 Task: Find connections with filter location Semarang with filter topic #Jobhunterswith filter profile language Spanish with filter current company Elastic with filter school BSI Training Academy with filter industry Motor Vehicle Parts Manufacturing with filter service category Financial Advisory with filter keywords title Waiter/Waitress
Action: Mouse moved to (681, 116)
Screenshot: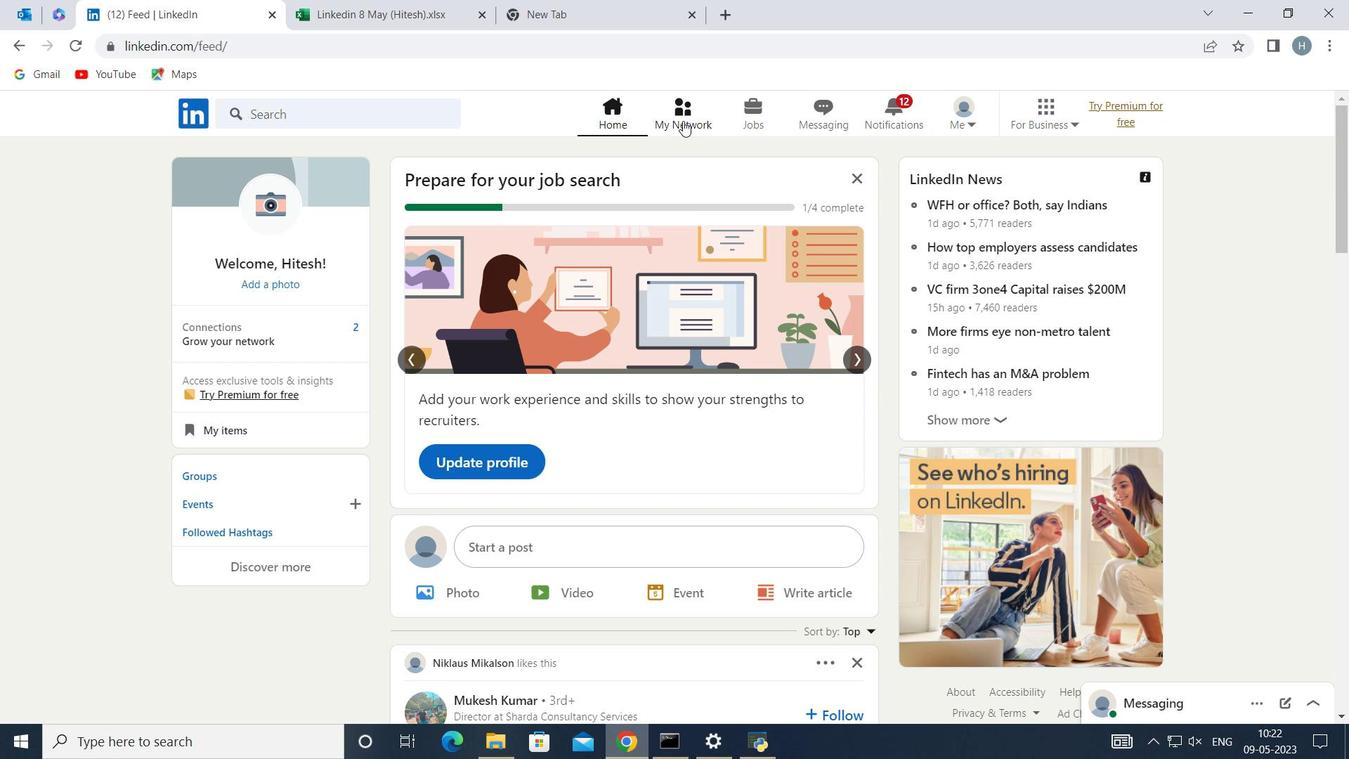 
Action: Mouse pressed left at (681, 116)
Screenshot: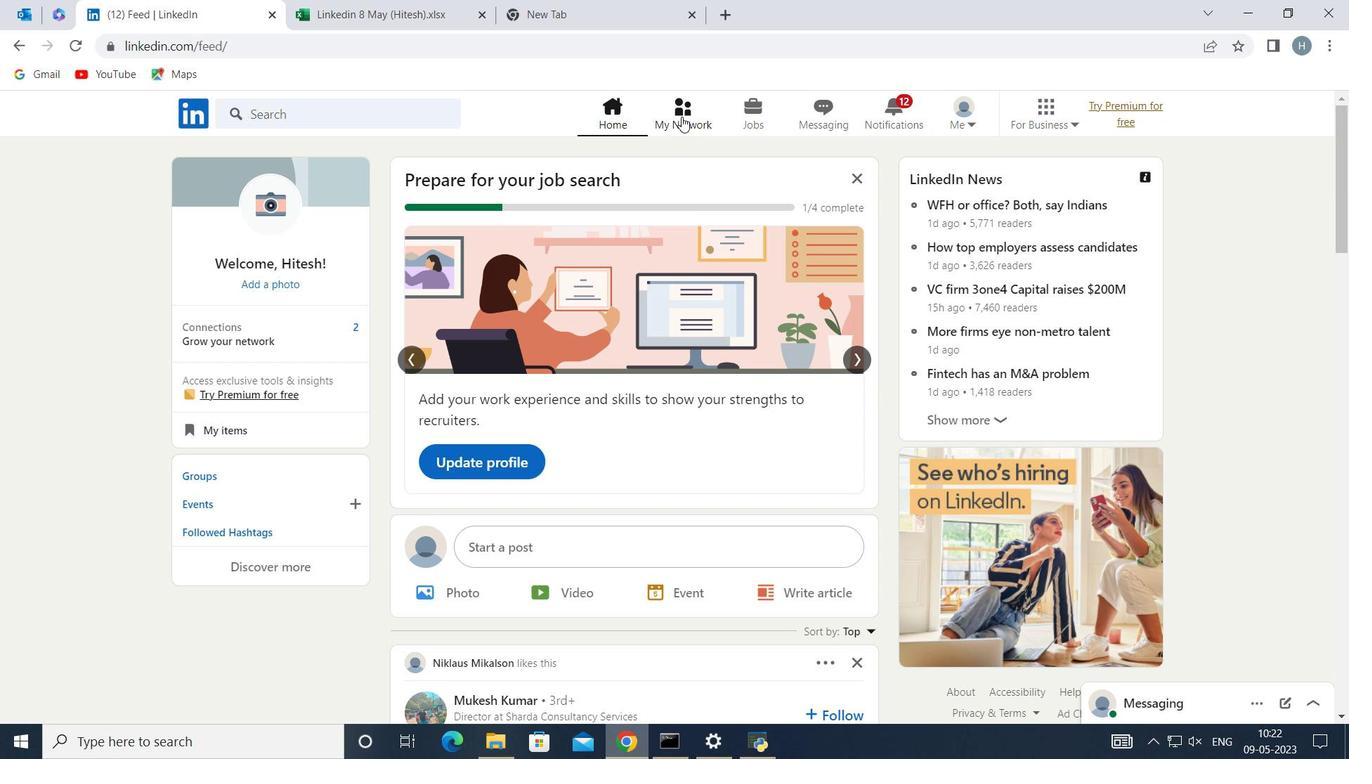 
Action: Mouse moved to (381, 201)
Screenshot: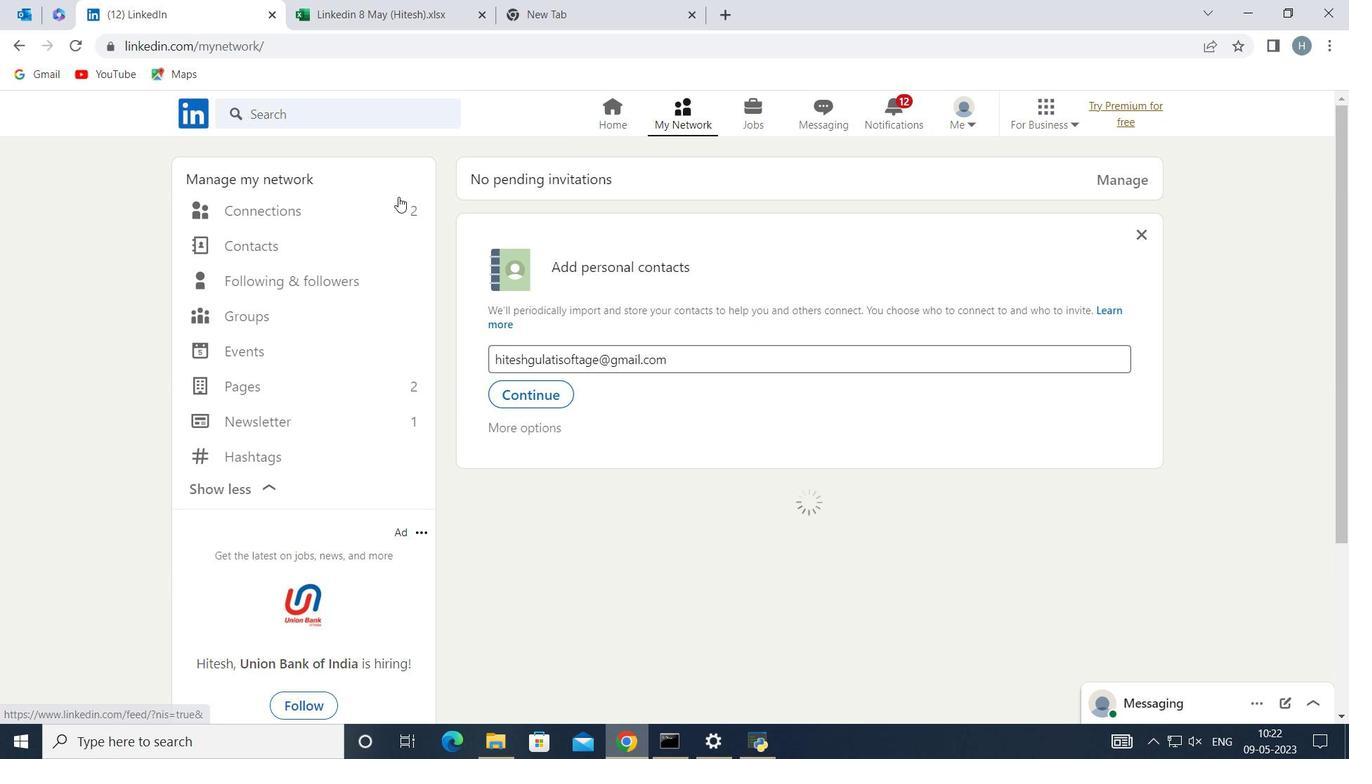 
Action: Mouse pressed left at (381, 201)
Screenshot: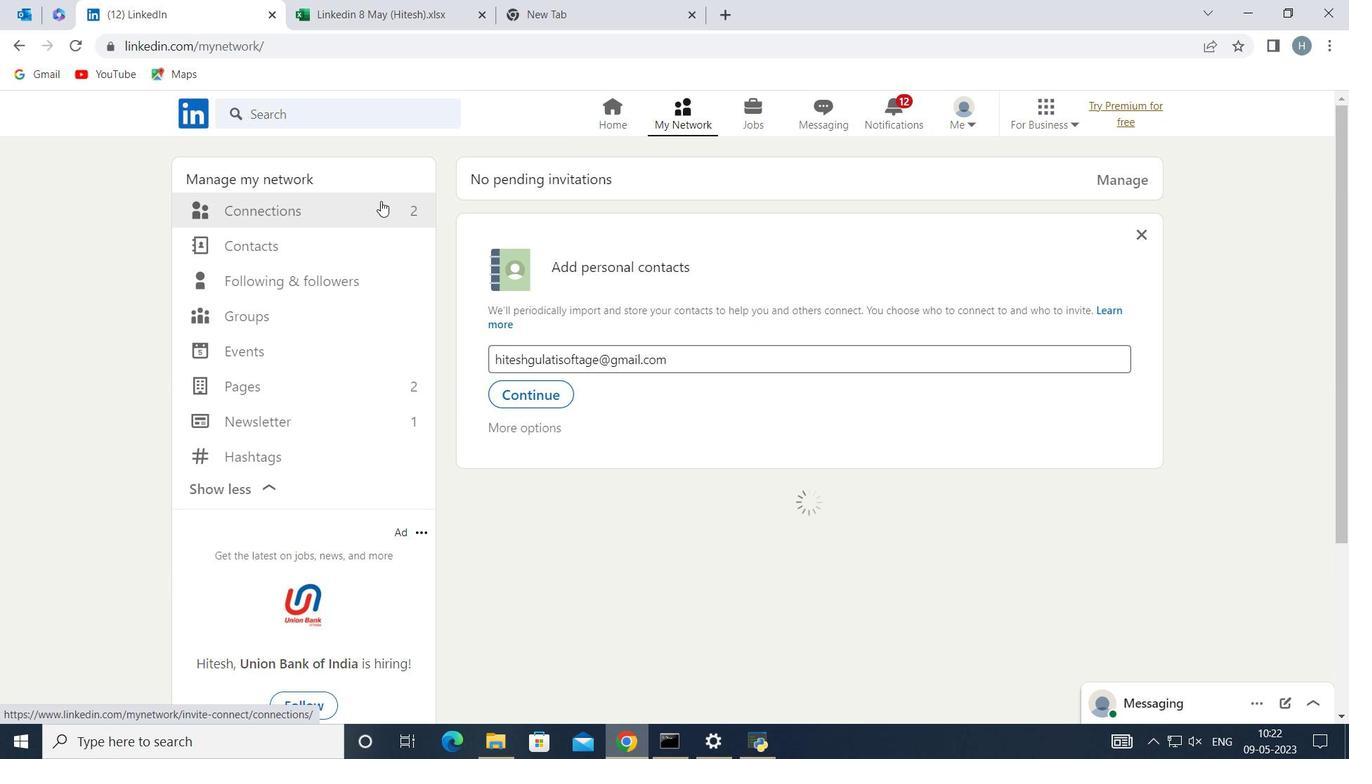
Action: Mouse moved to (814, 205)
Screenshot: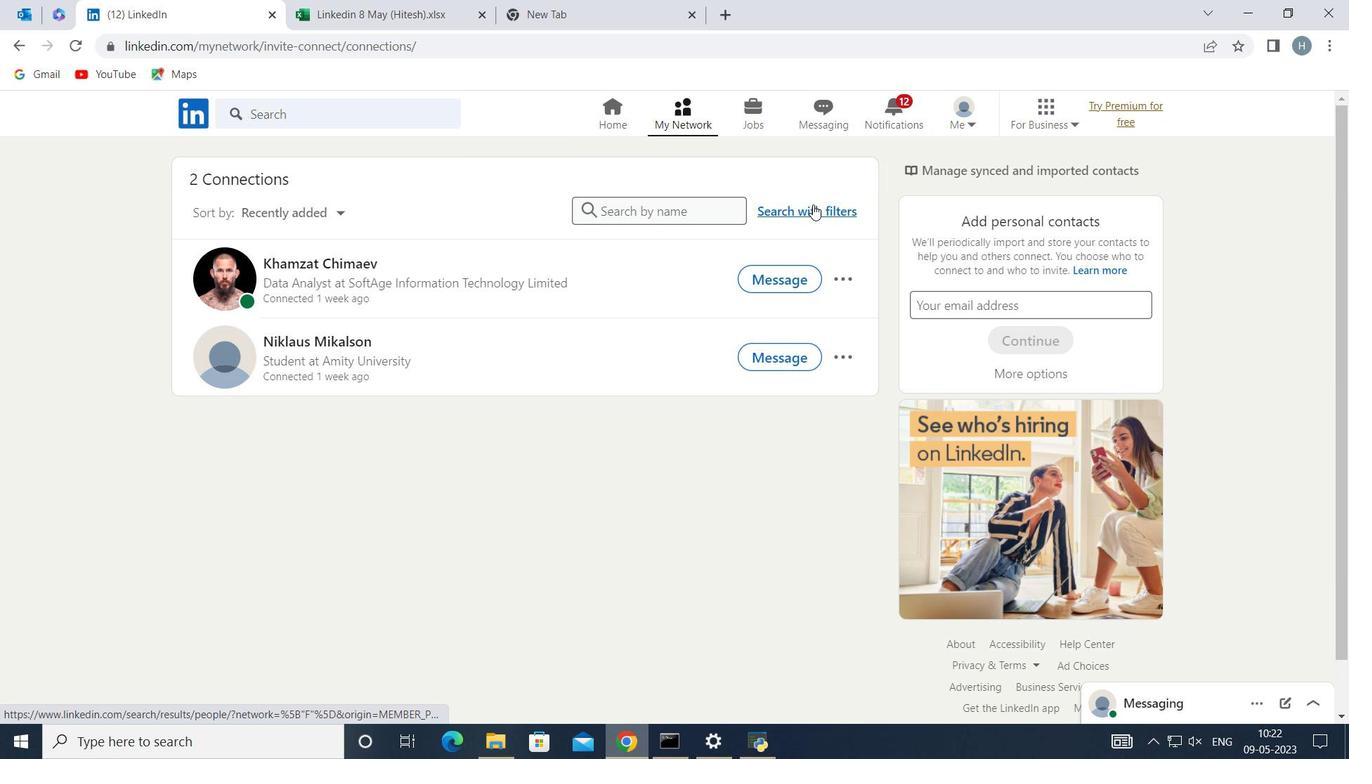 
Action: Mouse pressed left at (814, 205)
Screenshot: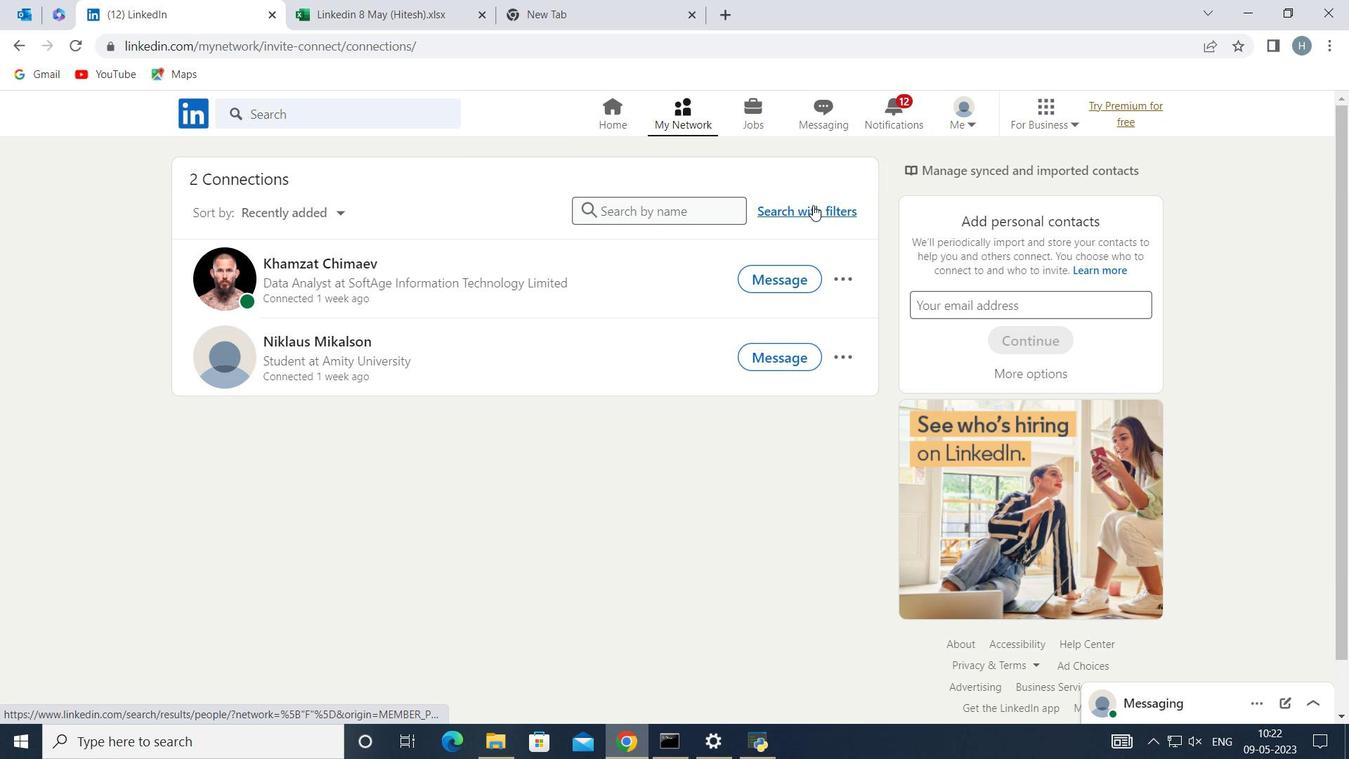 
Action: Mouse moved to (741, 162)
Screenshot: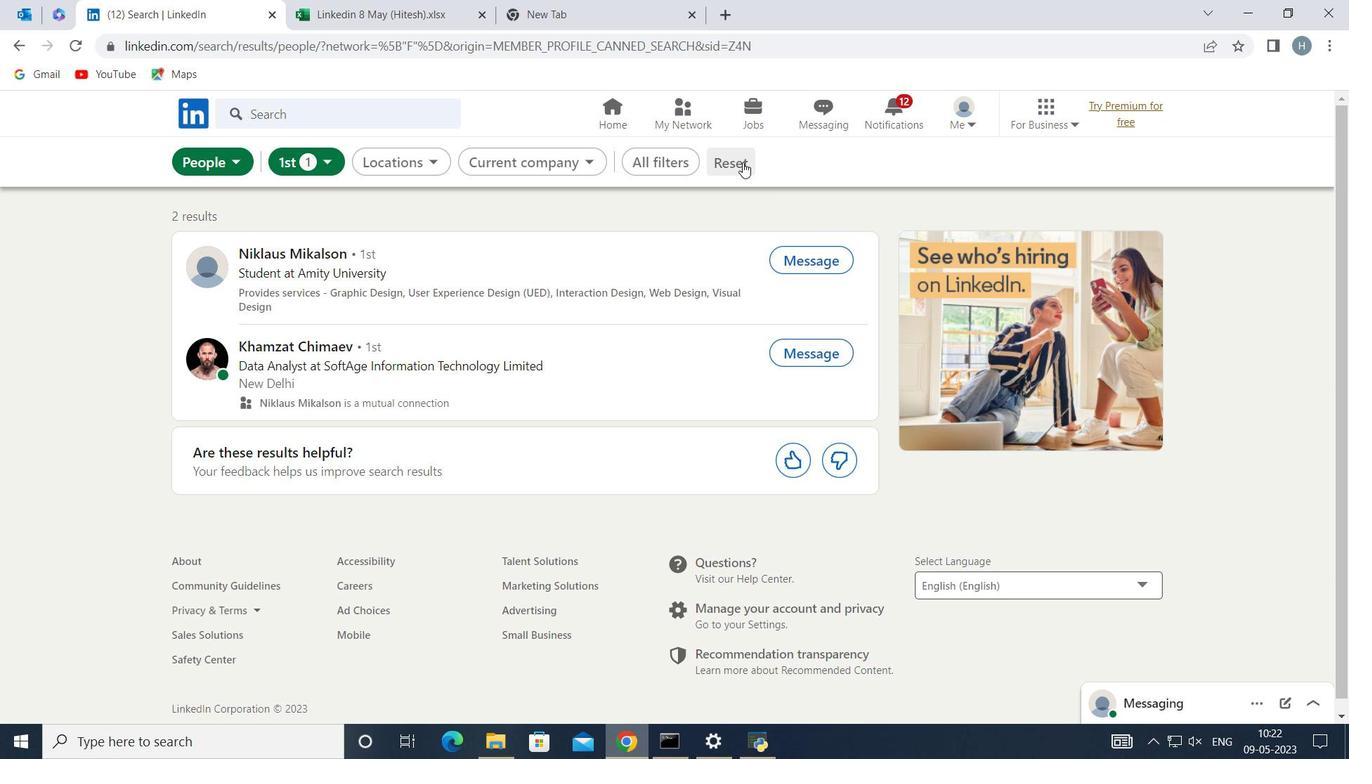 
Action: Mouse pressed left at (741, 162)
Screenshot: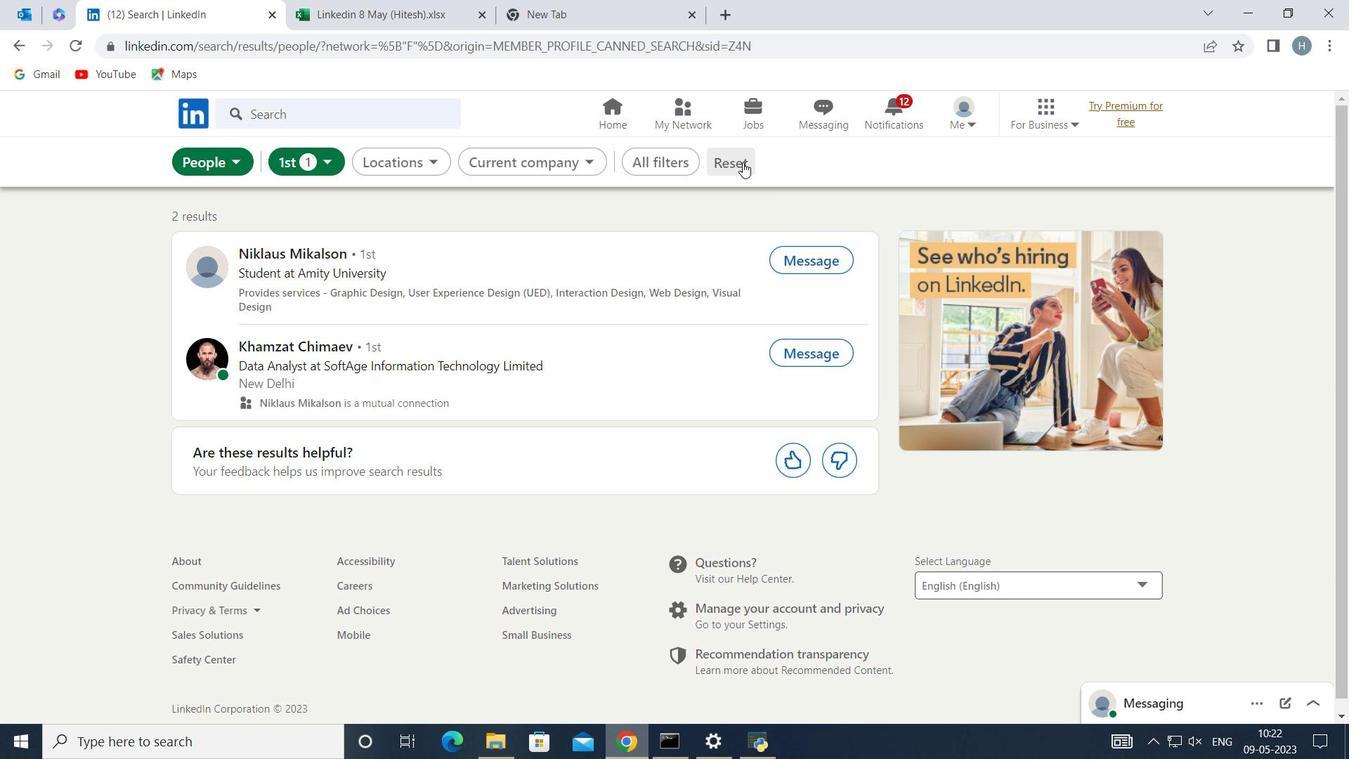 
Action: Mouse moved to (708, 163)
Screenshot: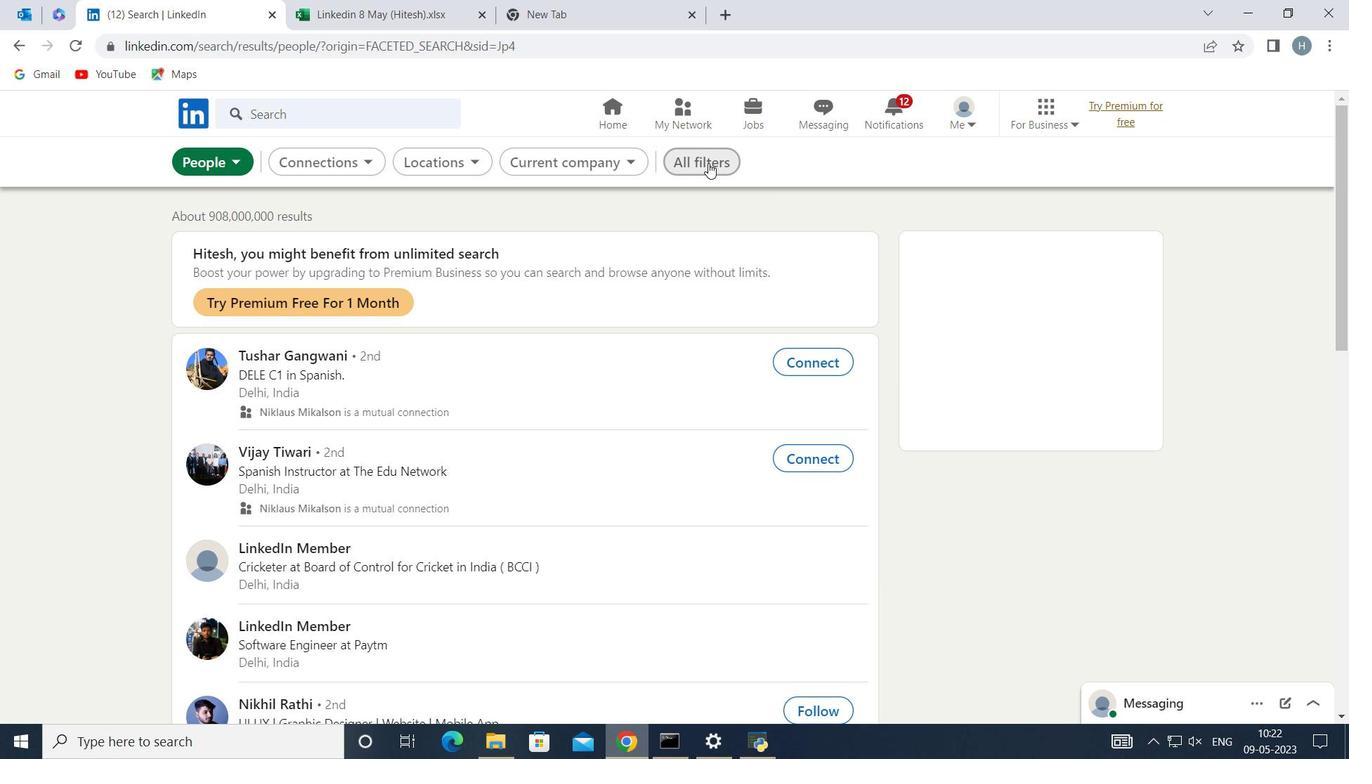 
Action: Mouse pressed left at (708, 163)
Screenshot: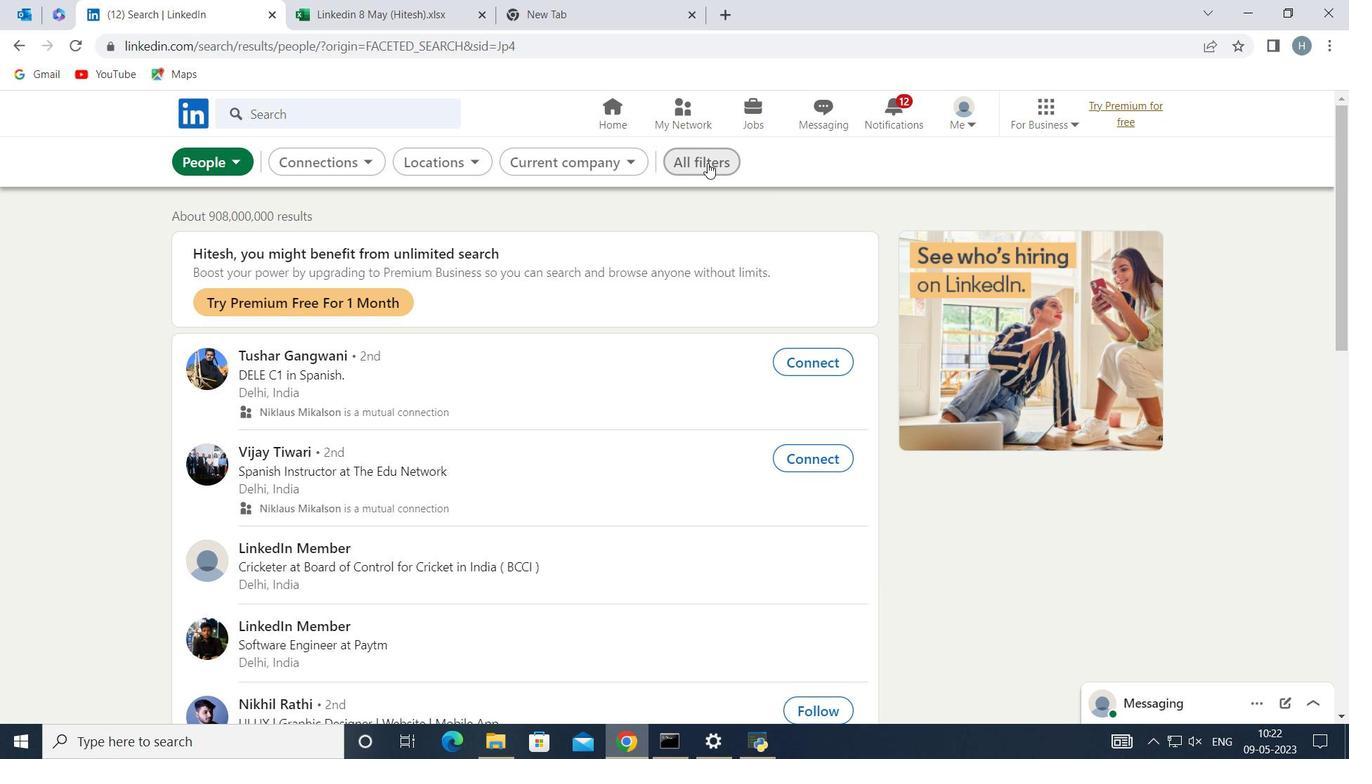 
Action: Mouse moved to (1029, 350)
Screenshot: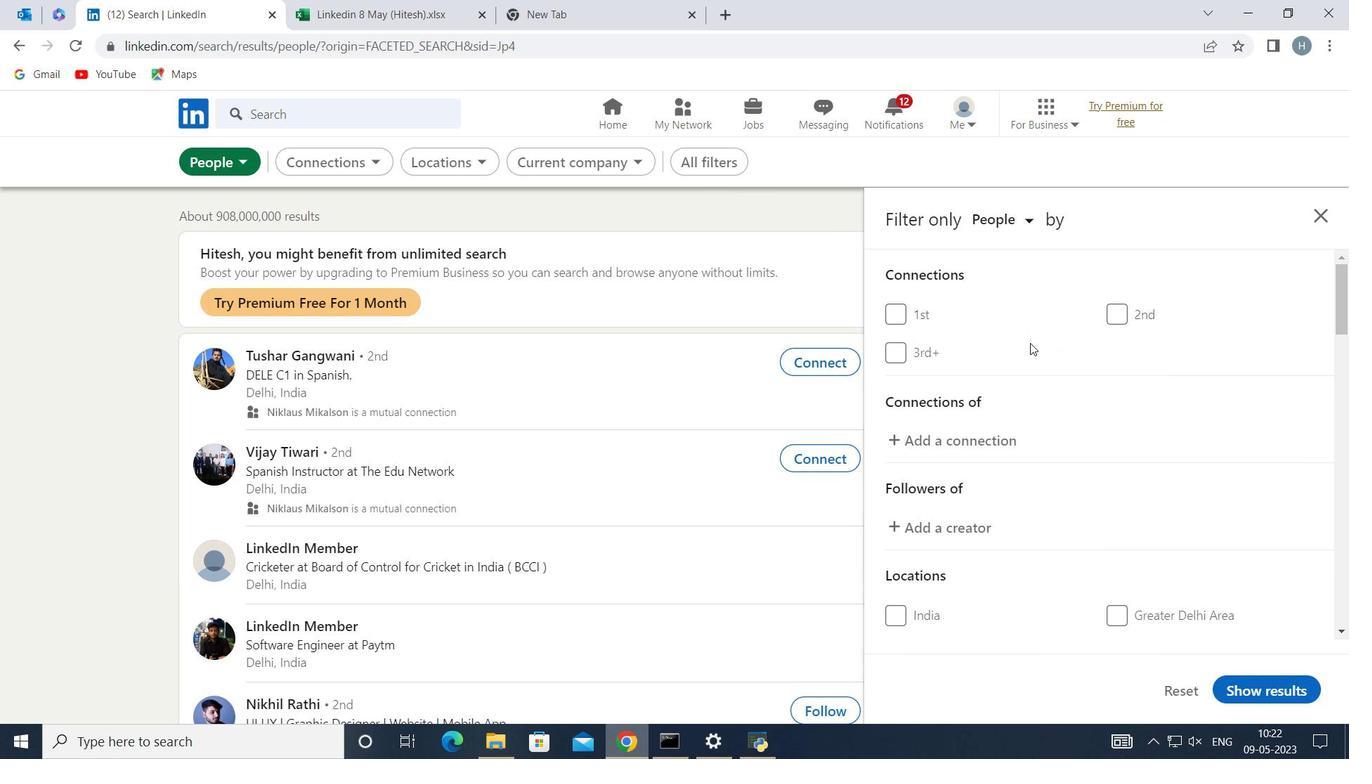 
Action: Mouse scrolled (1030, 345) with delta (0, 0)
Screenshot: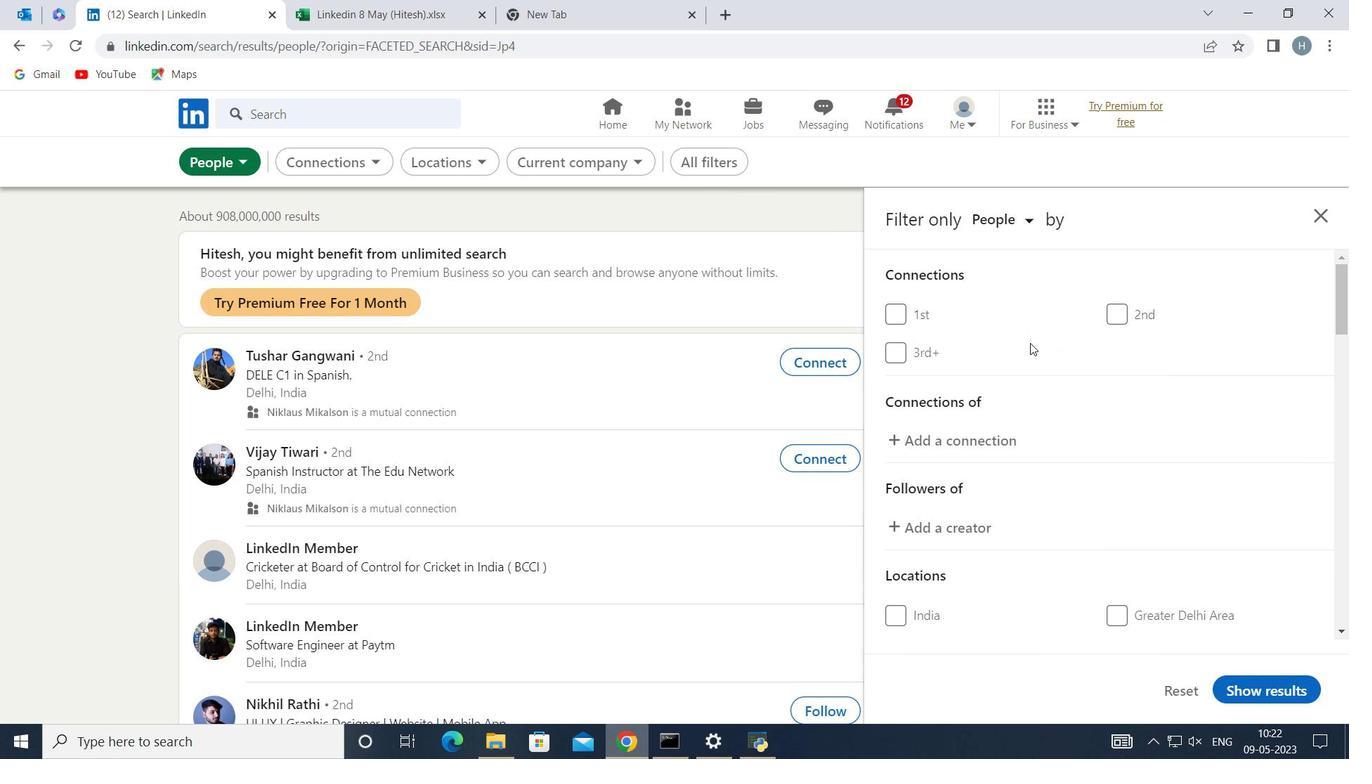 
Action: Mouse moved to (1028, 368)
Screenshot: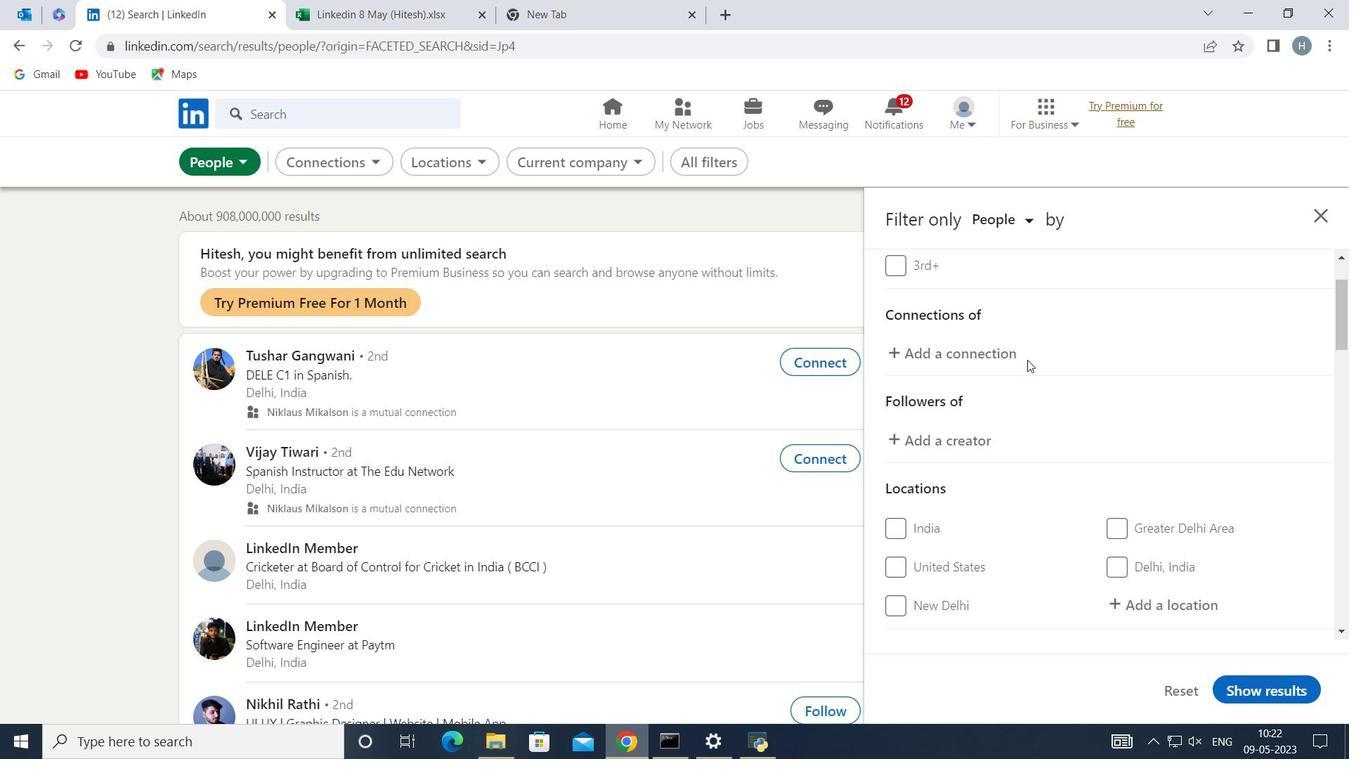 
Action: Mouse scrolled (1028, 367) with delta (0, 0)
Screenshot: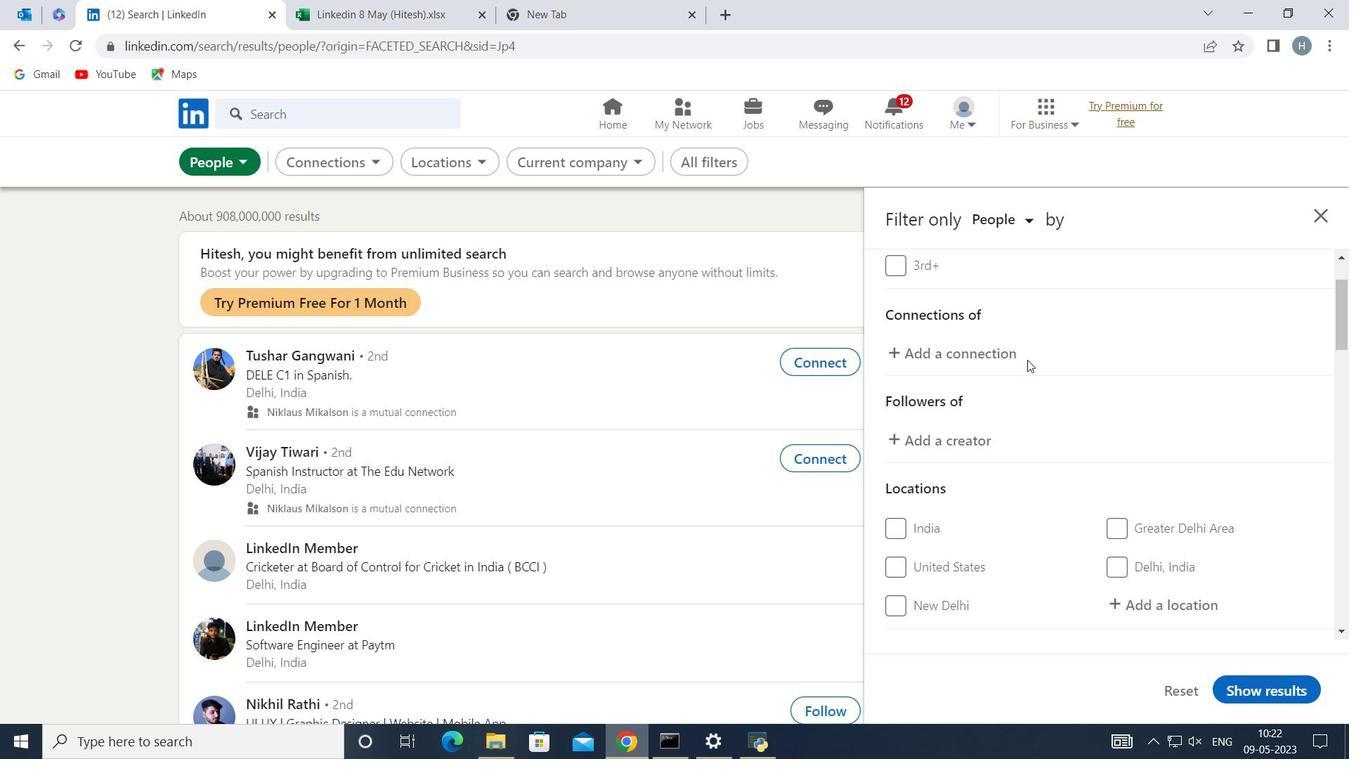 
Action: Mouse moved to (1029, 371)
Screenshot: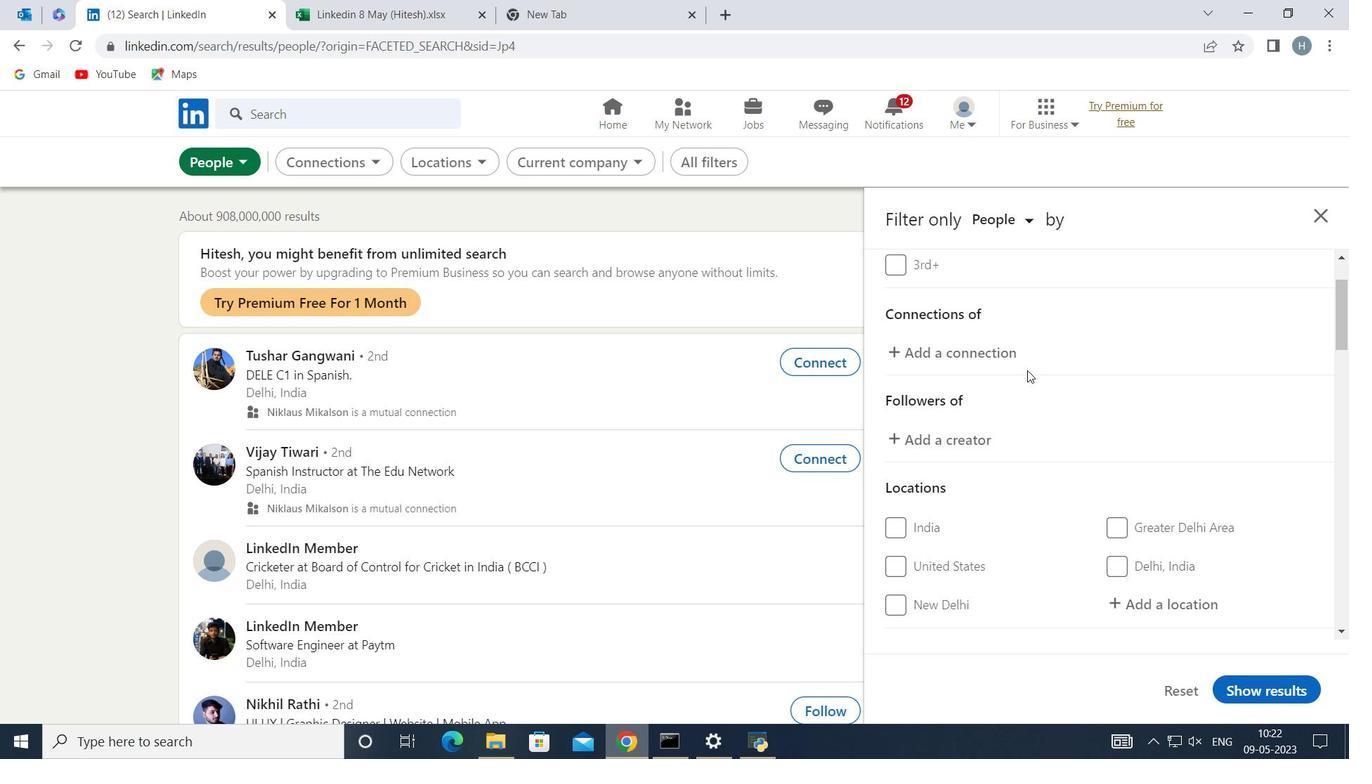 
Action: Mouse scrolled (1029, 371) with delta (0, 0)
Screenshot: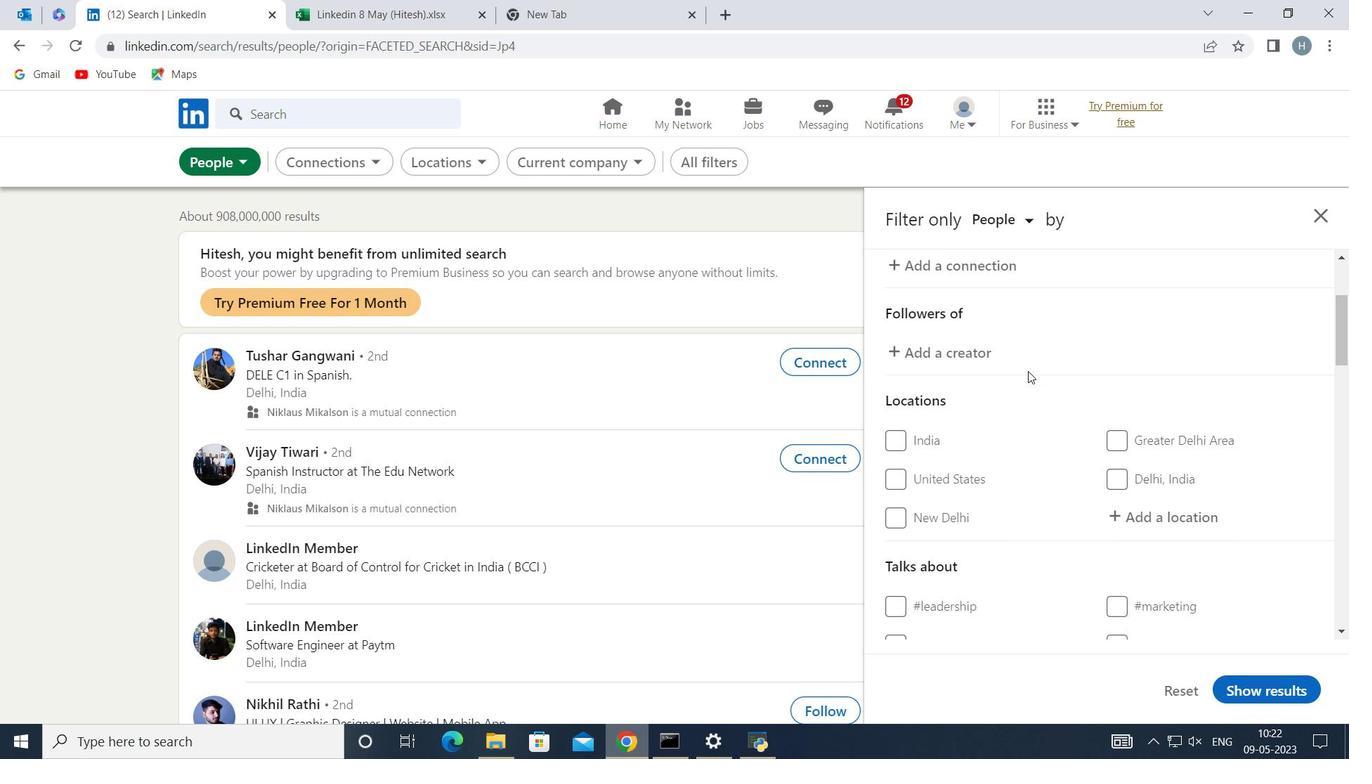 
Action: Mouse moved to (1141, 428)
Screenshot: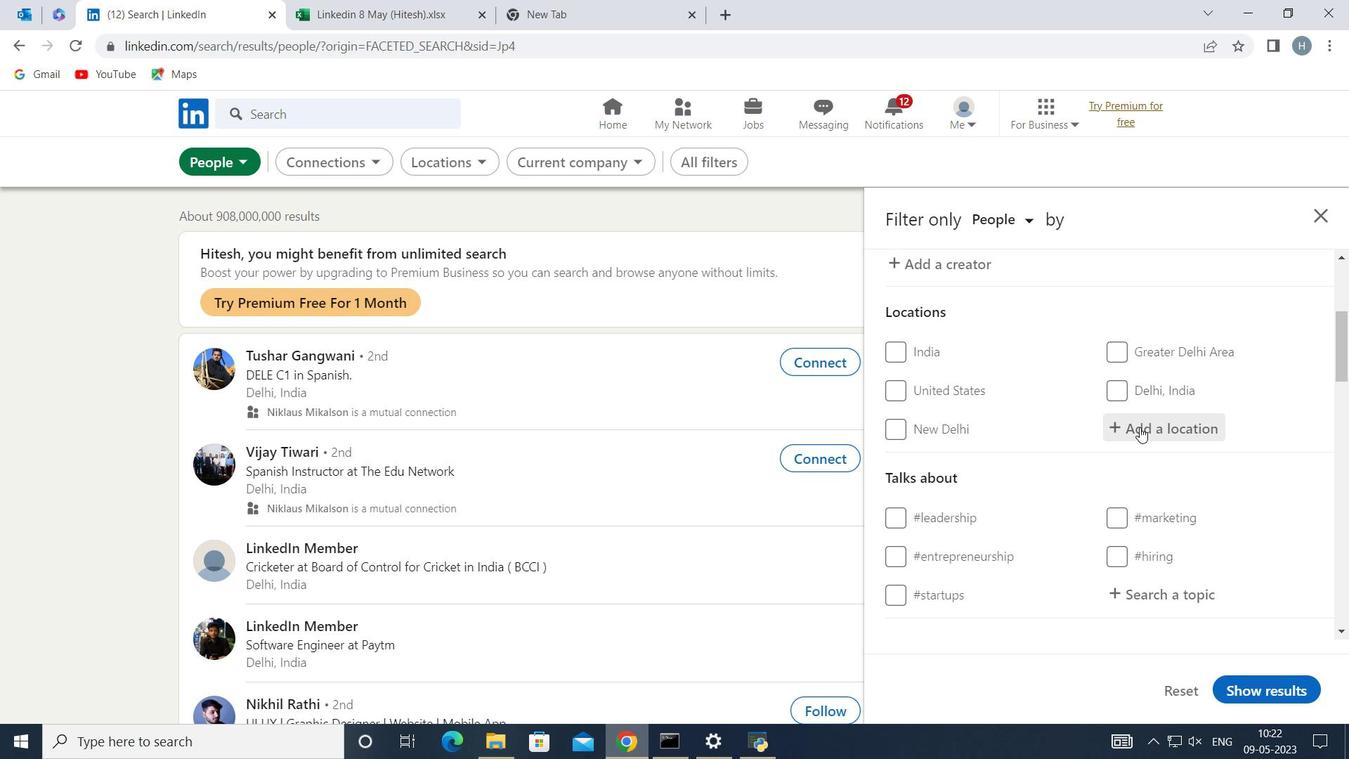 
Action: Mouse pressed left at (1141, 428)
Screenshot: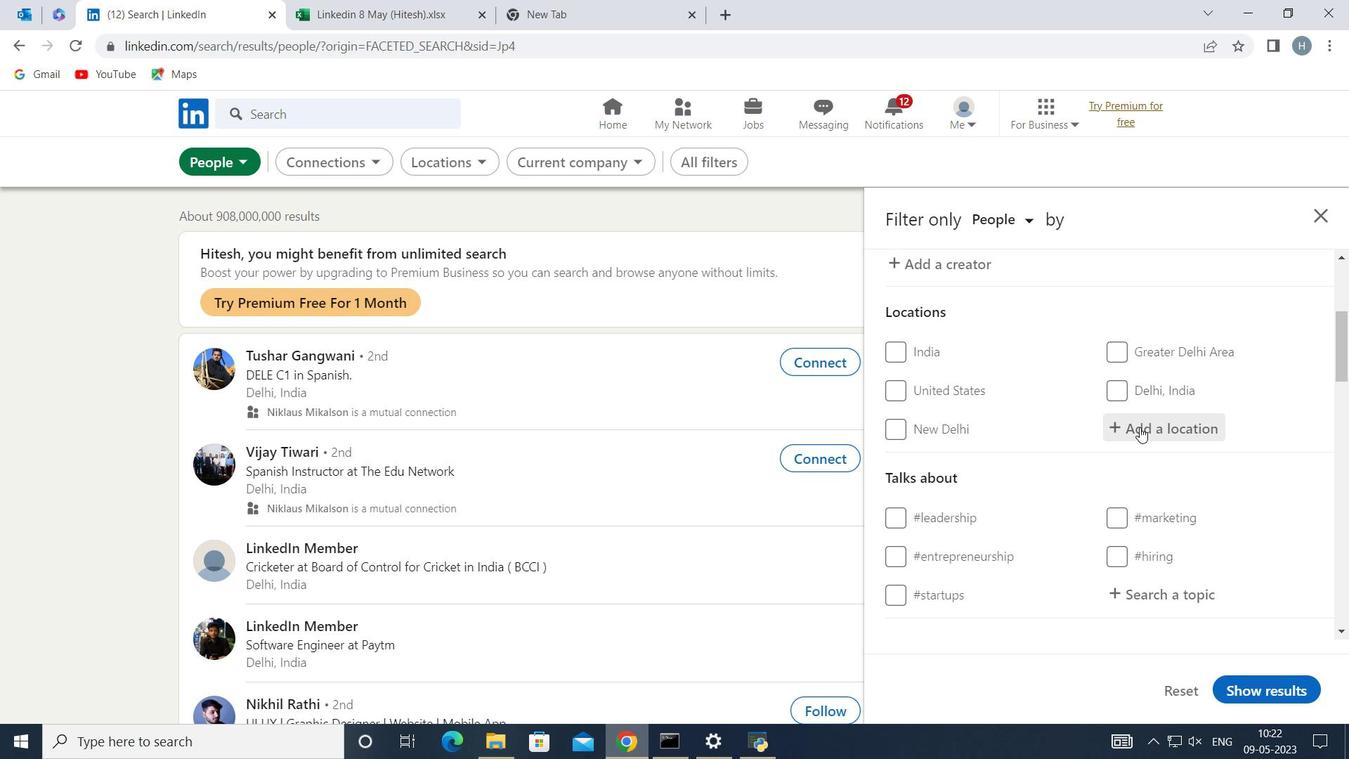 
Action: Mouse moved to (1142, 428)
Screenshot: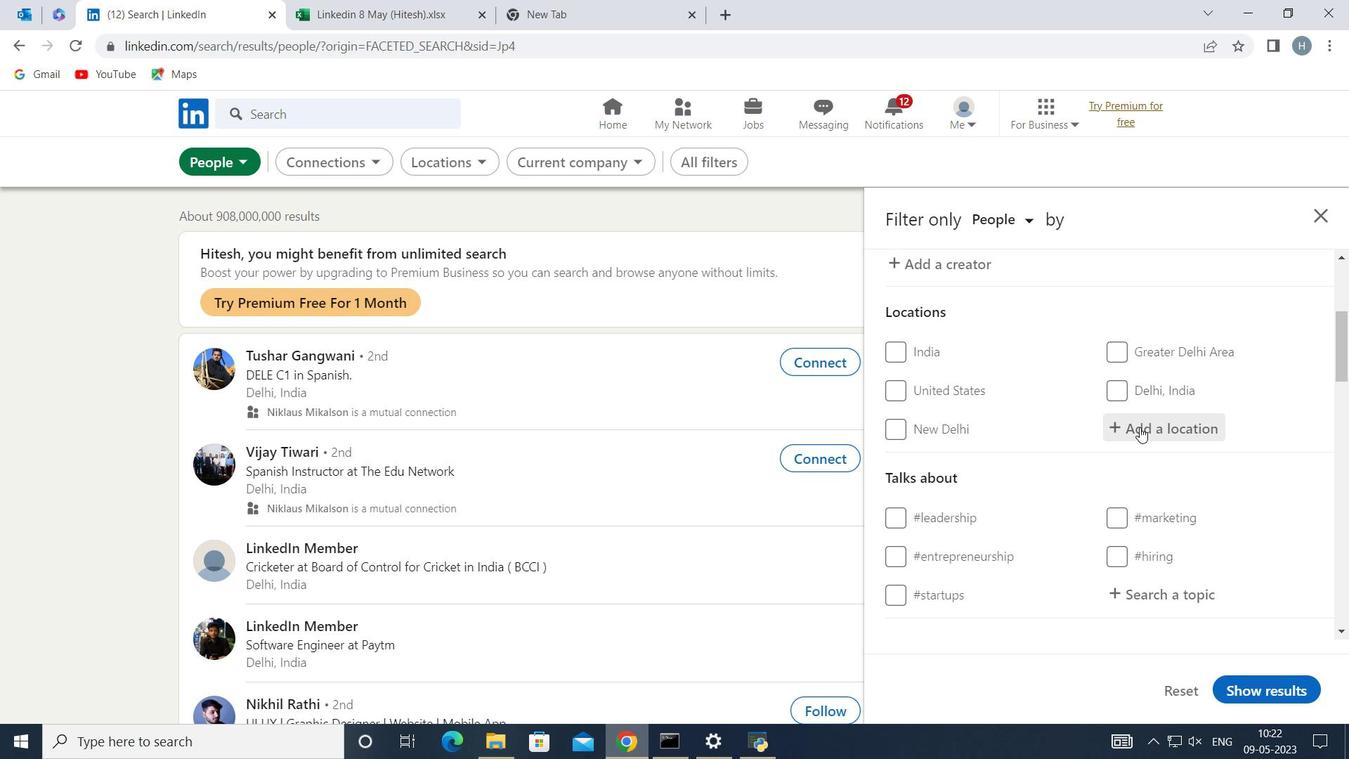 
Action: Key pressed <Key.shift>Semarang
Screenshot: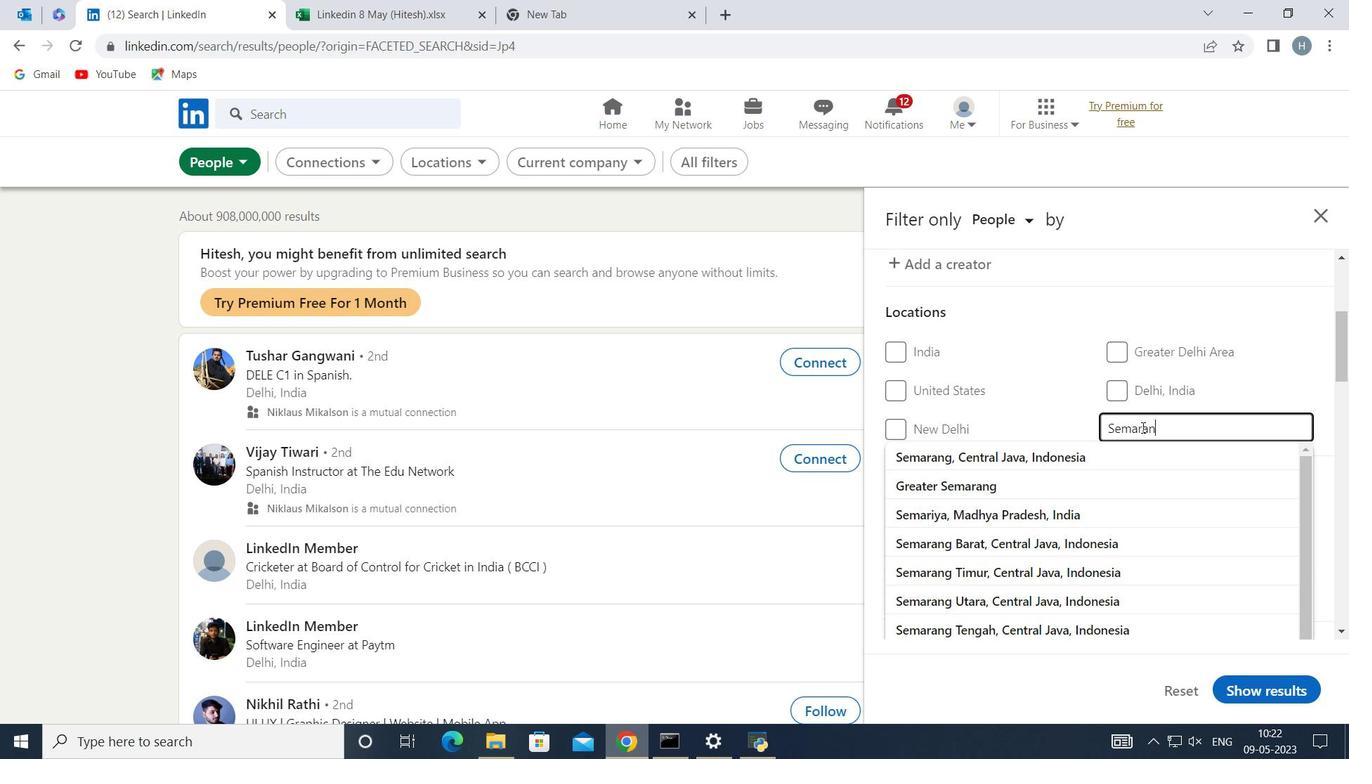 
Action: Mouse moved to (1252, 383)
Screenshot: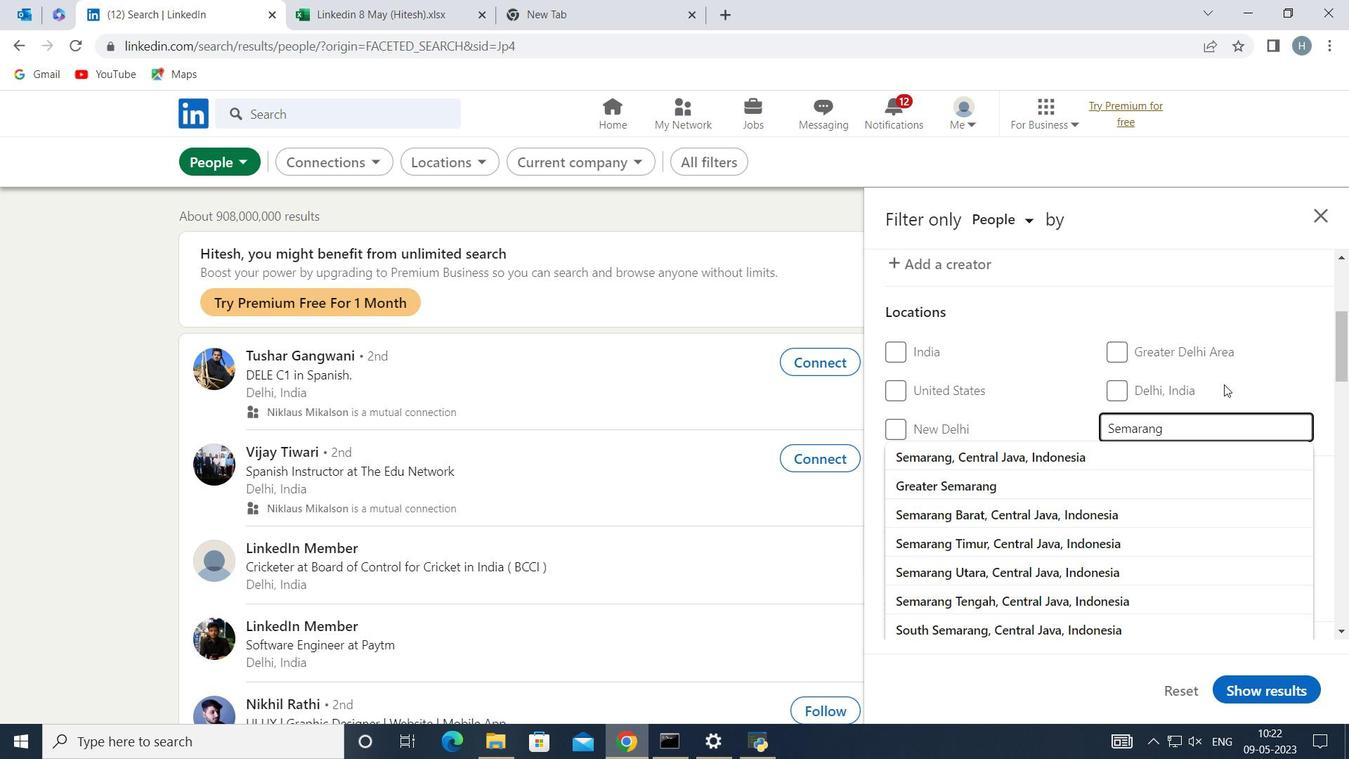 
Action: Mouse pressed left at (1252, 383)
Screenshot: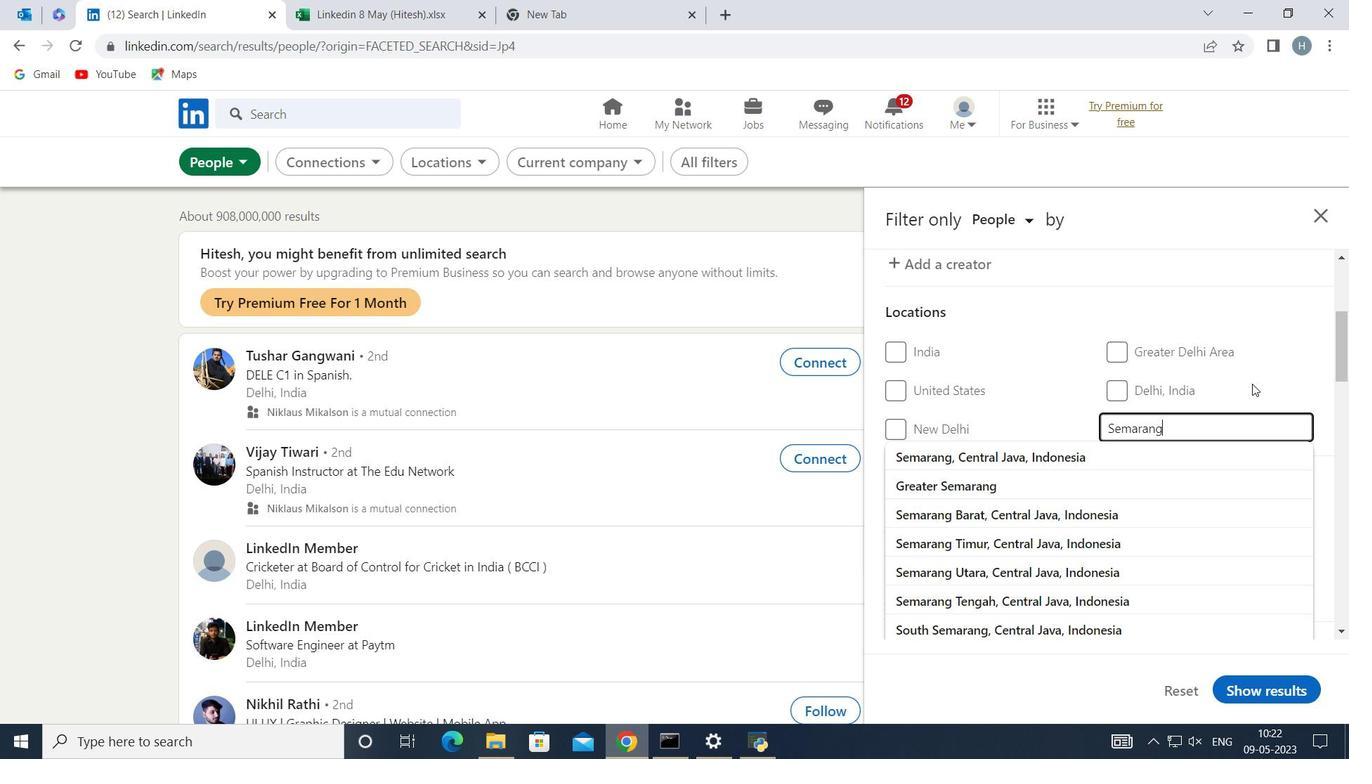 
Action: Mouse moved to (1213, 409)
Screenshot: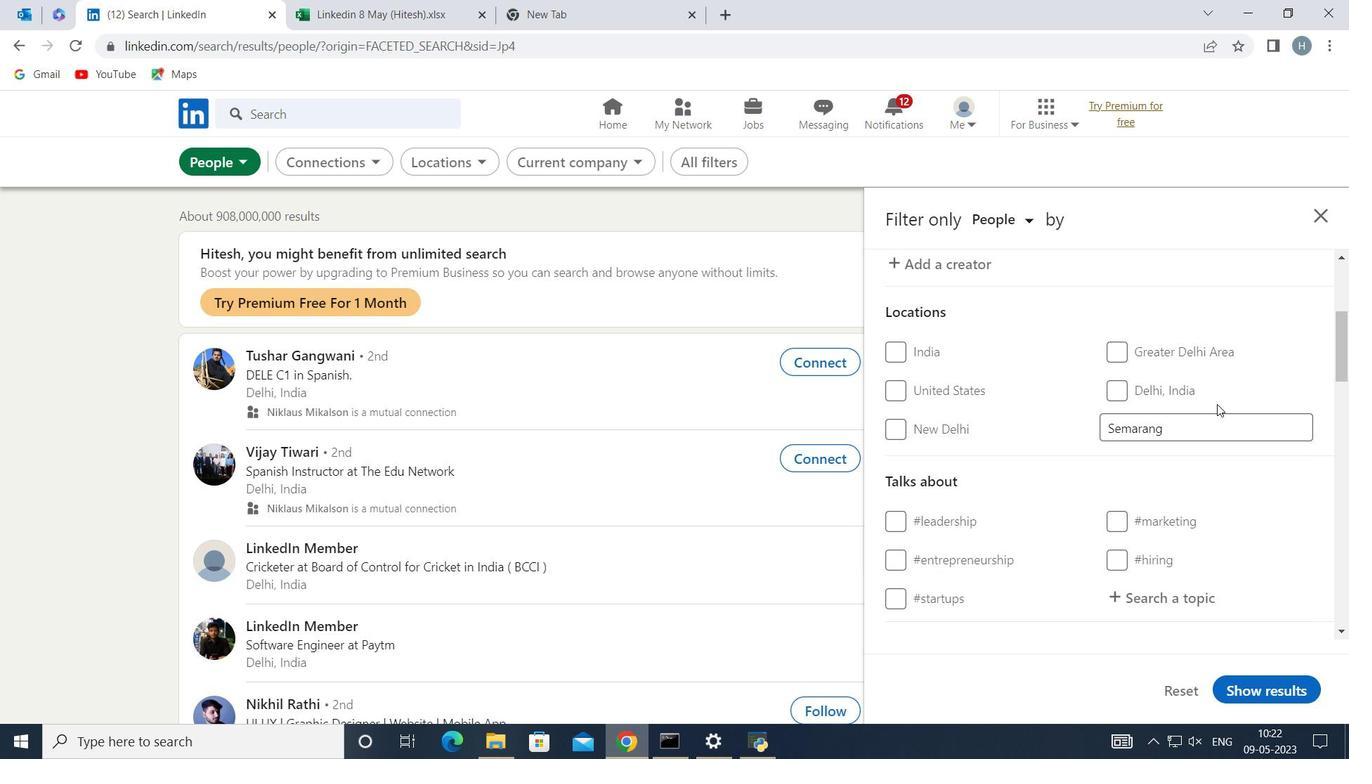 
Action: Mouse scrolled (1214, 407) with delta (0, 0)
Screenshot: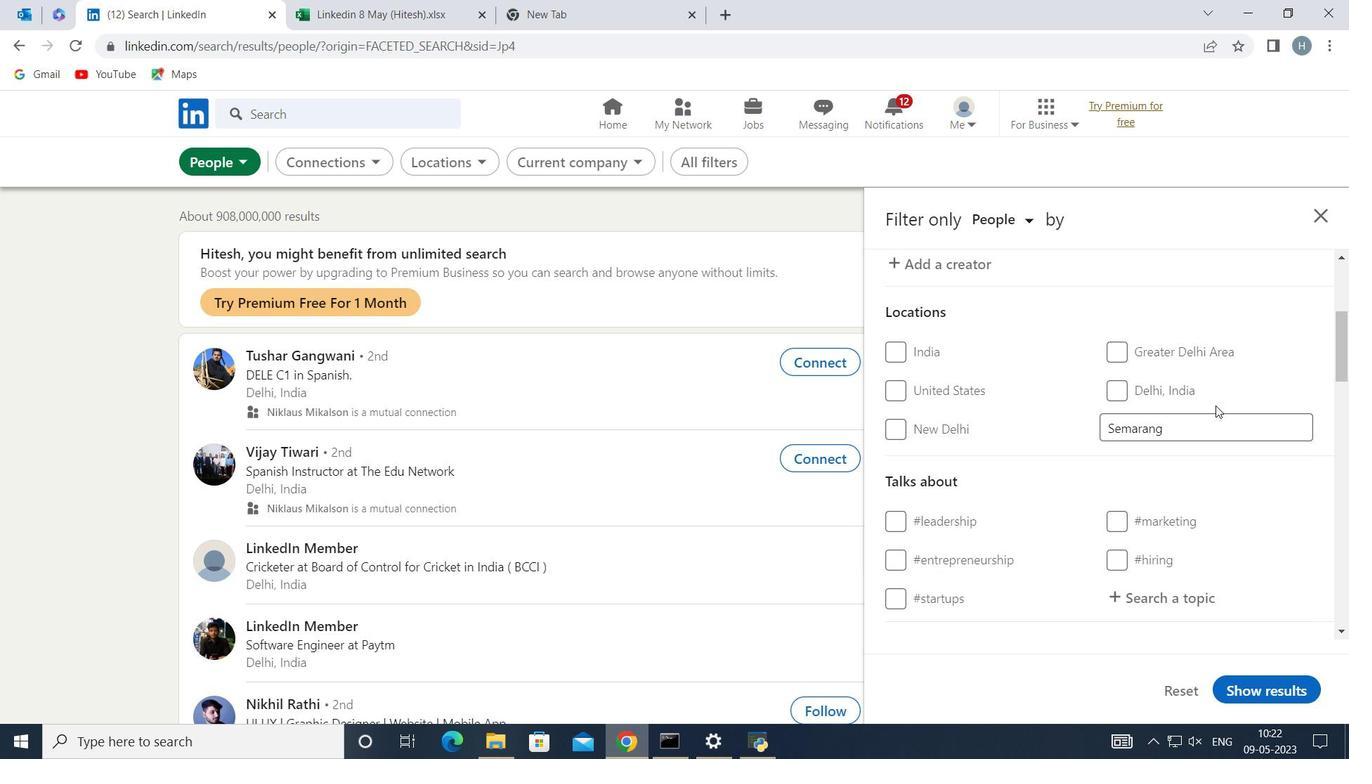 
Action: Mouse moved to (1212, 410)
Screenshot: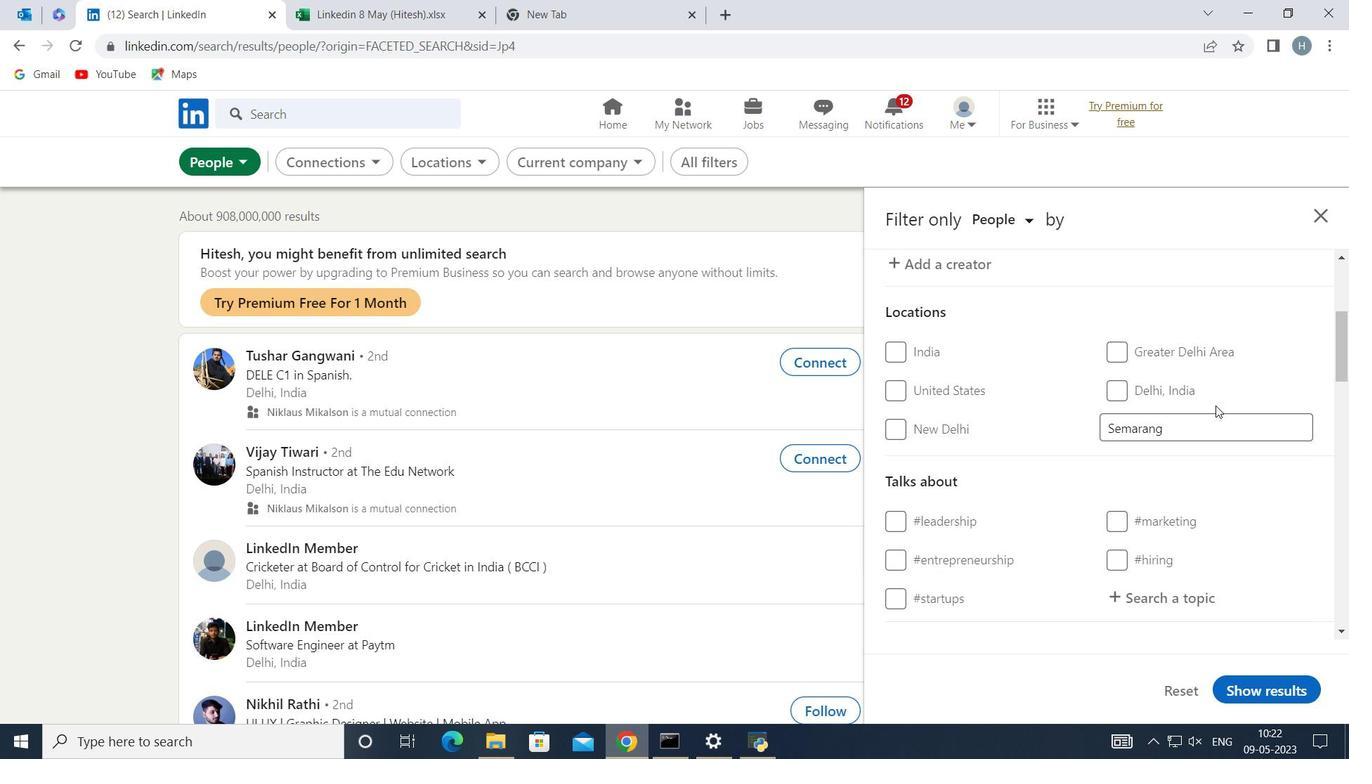 
Action: Mouse scrolled (1212, 409) with delta (0, 0)
Screenshot: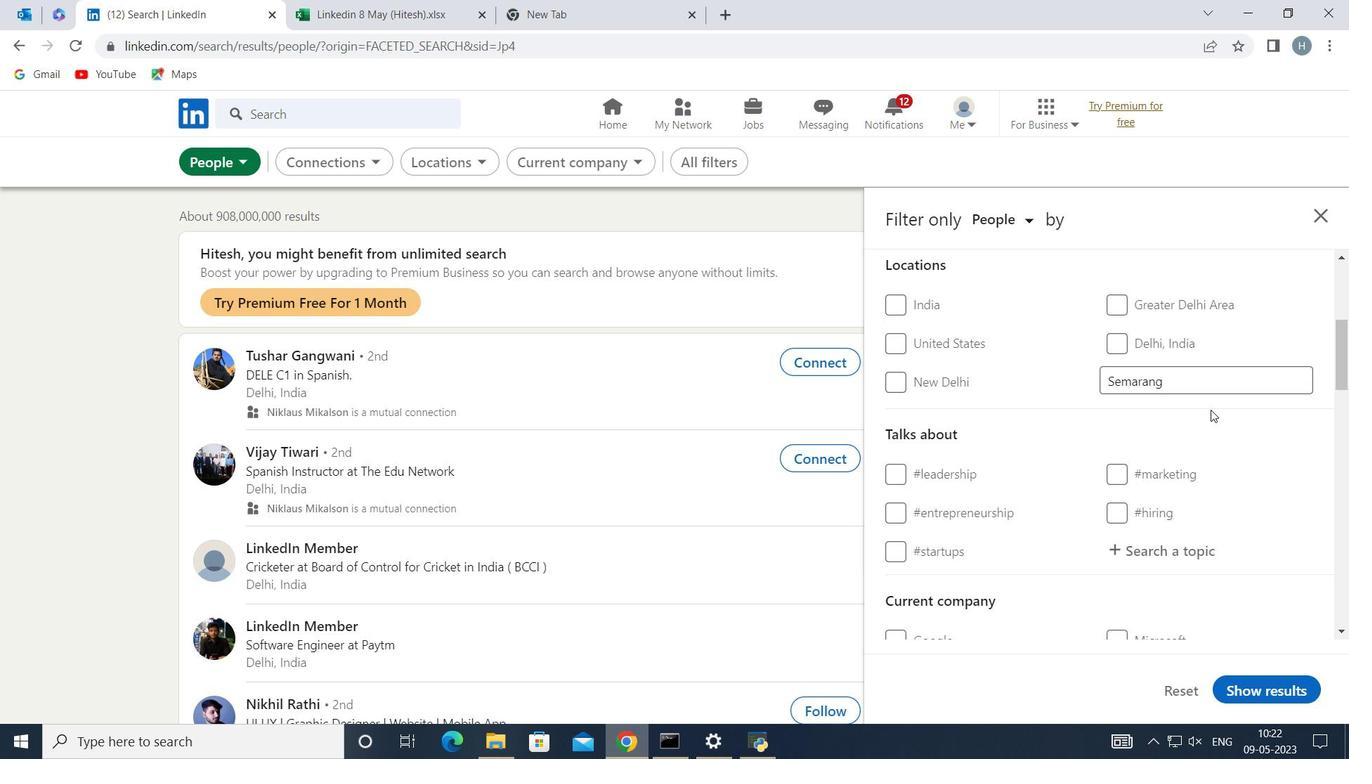 
Action: Mouse moved to (1200, 421)
Screenshot: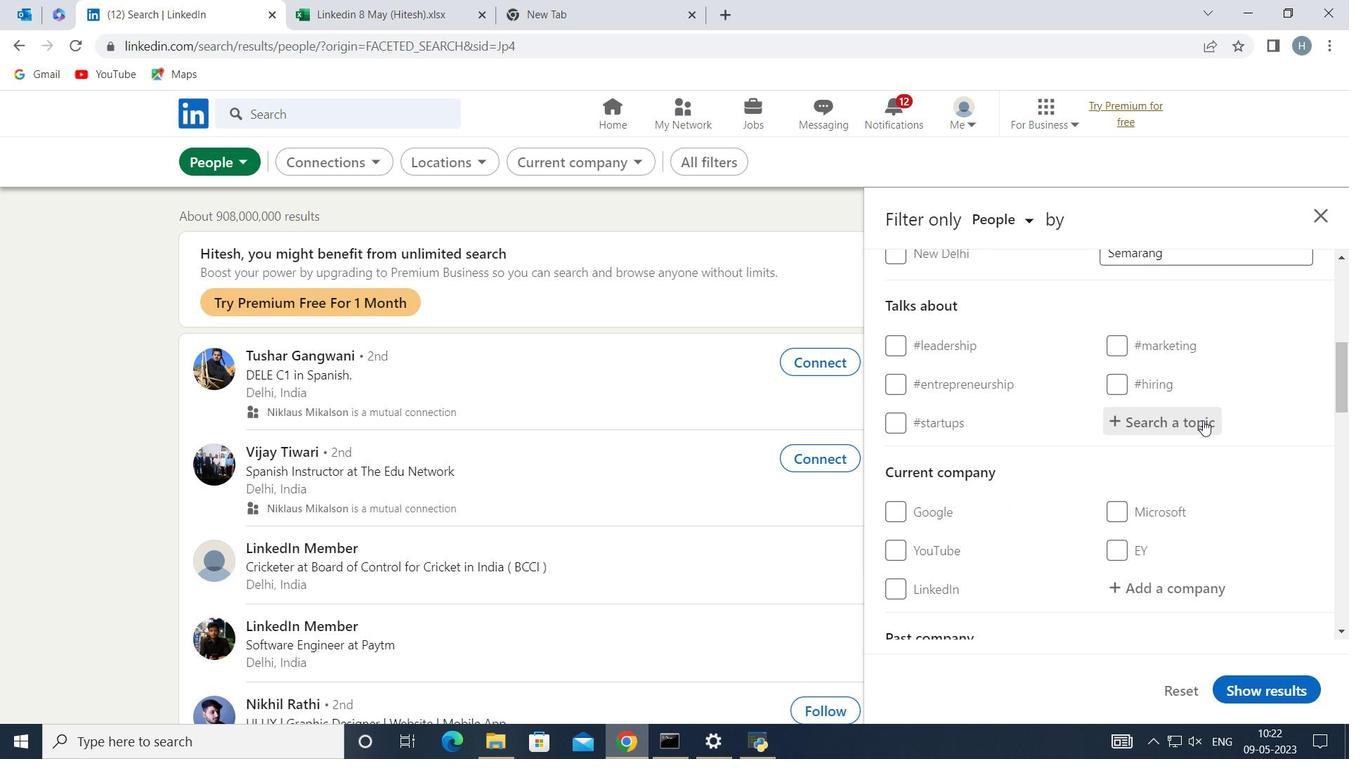 
Action: Mouse pressed left at (1200, 421)
Screenshot: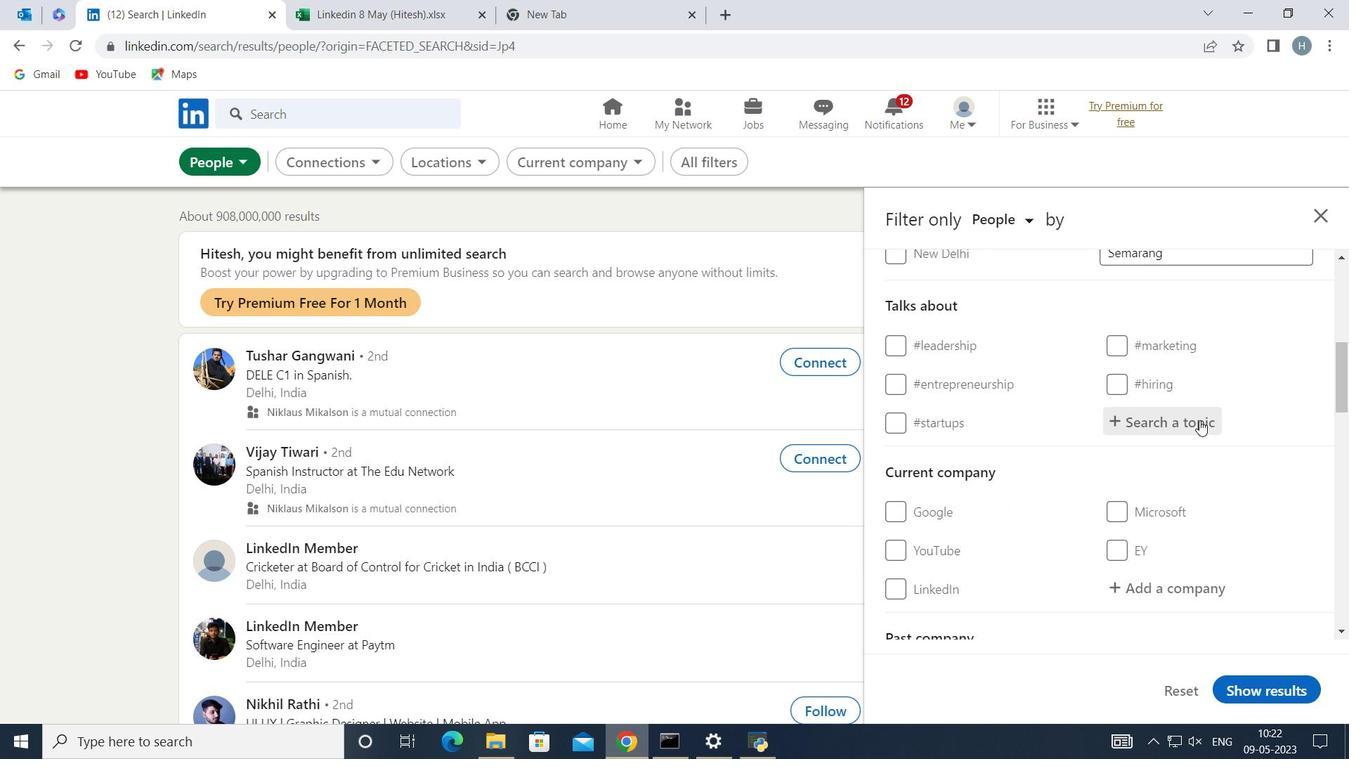 
Action: Mouse moved to (1199, 421)
Screenshot: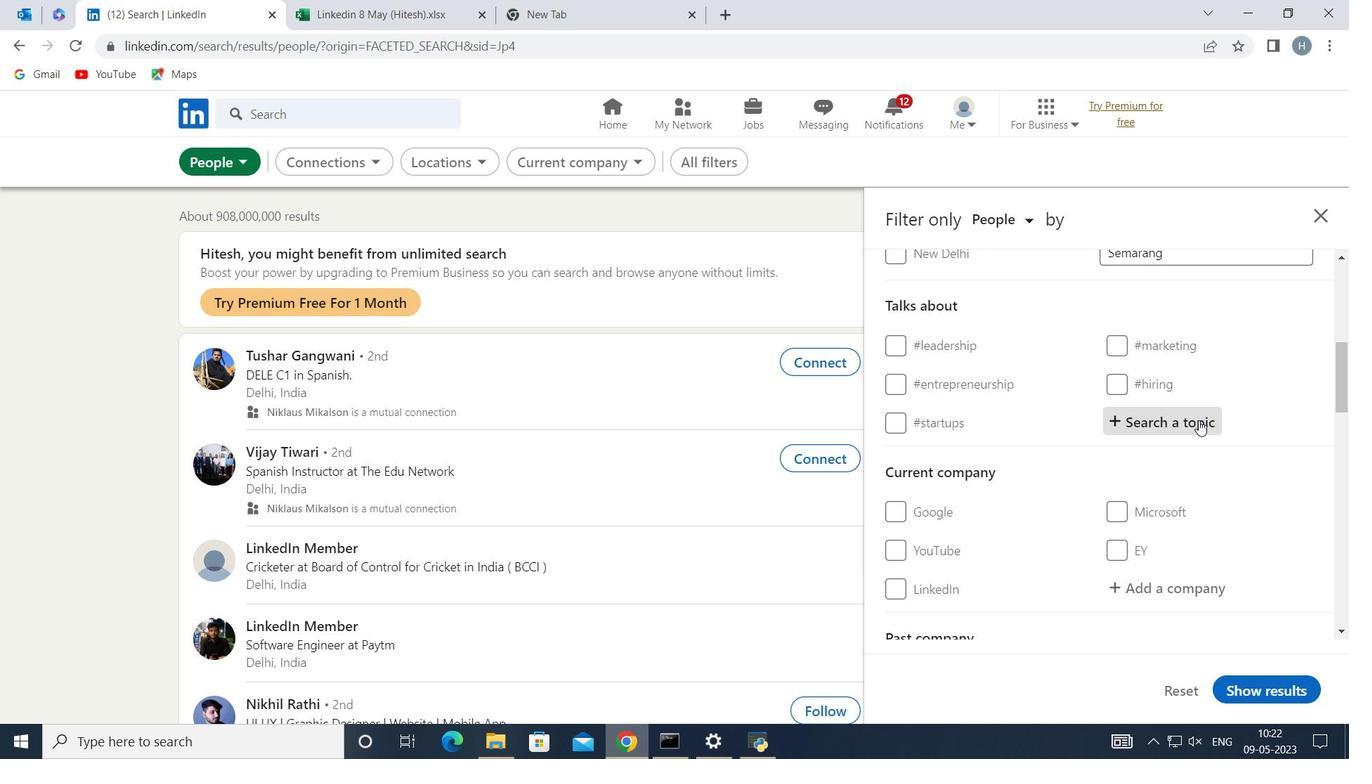 
Action: Key pressed <Key.shift>Jobhunters
Screenshot: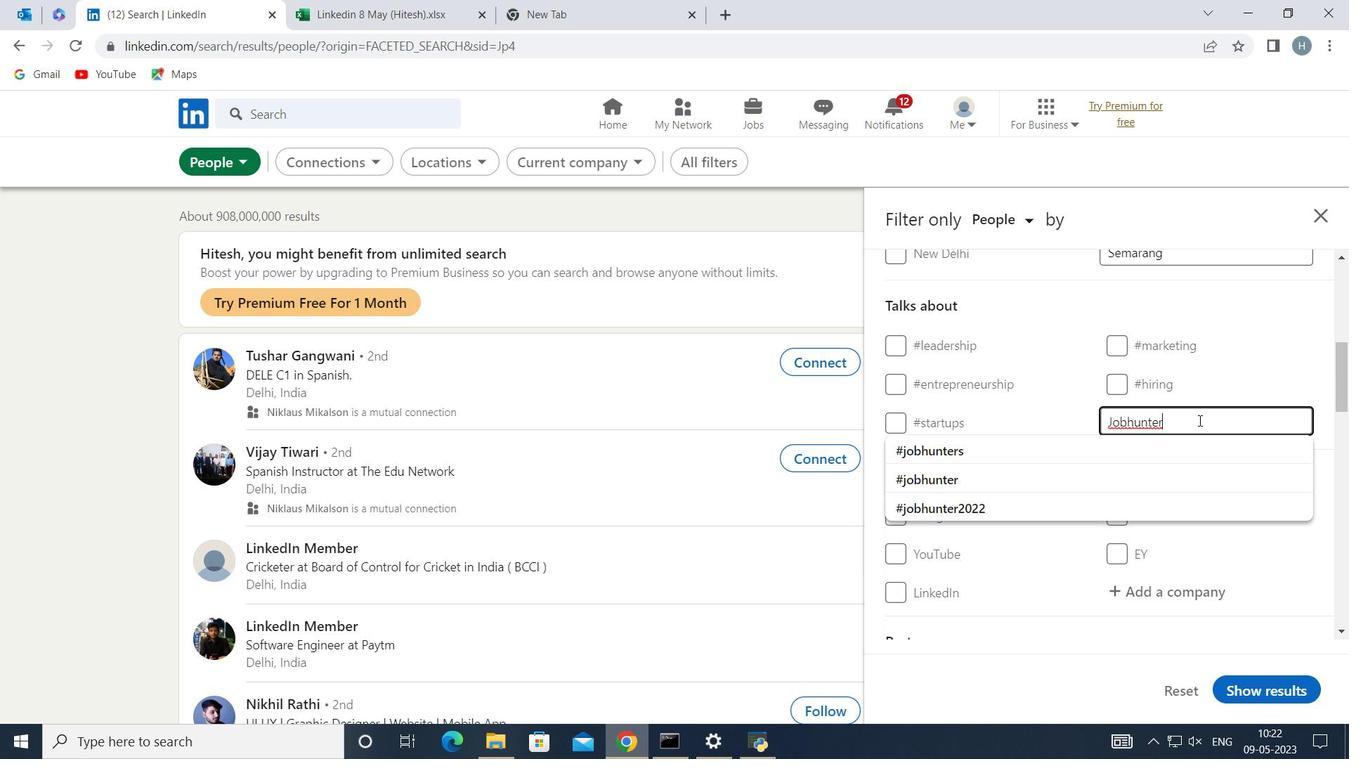 
Action: Mouse moved to (1131, 444)
Screenshot: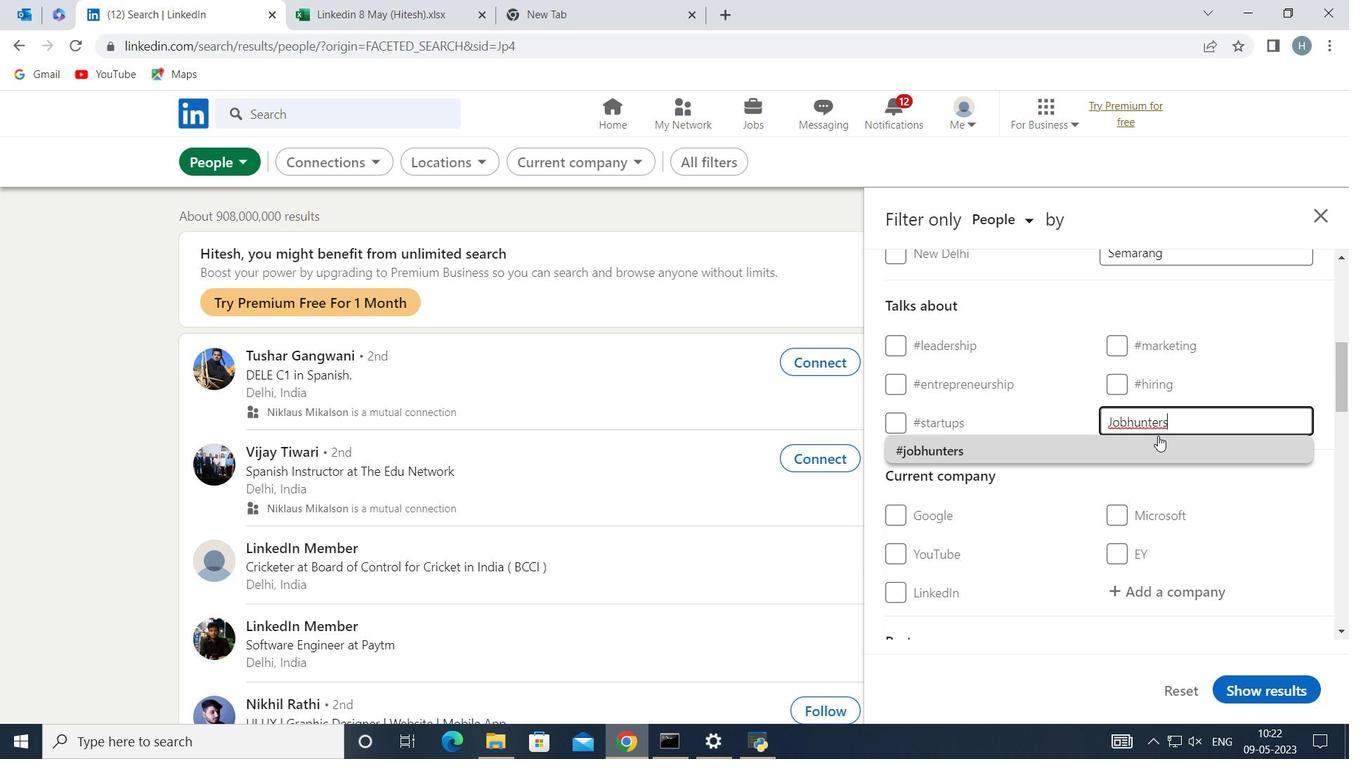 
Action: Mouse pressed left at (1131, 444)
Screenshot: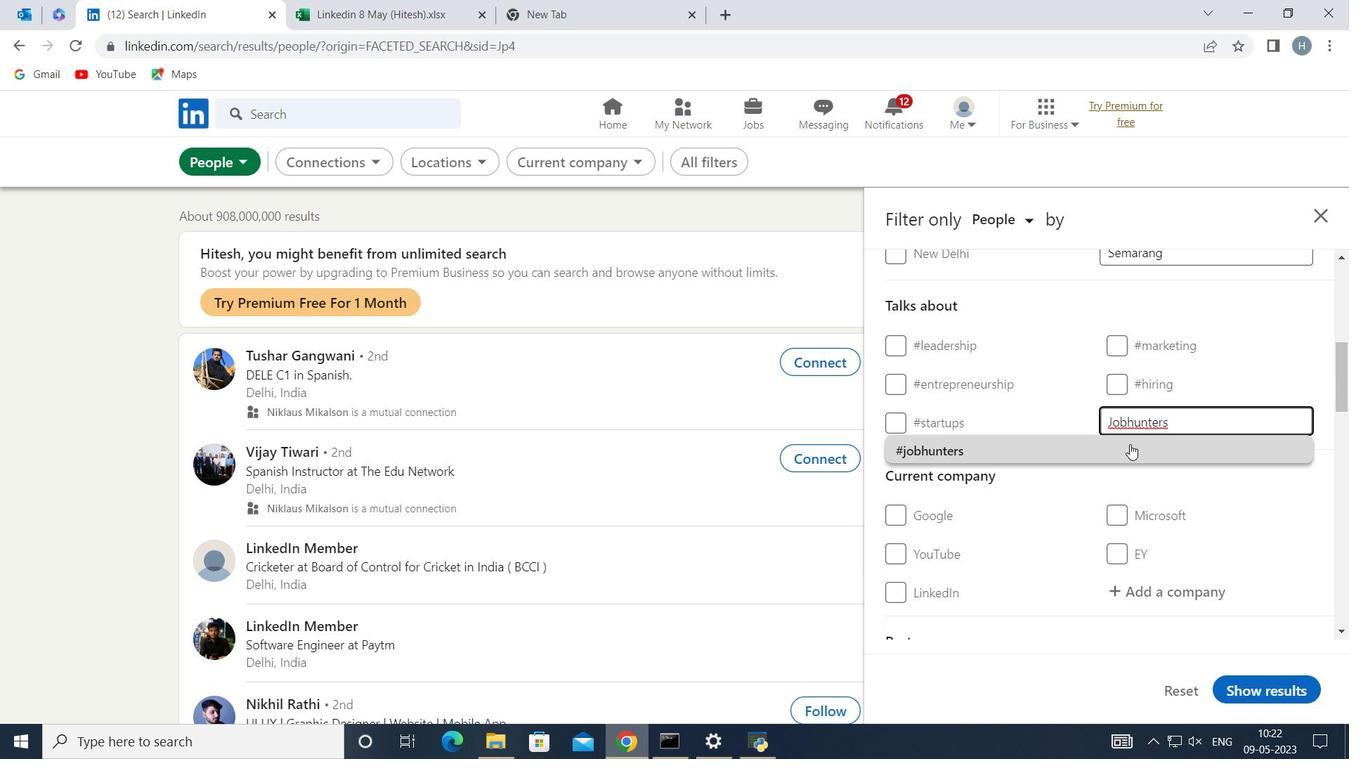 
Action: Mouse moved to (1078, 471)
Screenshot: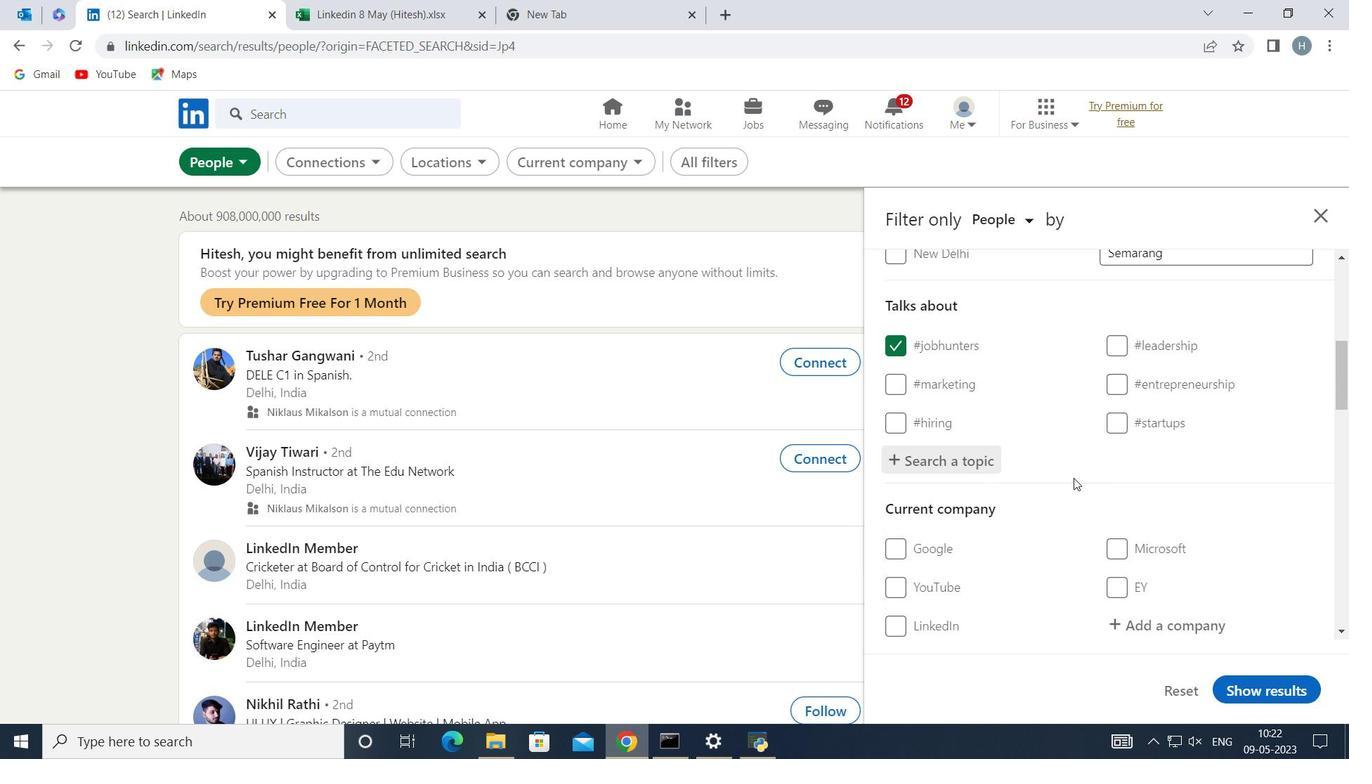 
Action: Mouse scrolled (1078, 471) with delta (0, 0)
Screenshot: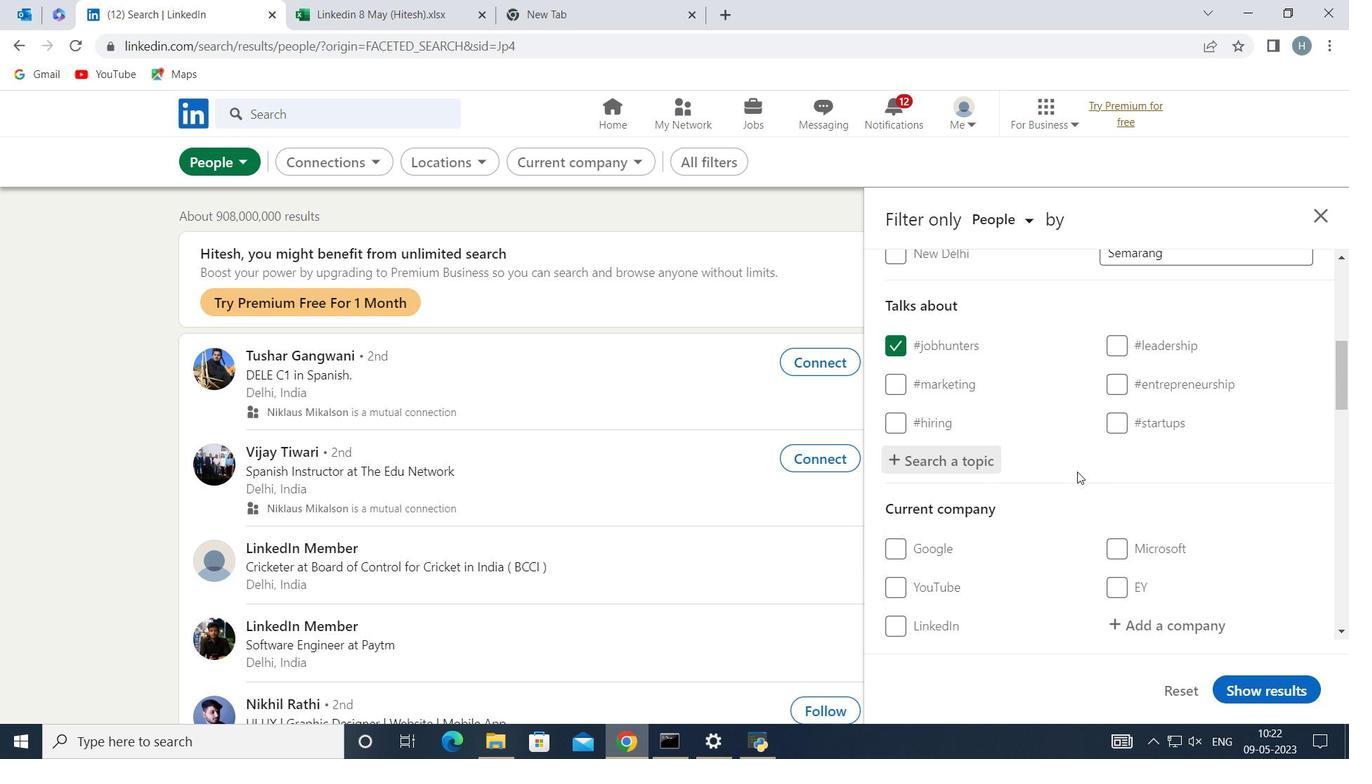 
Action: Mouse moved to (1077, 468)
Screenshot: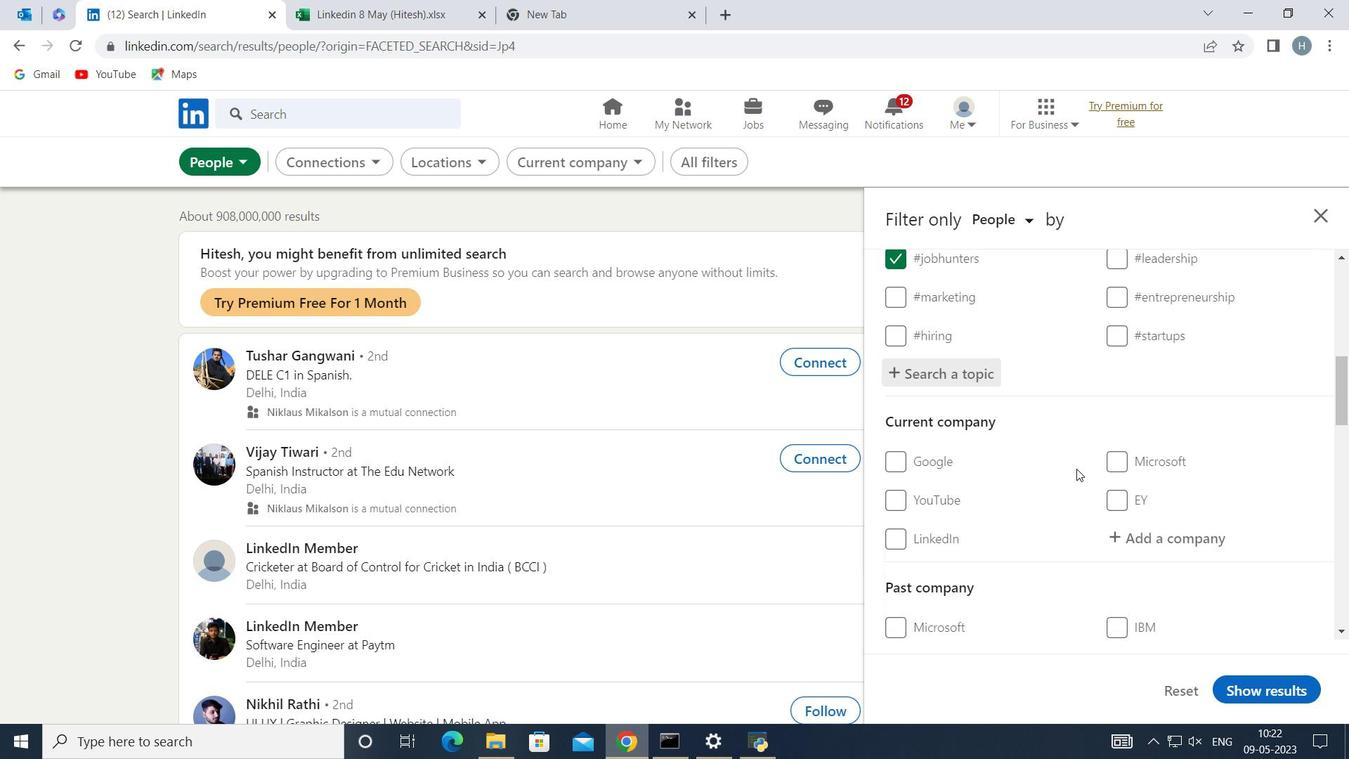 
Action: Mouse scrolled (1077, 467) with delta (0, 0)
Screenshot: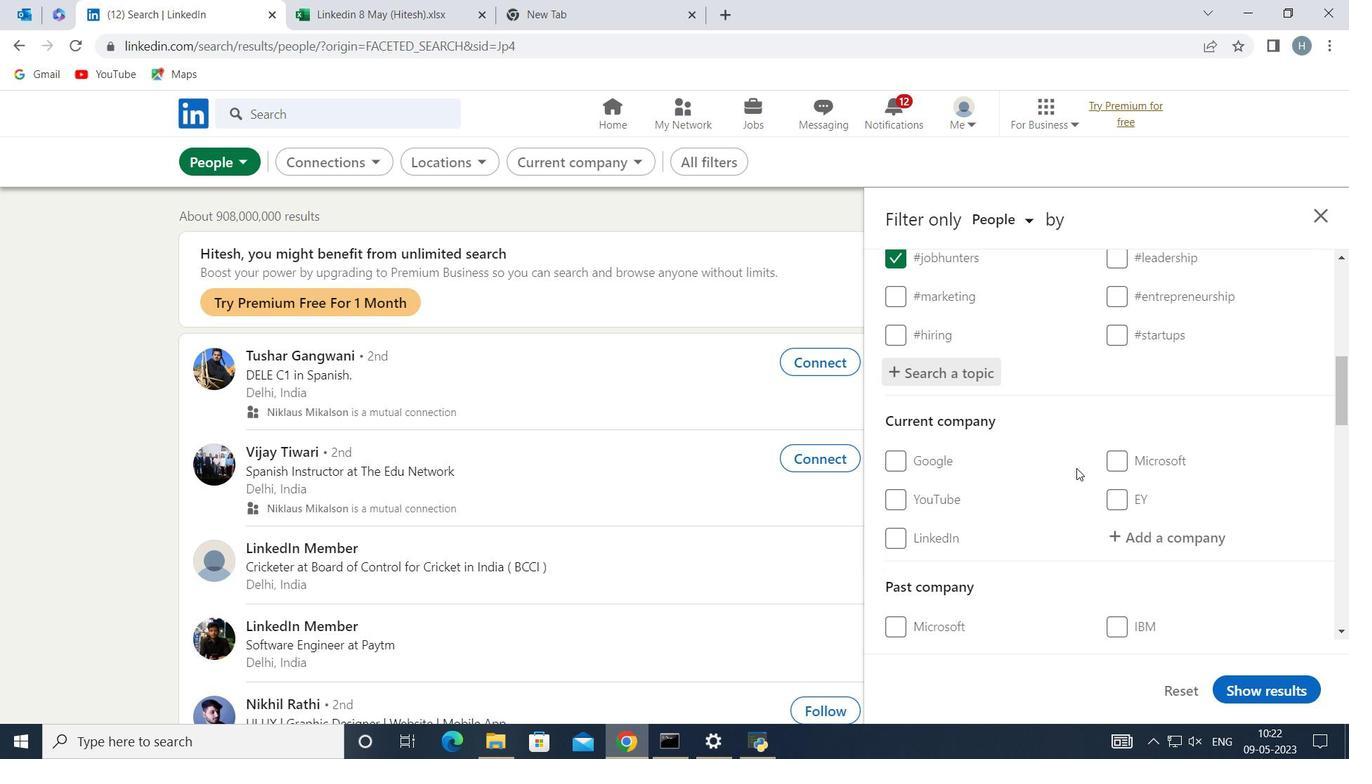 
Action: Mouse scrolled (1077, 467) with delta (0, 0)
Screenshot: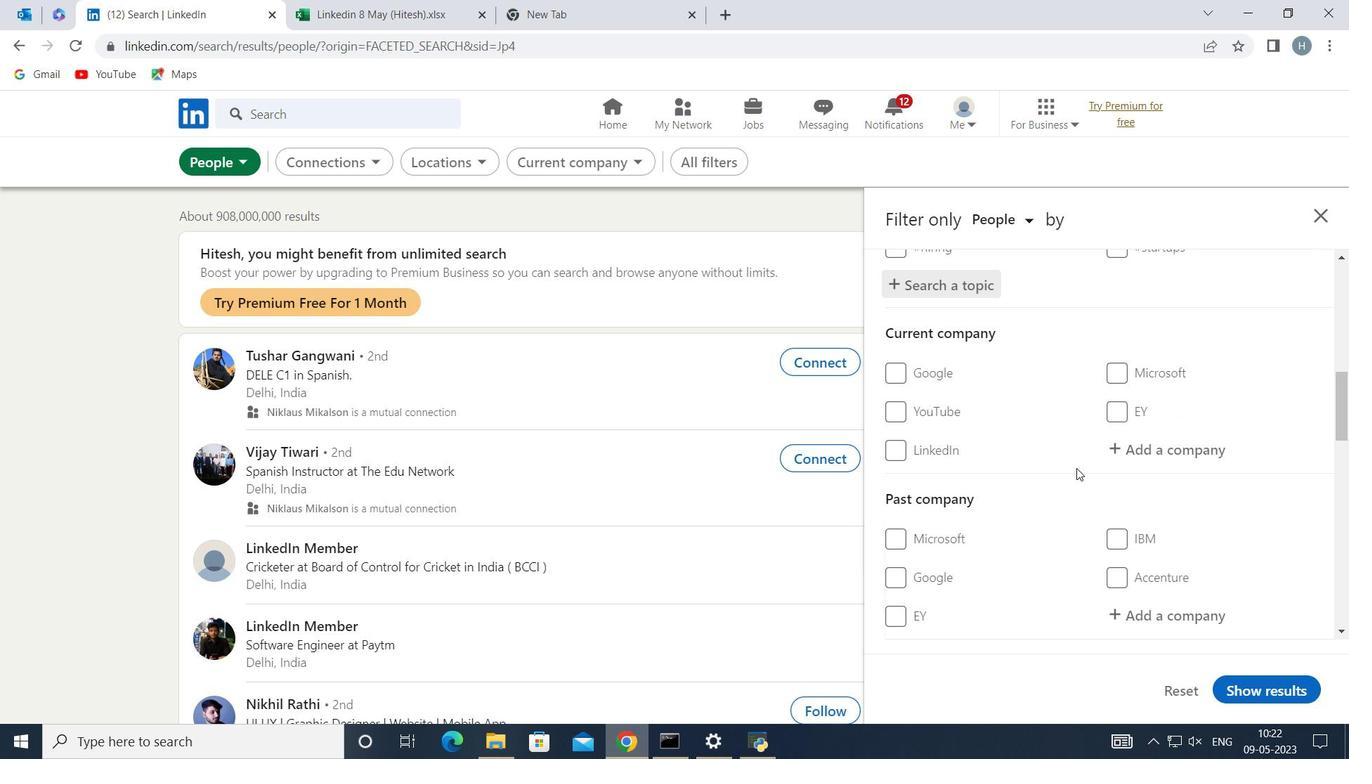 
Action: Mouse scrolled (1077, 467) with delta (0, 0)
Screenshot: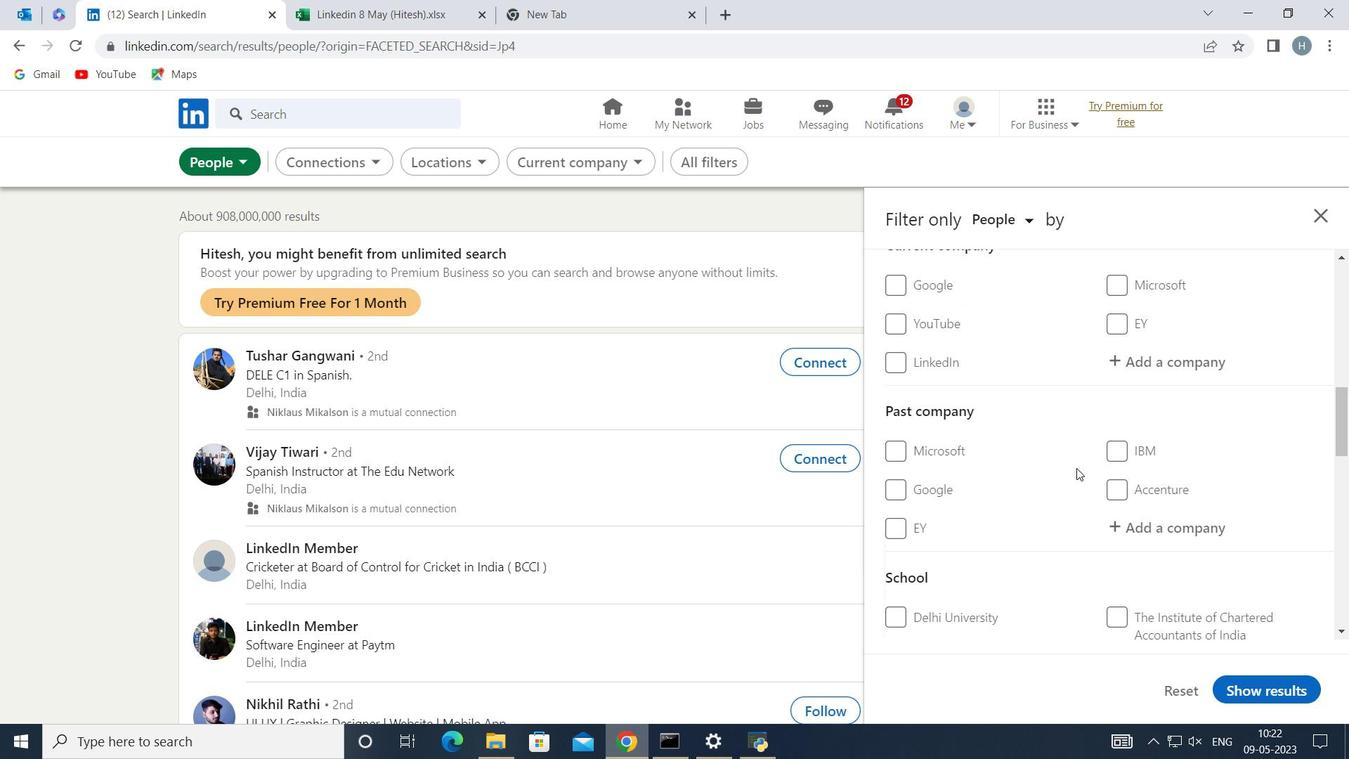 
Action: Mouse scrolled (1077, 467) with delta (0, 0)
Screenshot: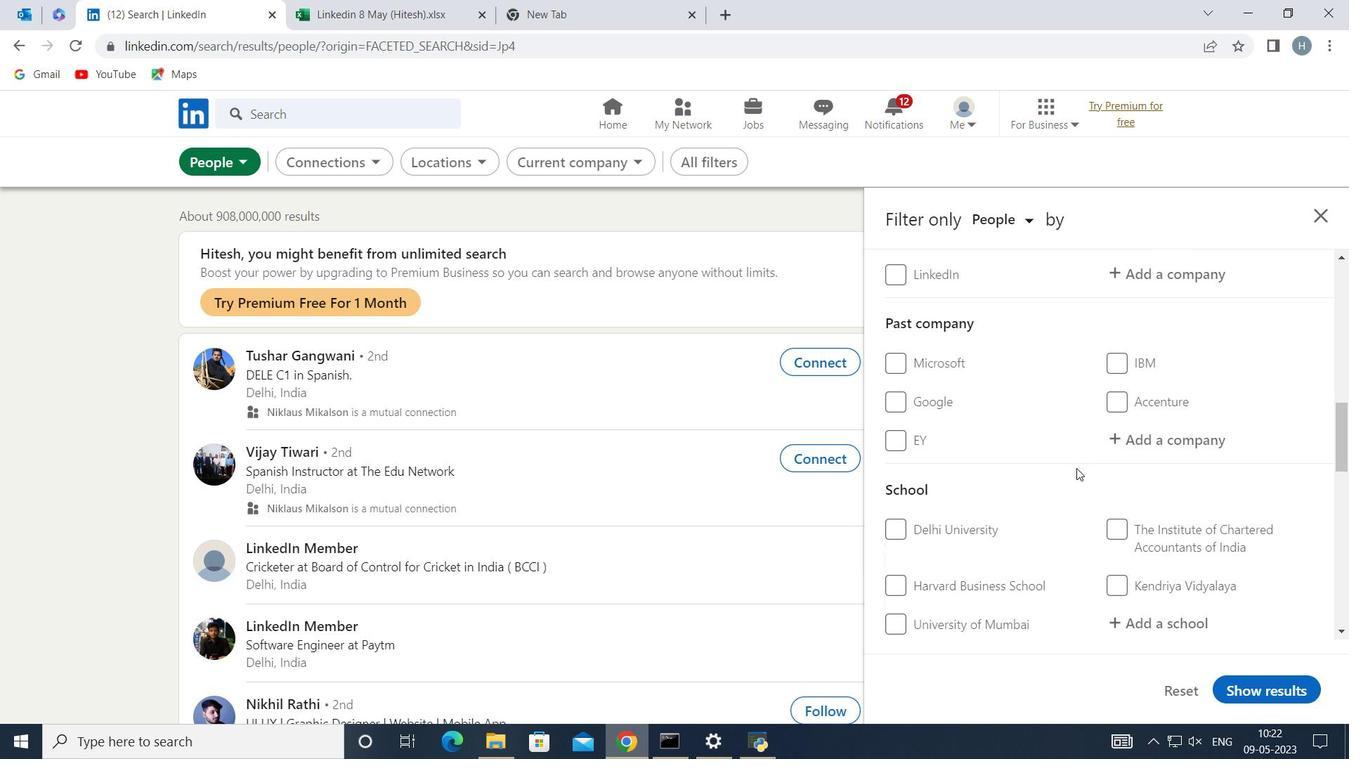 
Action: Mouse scrolled (1077, 467) with delta (0, 0)
Screenshot: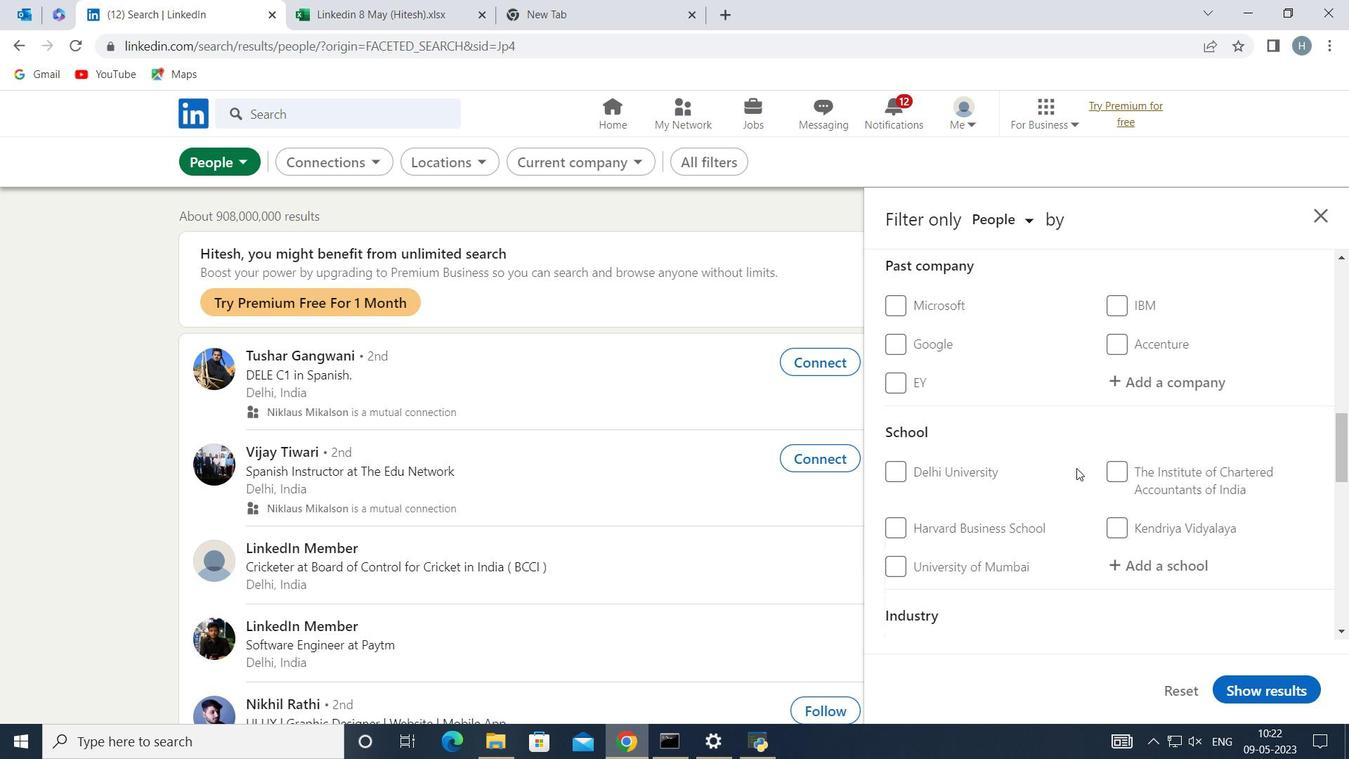
Action: Mouse scrolled (1077, 467) with delta (0, 0)
Screenshot: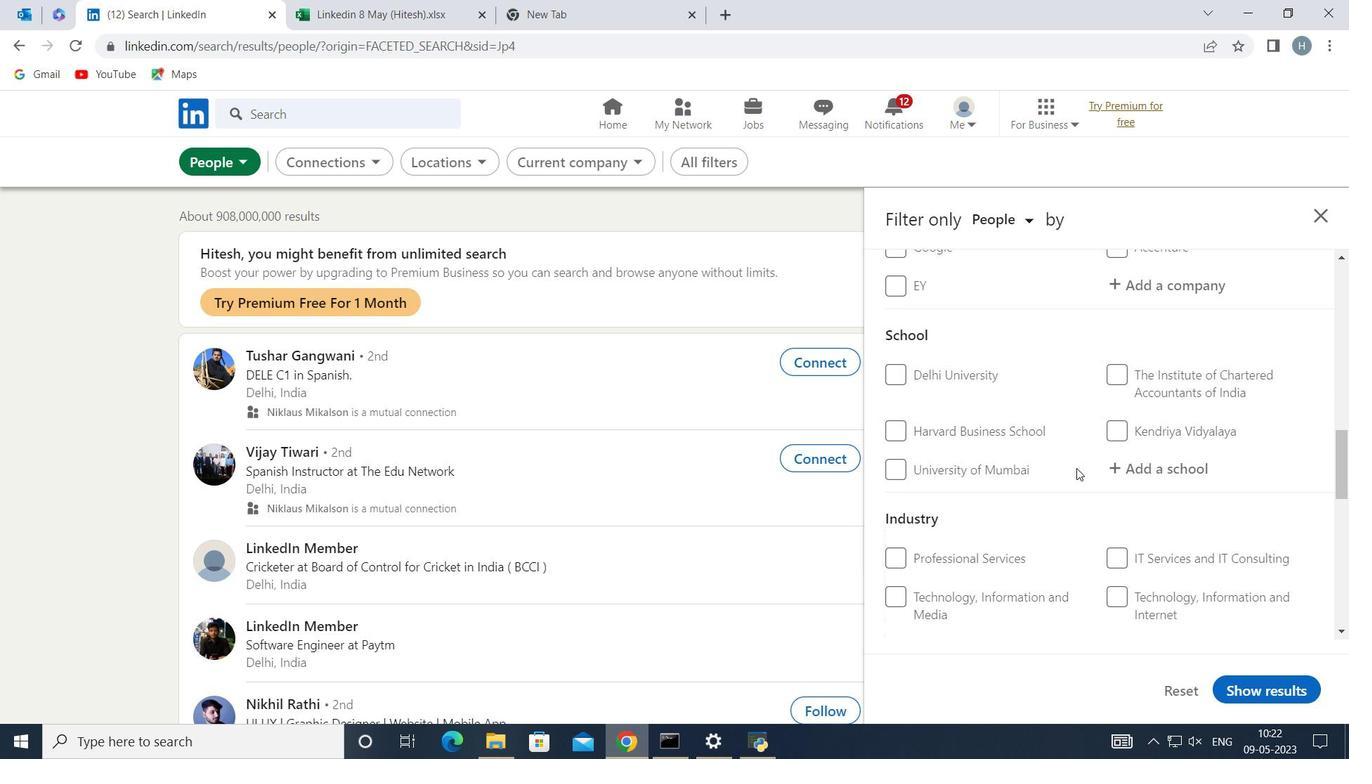 
Action: Mouse scrolled (1077, 467) with delta (0, 0)
Screenshot: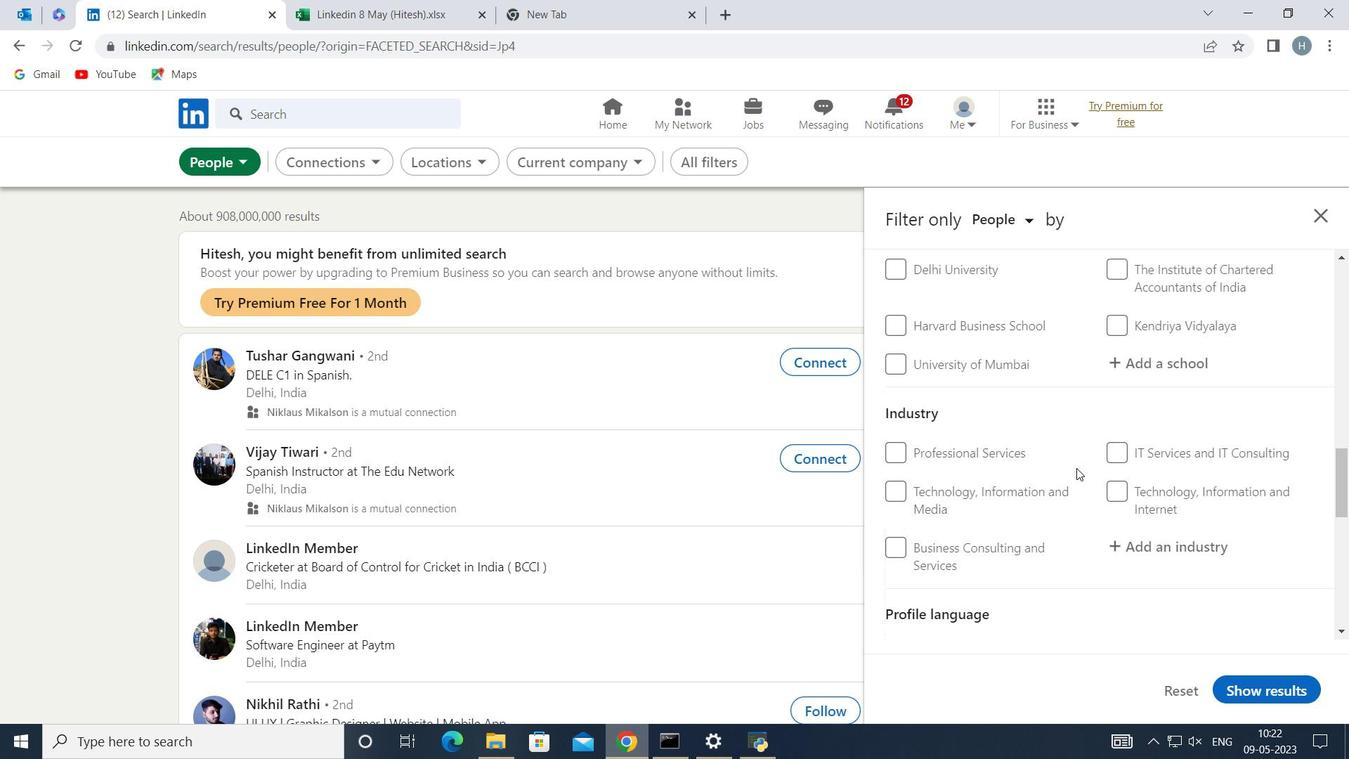 
Action: Mouse scrolled (1077, 467) with delta (0, 0)
Screenshot: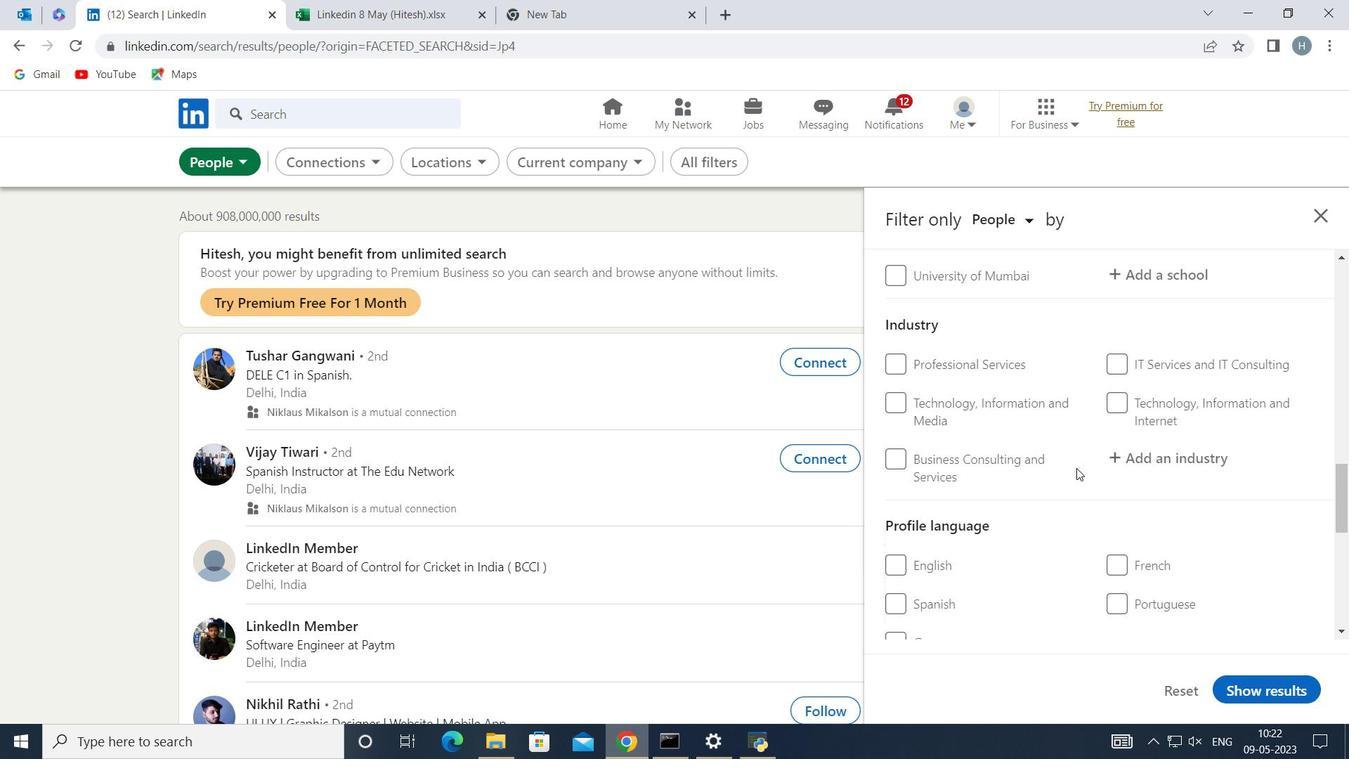 
Action: Mouse moved to (896, 519)
Screenshot: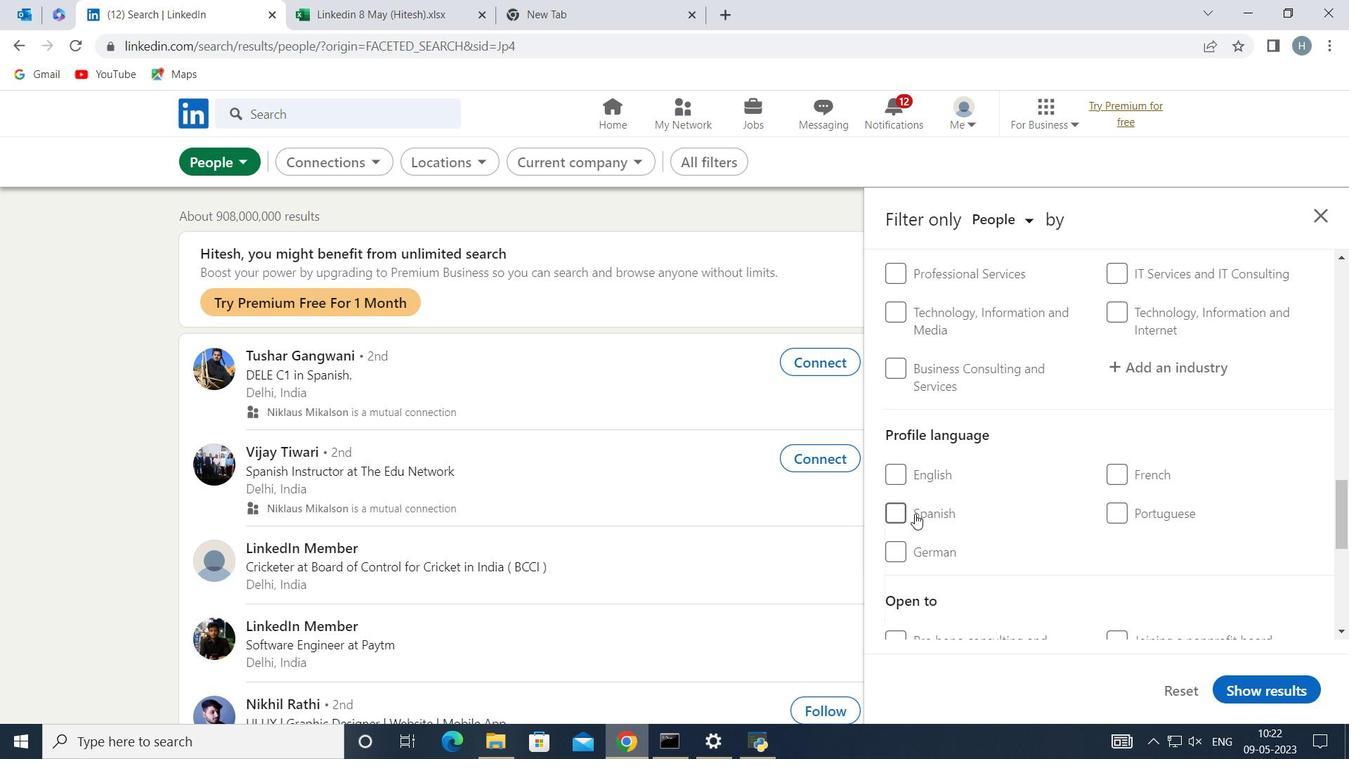 
Action: Mouse pressed left at (896, 519)
Screenshot: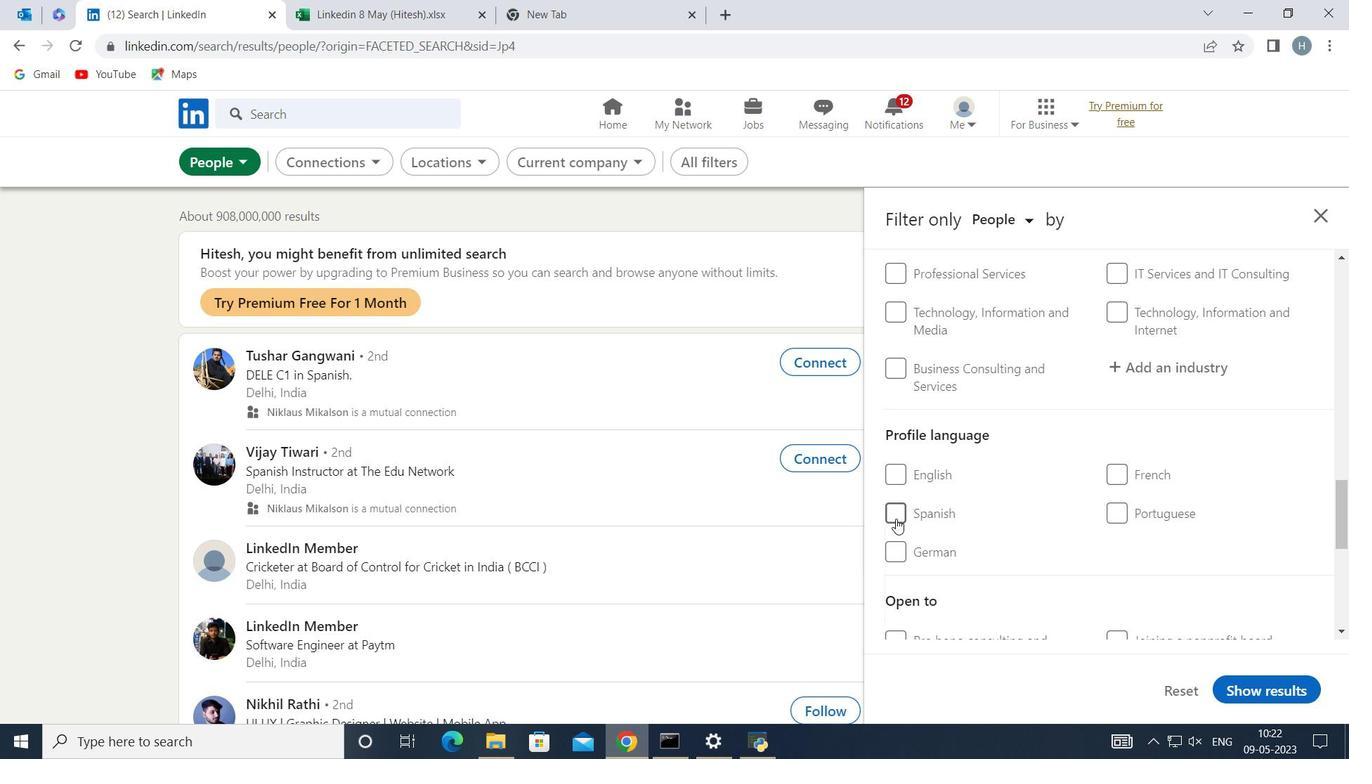 
Action: Mouse moved to (1025, 514)
Screenshot: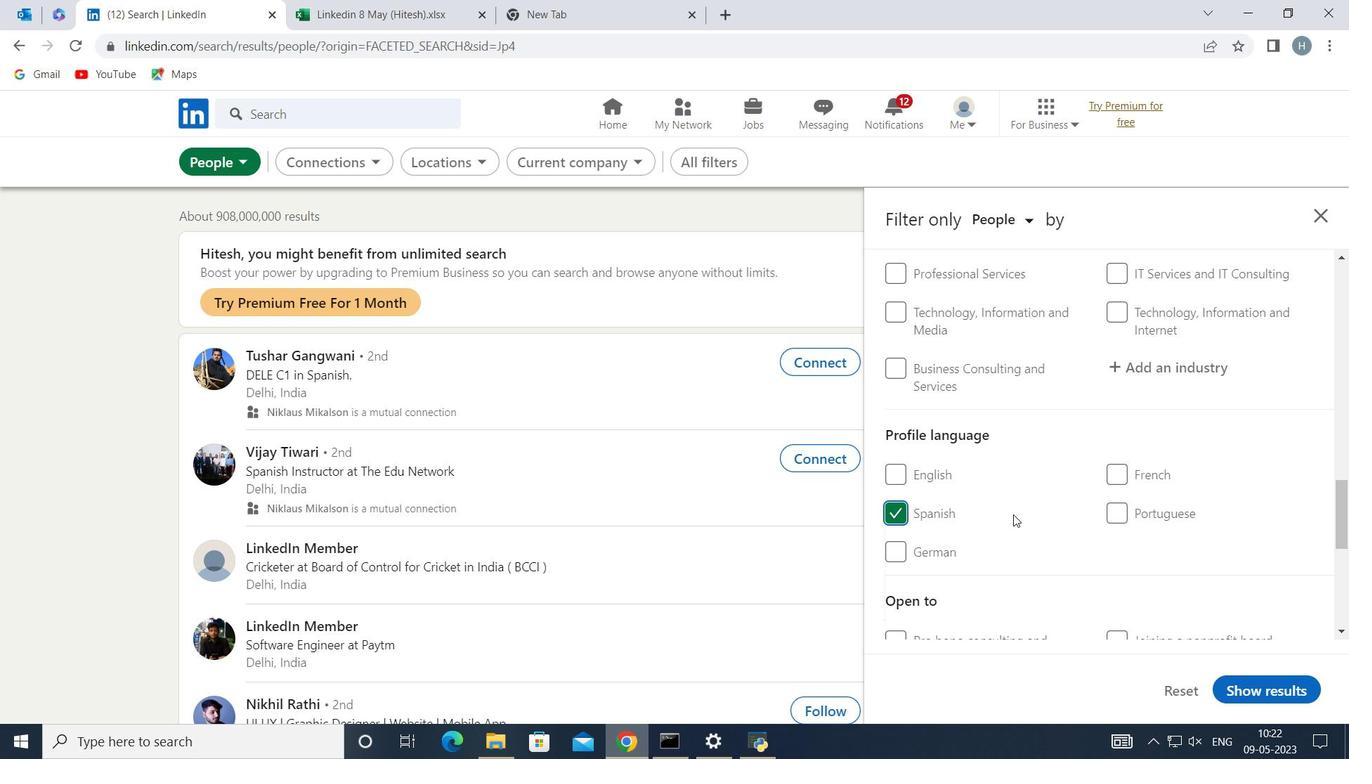 
Action: Mouse scrolled (1025, 515) with delta (0, 0)
Screenshot: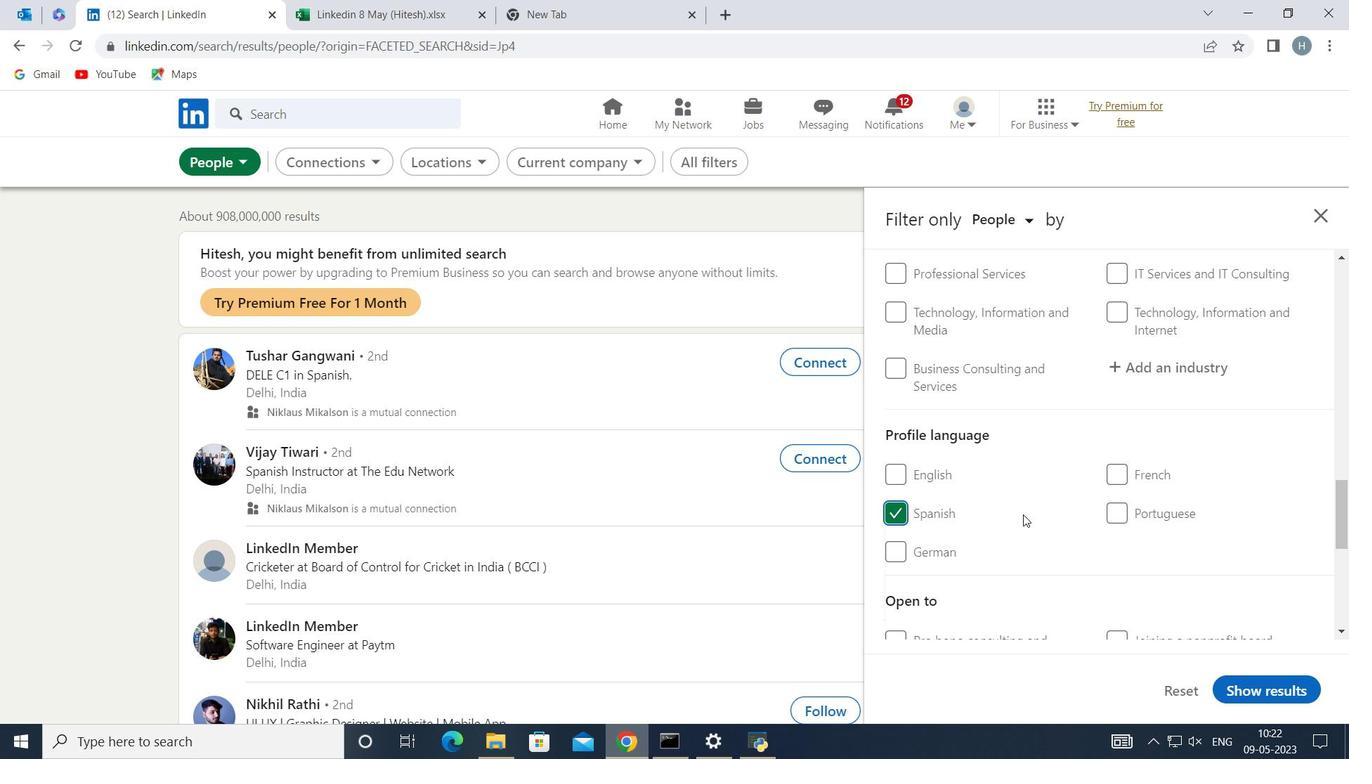 
Action: Mouse scrolled (1025, 515) with delta (0, 0)
Screenshot: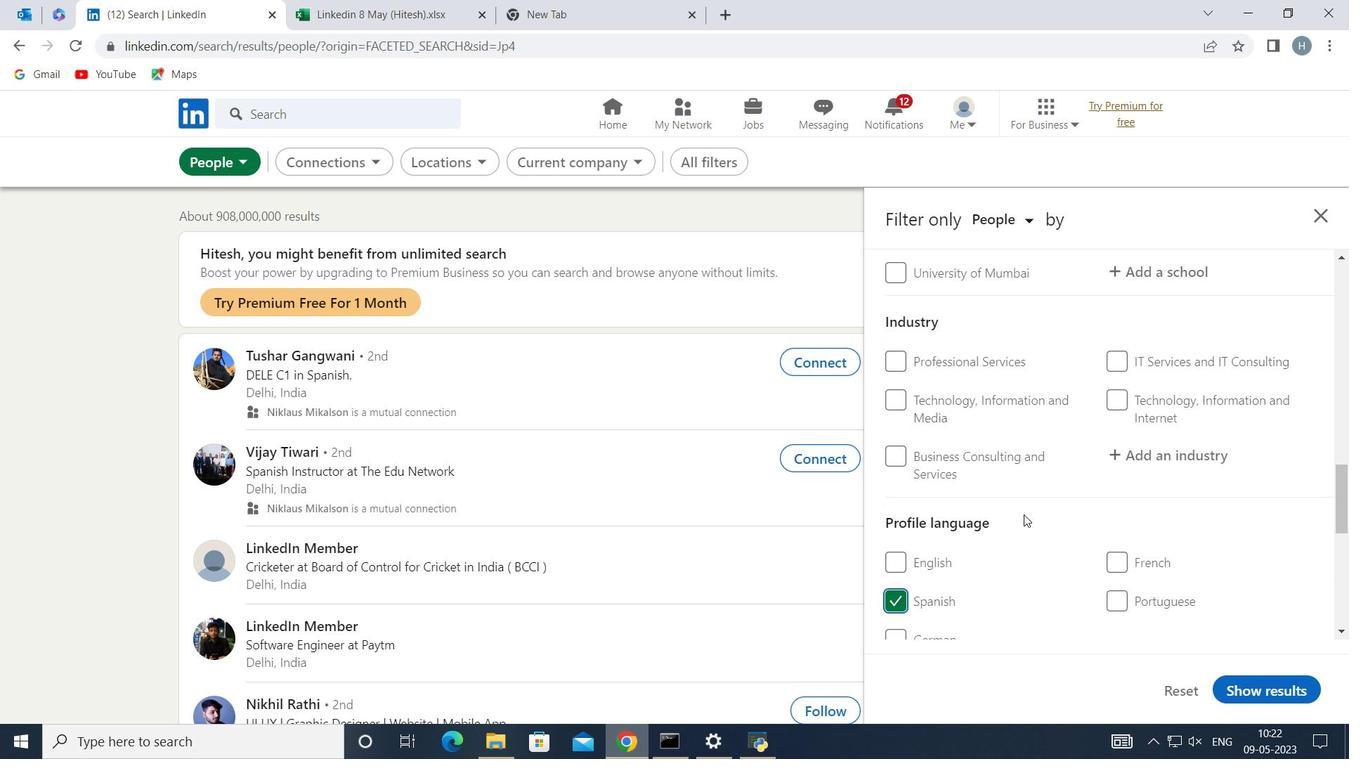 
Action: Mouse scrolled (1025, 515) with delta (0, 0)
Screenshot: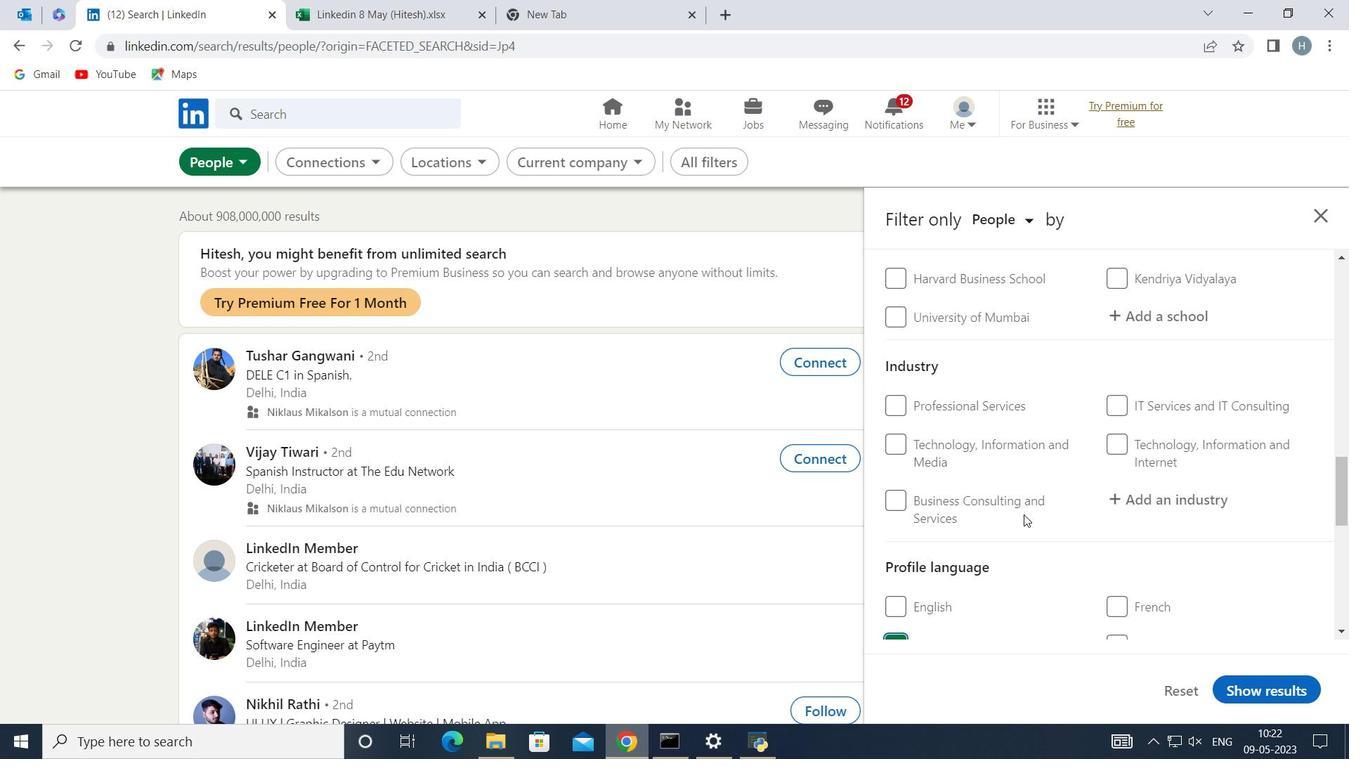 
Action: Mouse scrolled (1025, 515) with delta (0, 0)
Screenshot: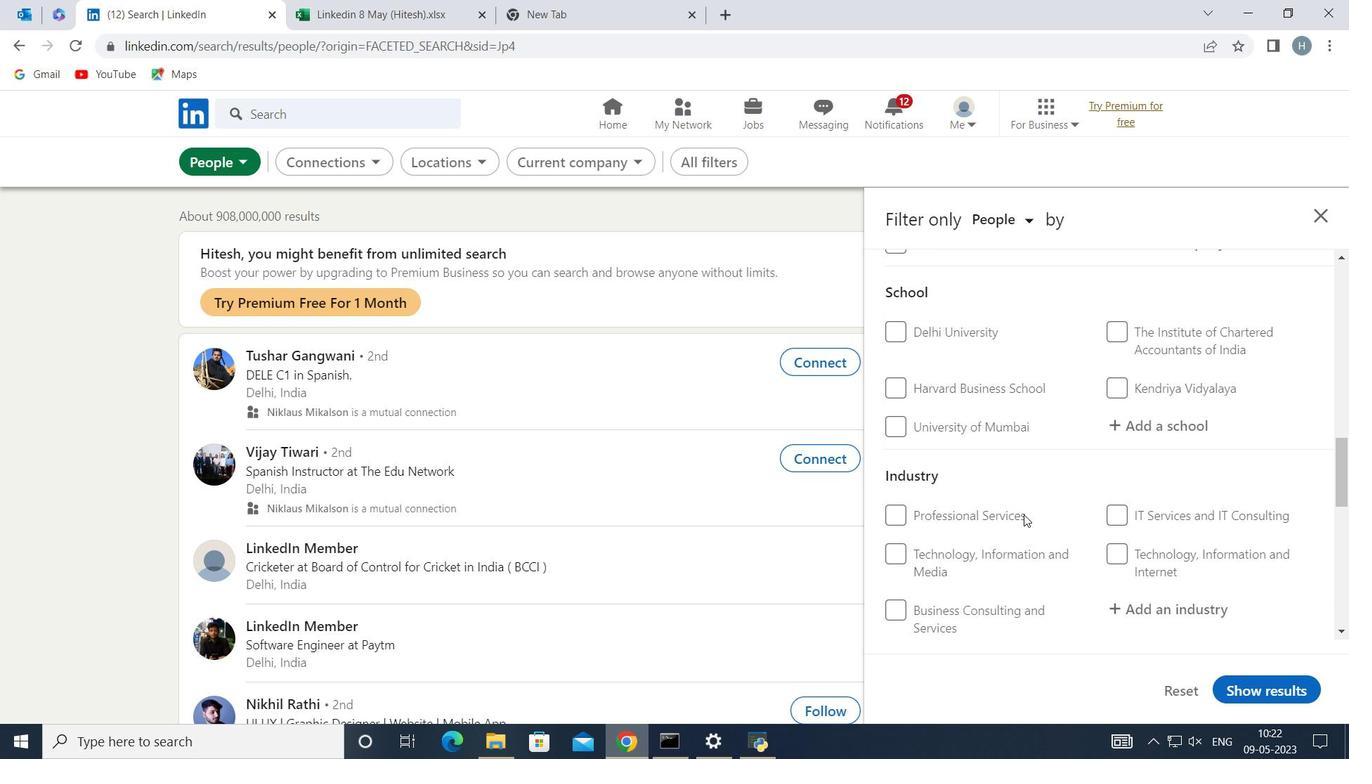 
Action: Mouse scrolled (1025, 515) with delta (0, 0)
Screenshot: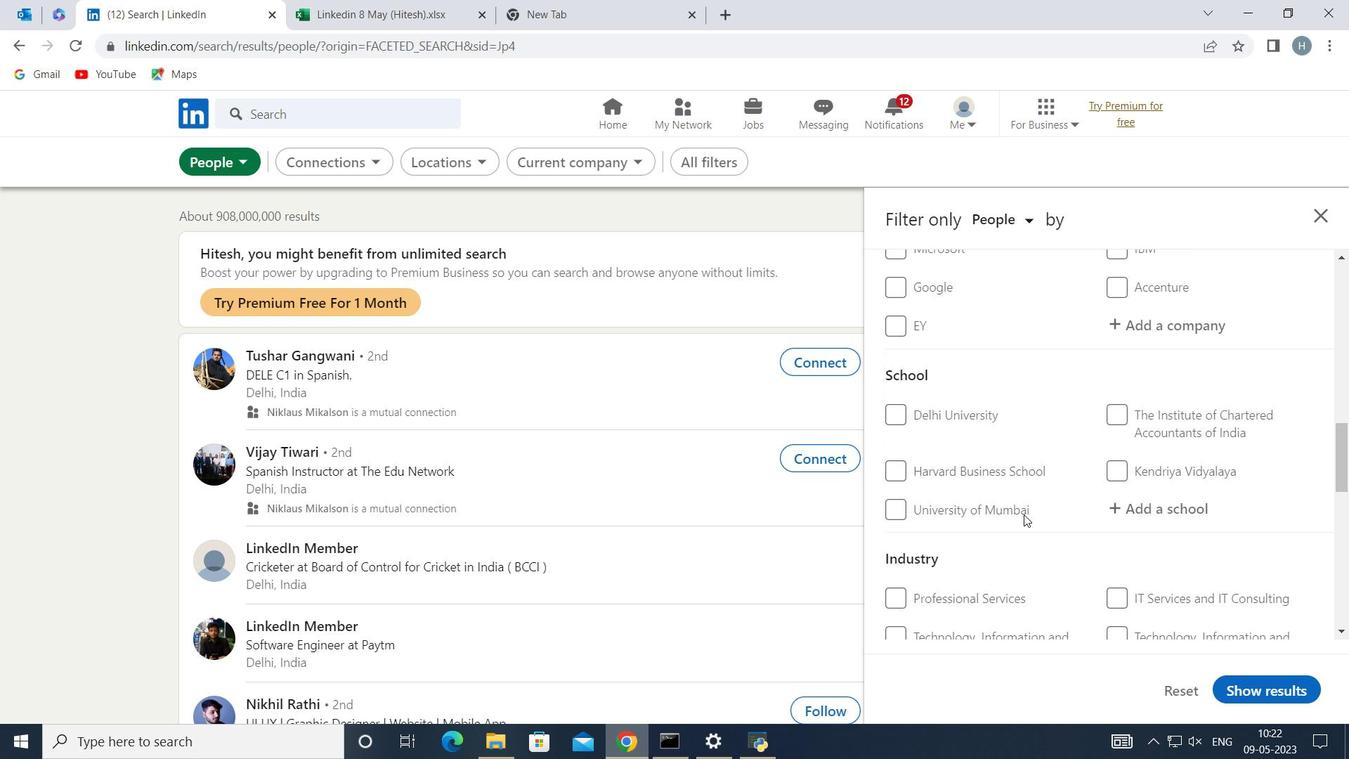 
Action: Mouse scrolled (1025, 515) with delta (0, 0)
Screenshot: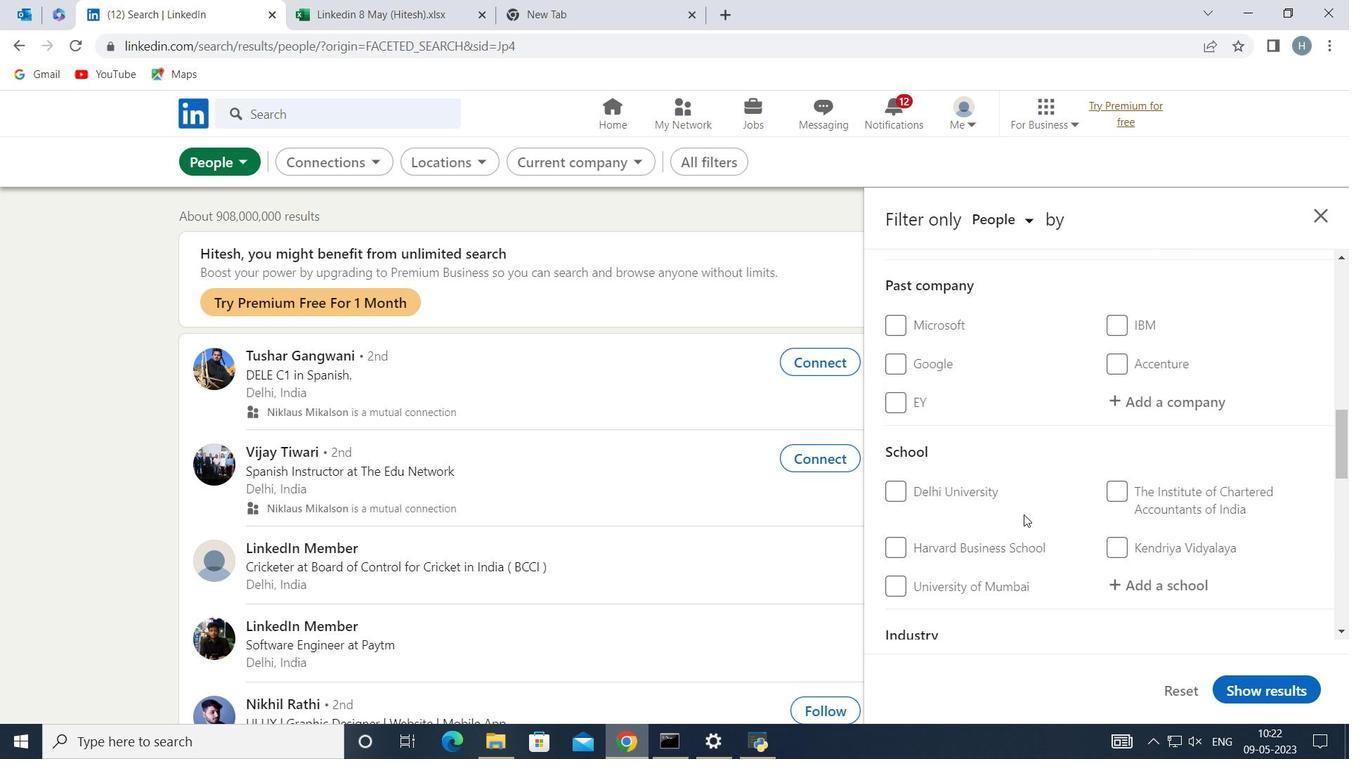 
Action: Mouse scrolled (1025, 515) with delta (0, 0)
Screenshot: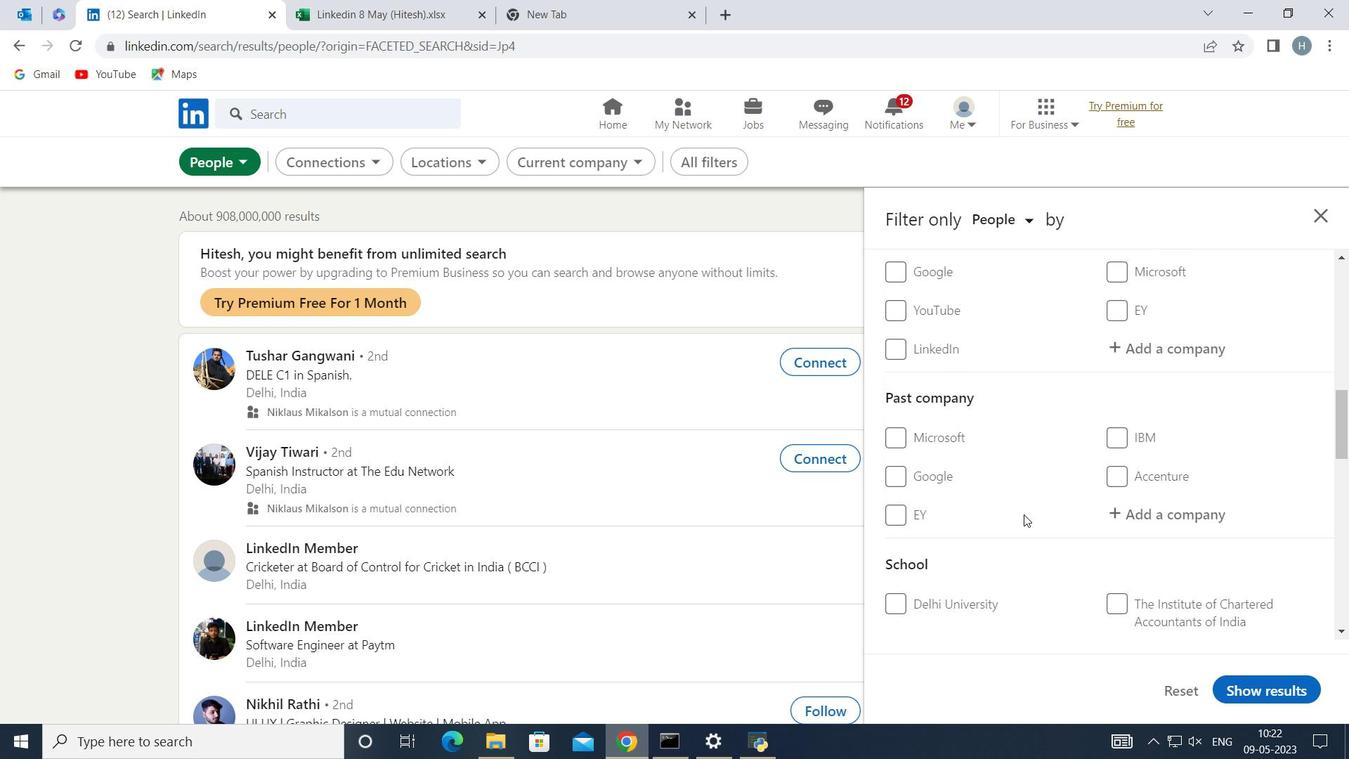
Action: Mouse moved to (1160, 442)
Screenshot: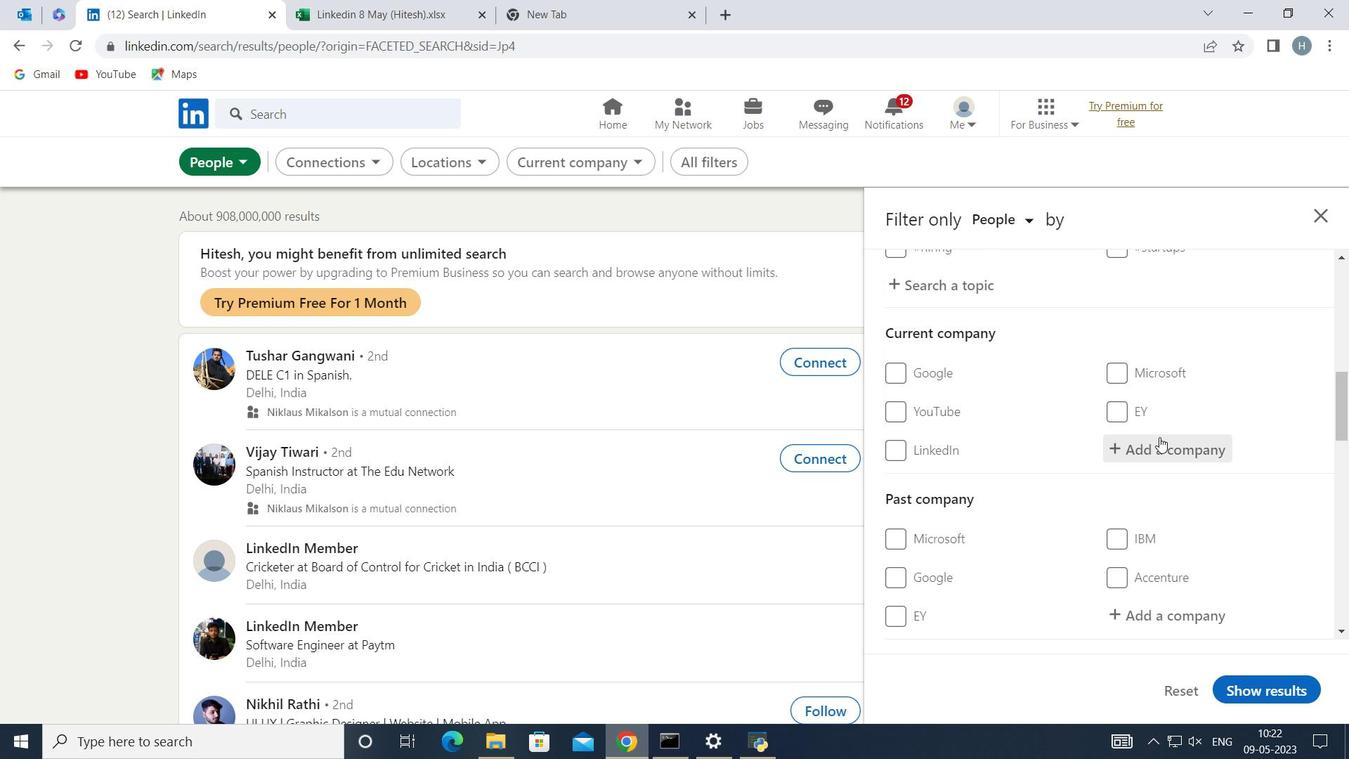 
Action: Mouse pressed left at (1160, 442)
Screenshot: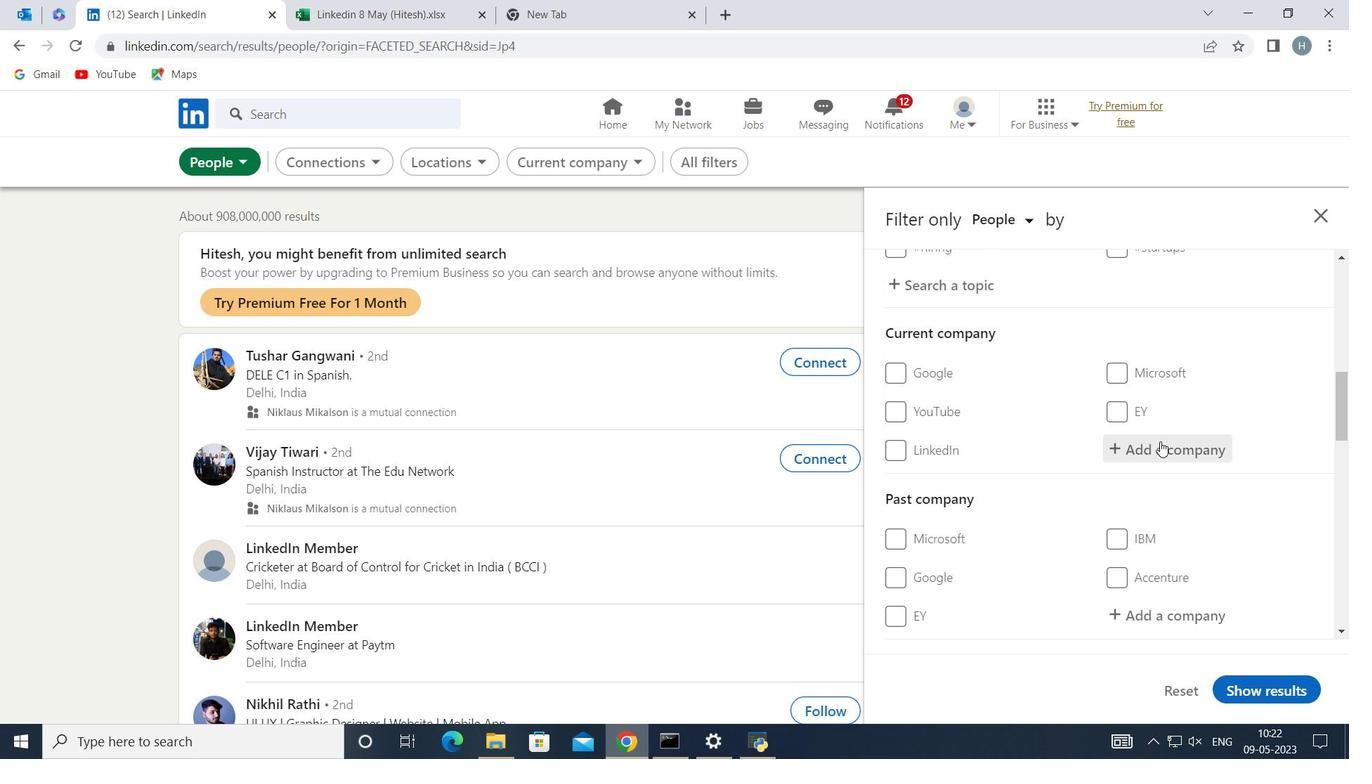 
Action: Mouse moved to (1160, 442)
Screenshot: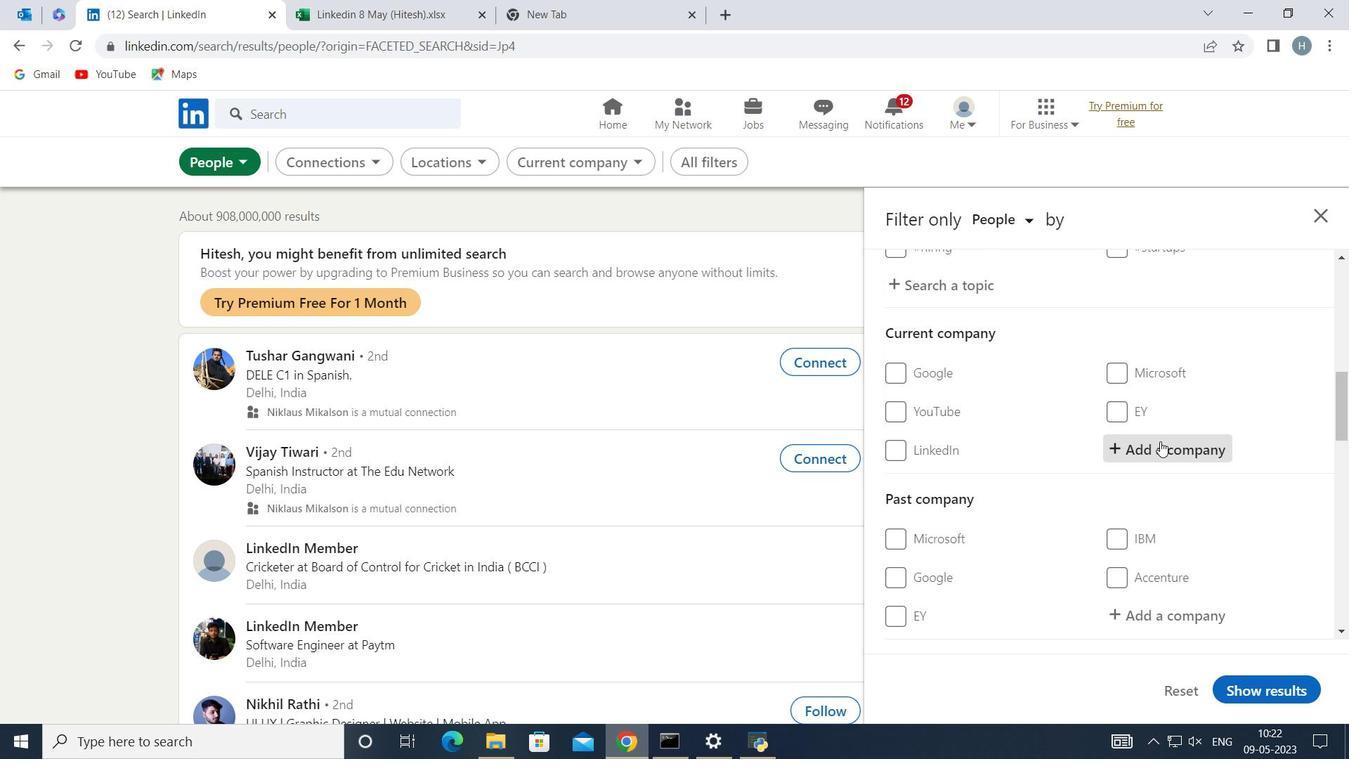 
Action: Key pressed <Key.shift>Elastic
Screenshot: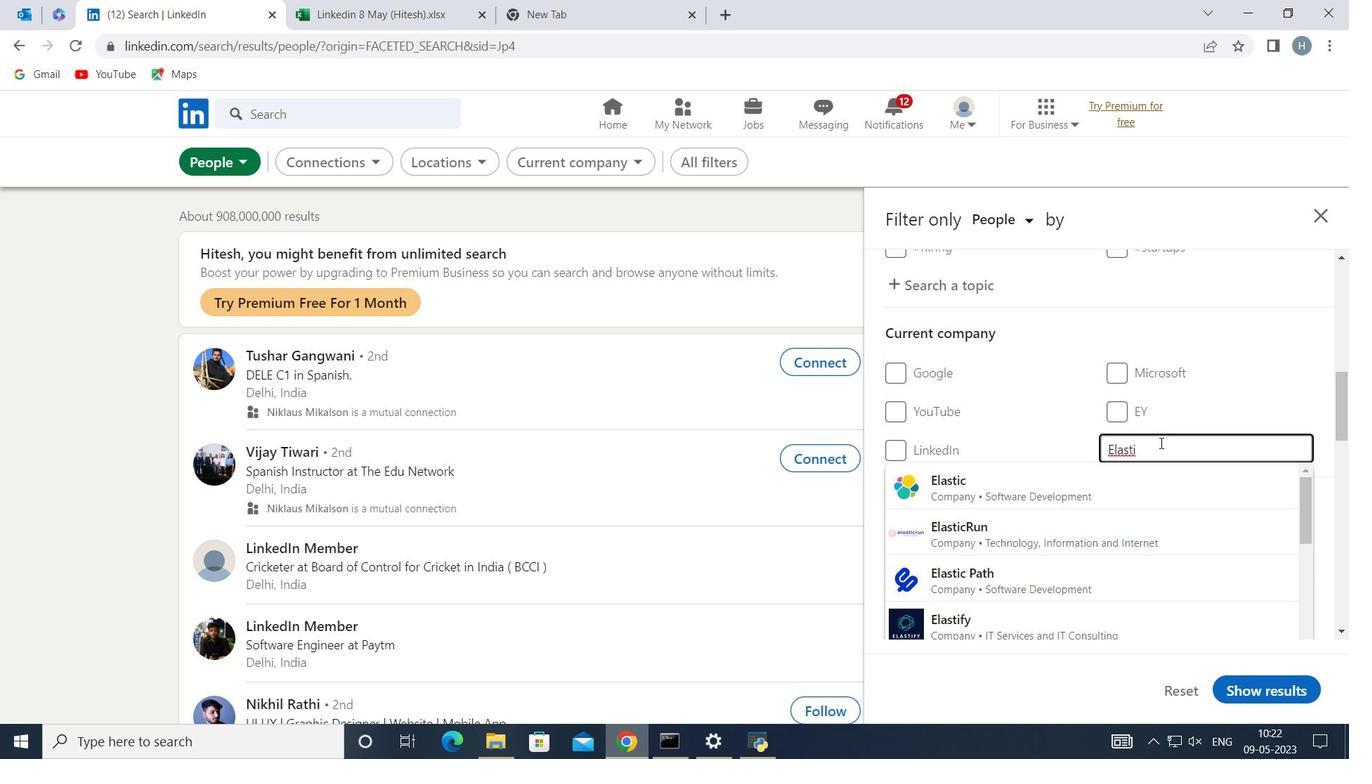 
Action: Mouse moved to (1107, 475)
Screenshot: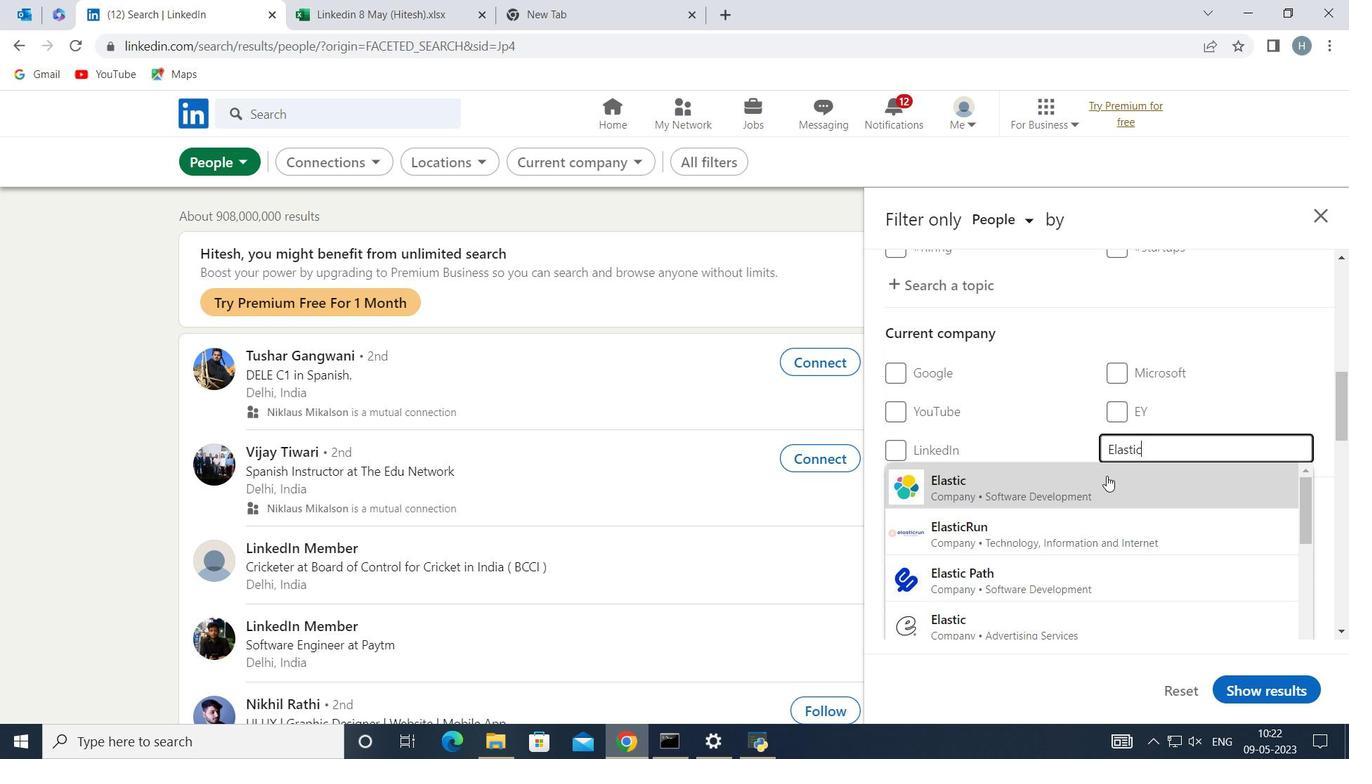 
Action: Mouse pressed left at (1107, 475)
Screenshot: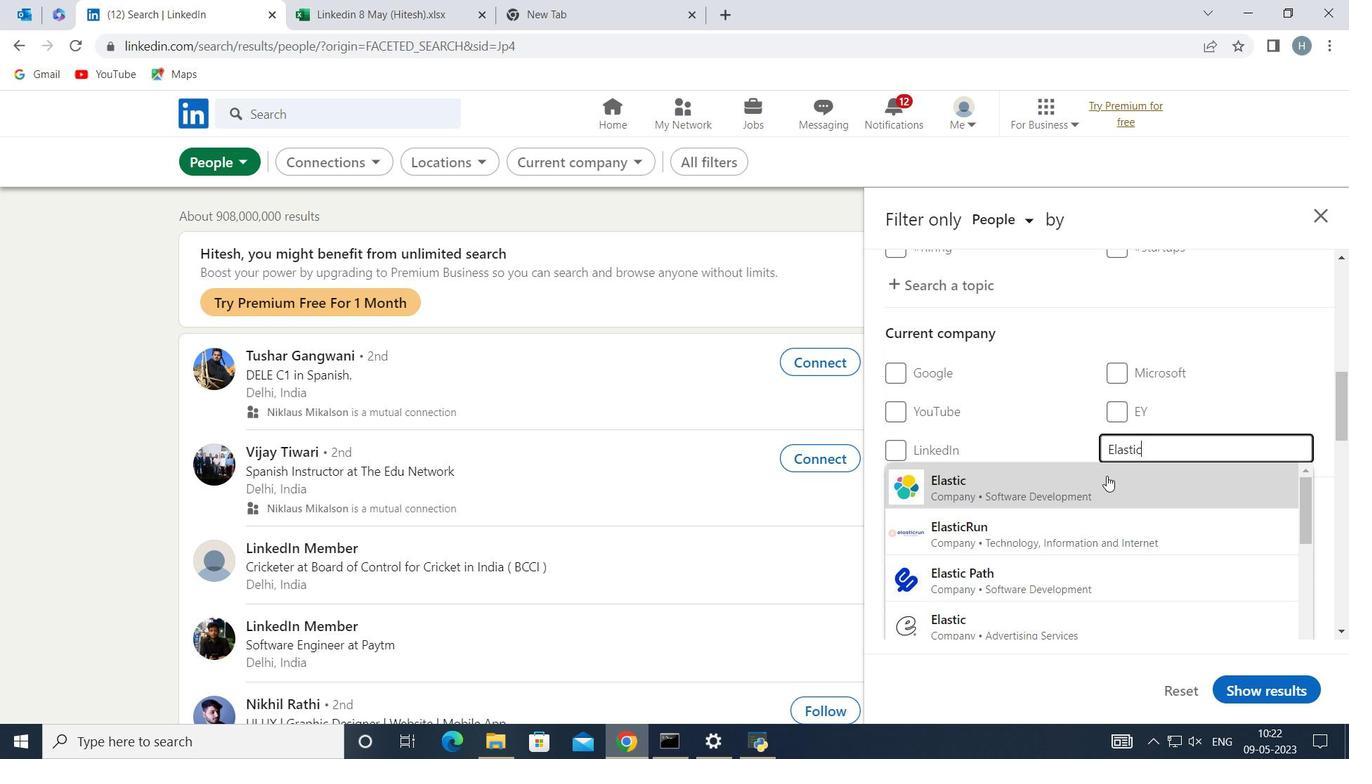 
Action: Mouse moved to (1106, 475)
Screenshot: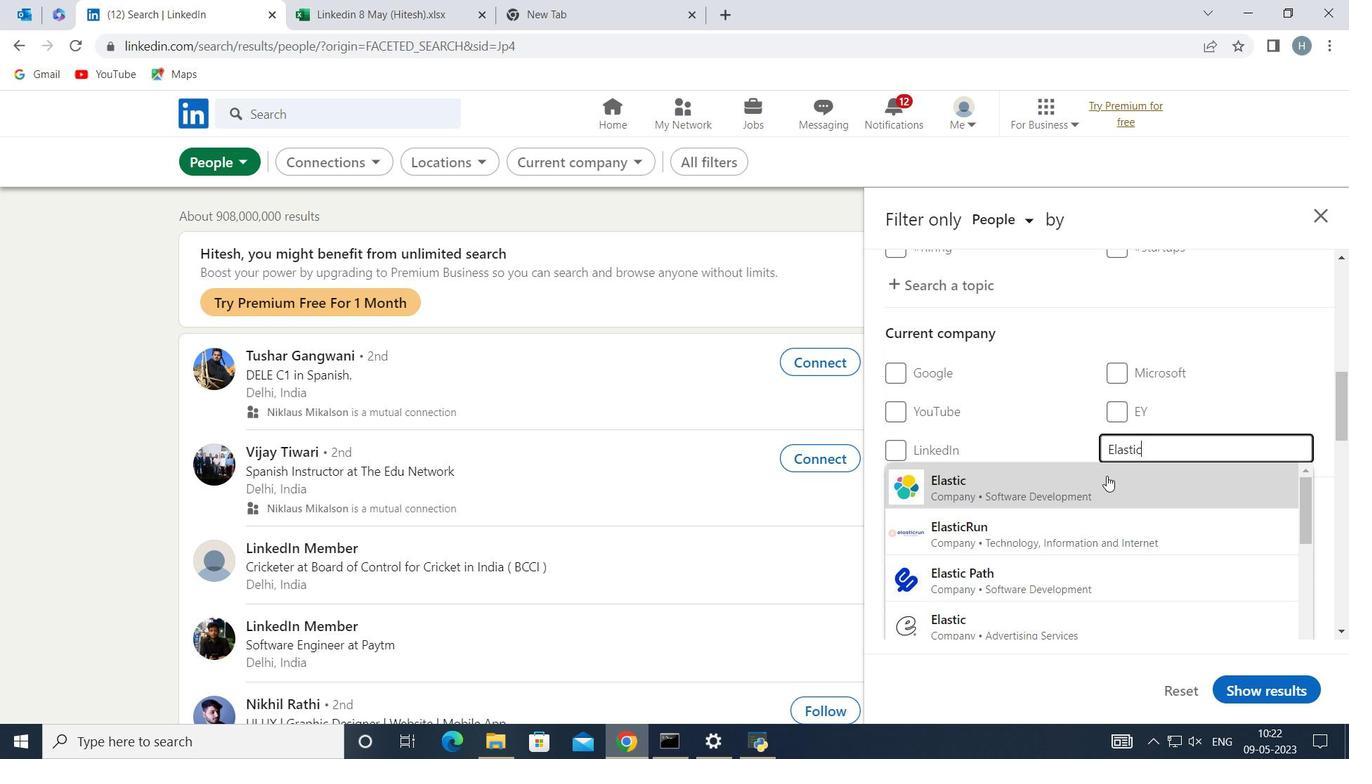 
Action: Mouse scrolled (1106, 475) with delta (0, 0)
Screenshot: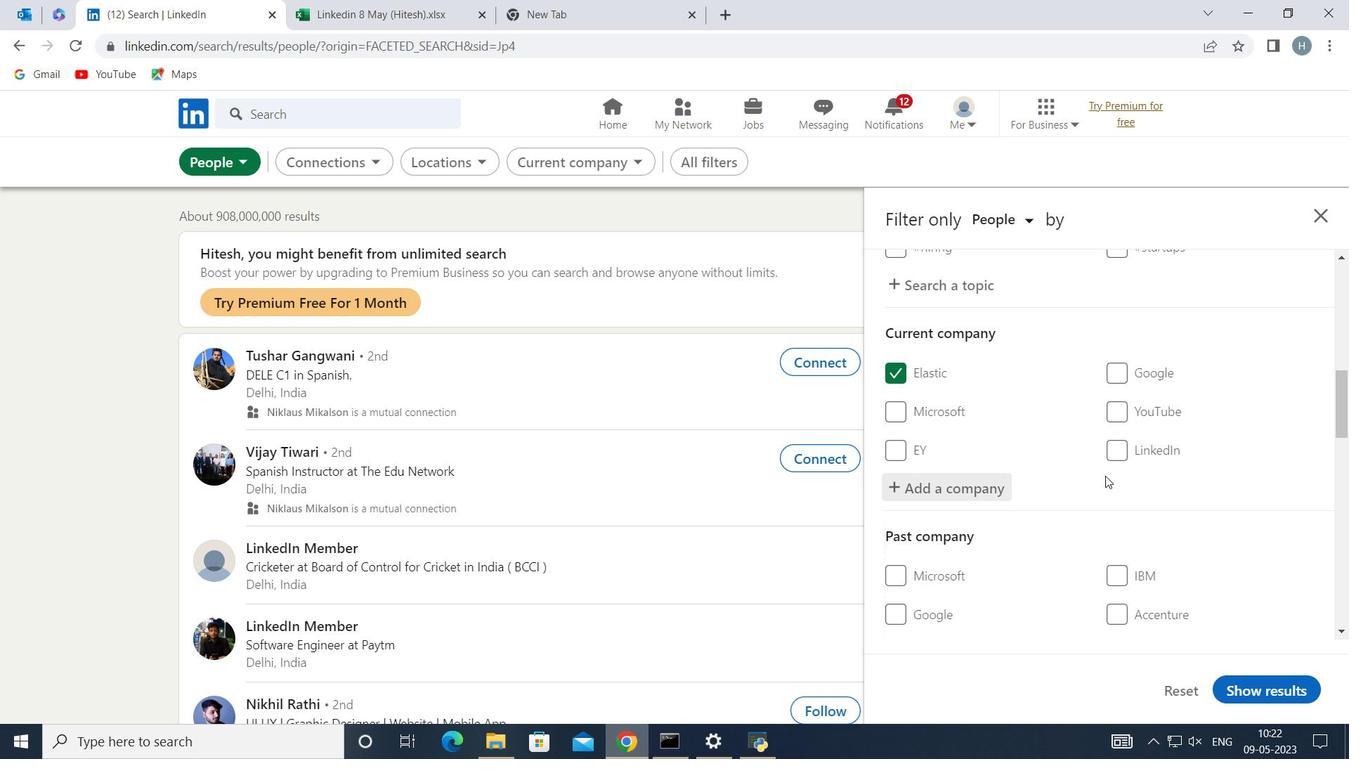 
Action: Mouse scrolled (1106, 475) with delta (0, 0)
Screenshot: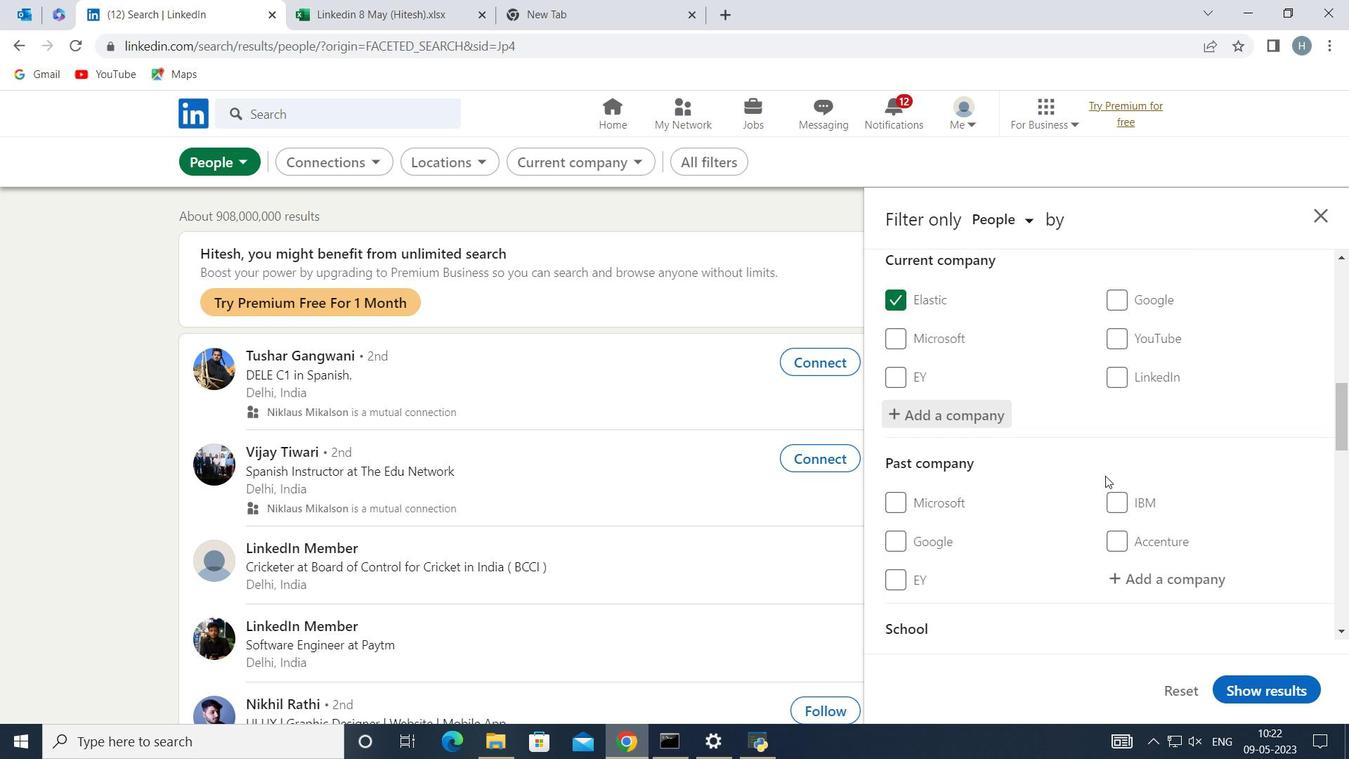 
Action: Mouse scrolled (1106, 475) with delta (0, 0)
Screenshot: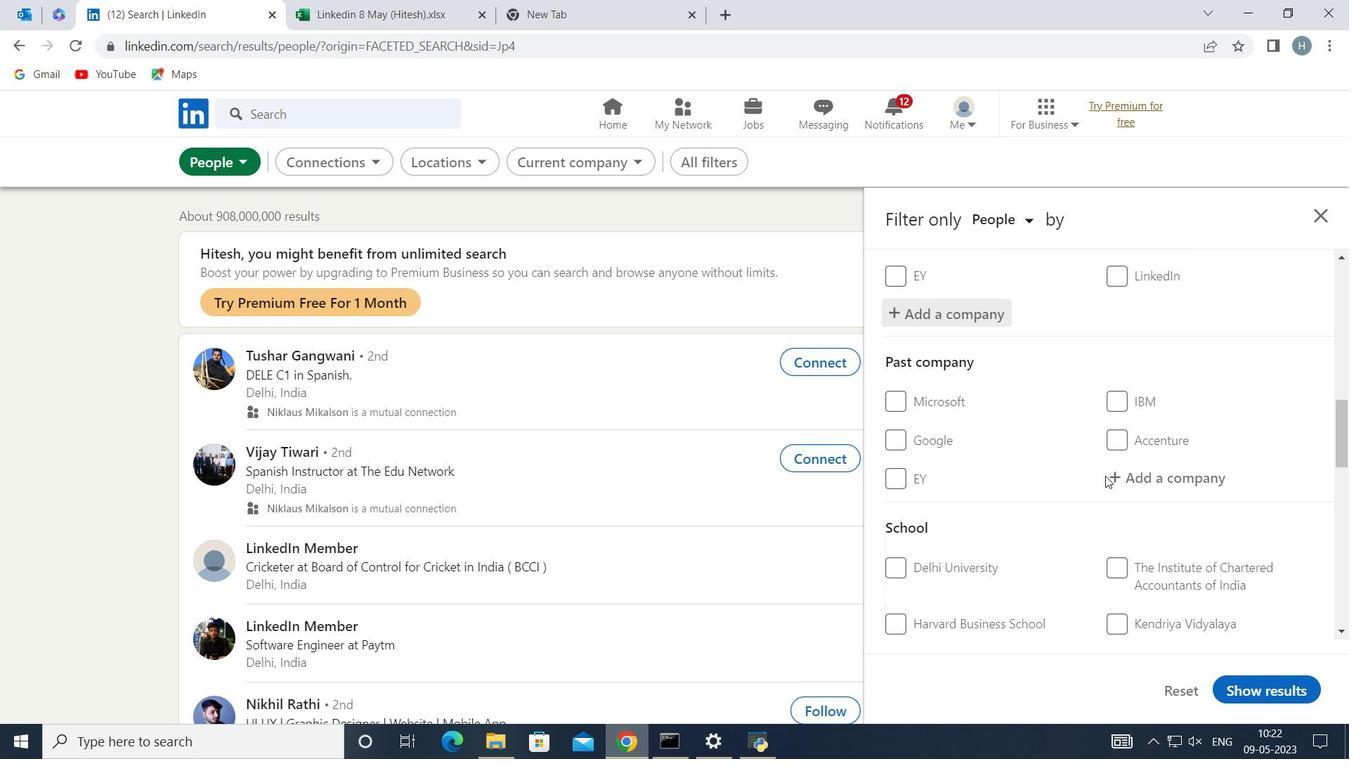 
Action: Mouse moved to (1168, 573)
Screenshot: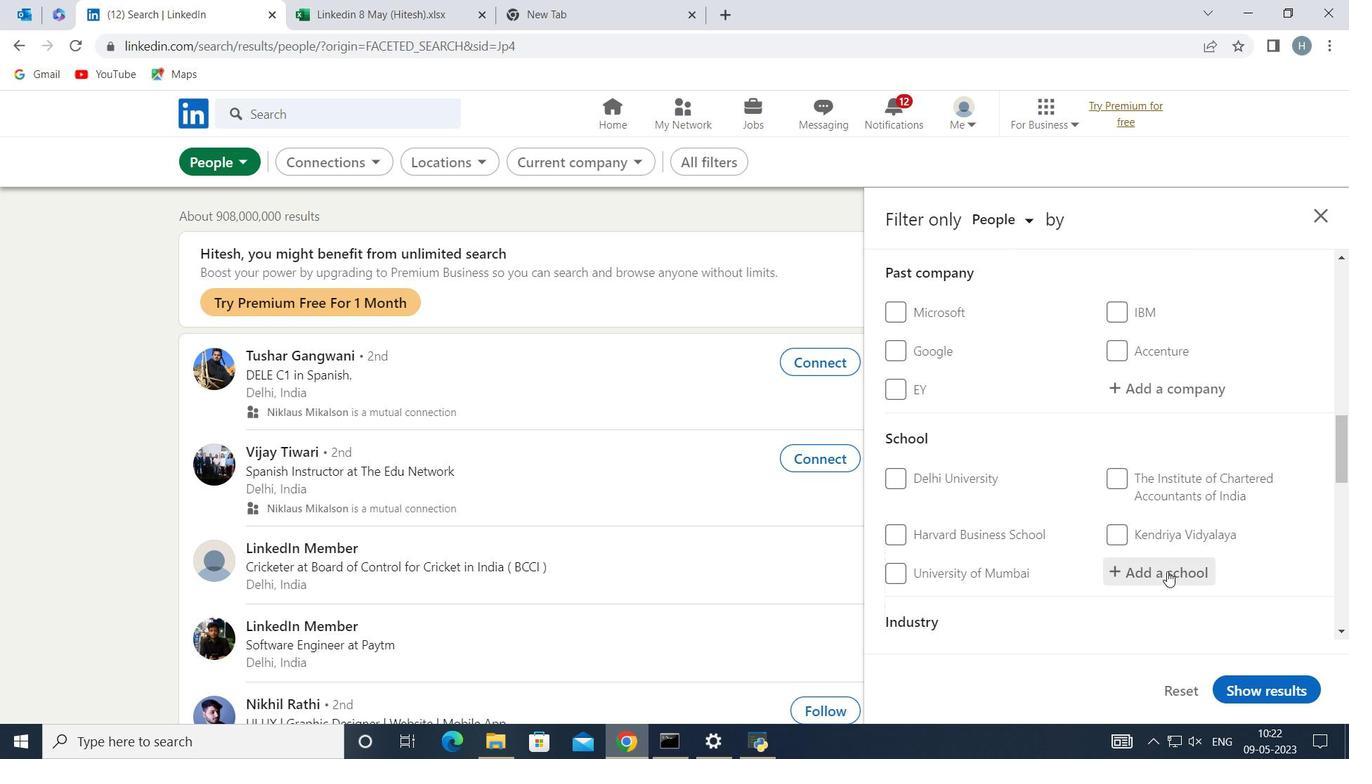 
Action: Mouse pressed left at (1168, 573)
Screenshot: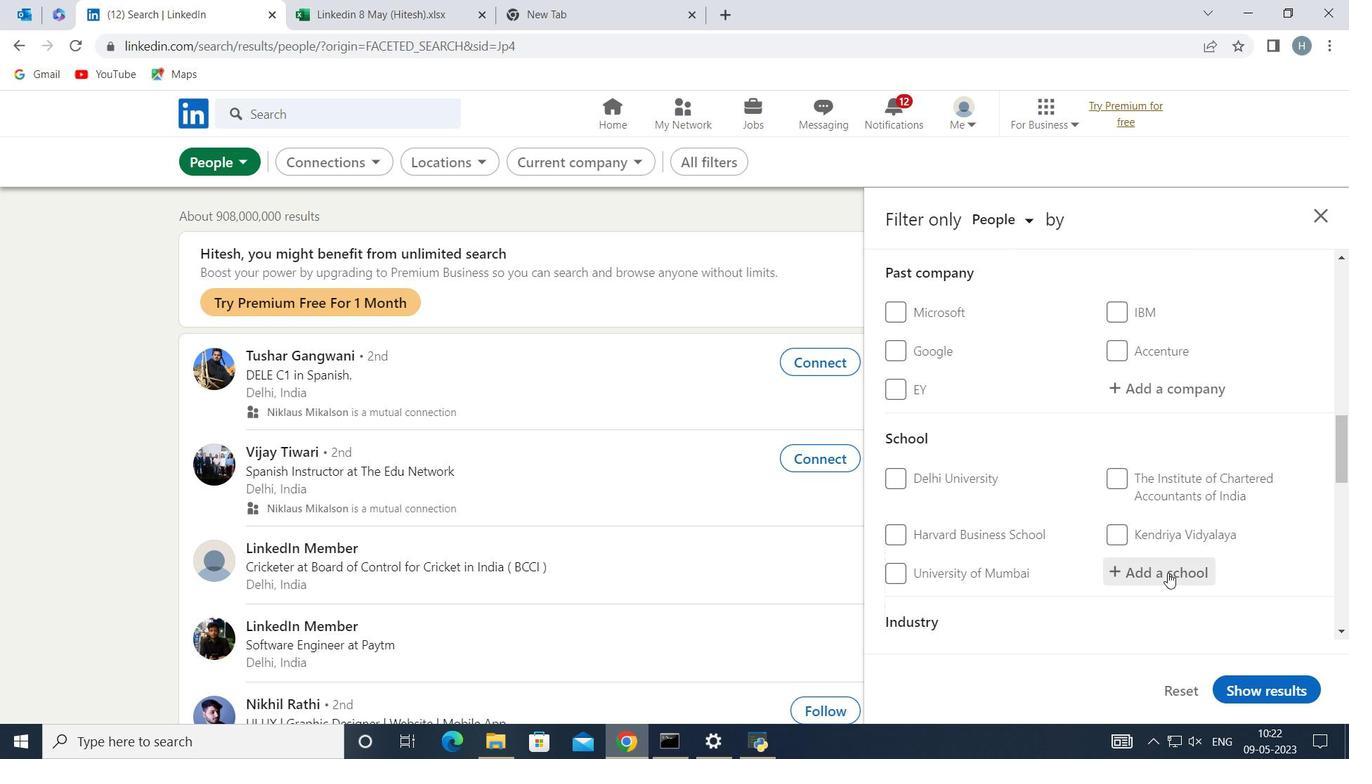 
Action: Mouse moved to (1169, 573)
Screenshot: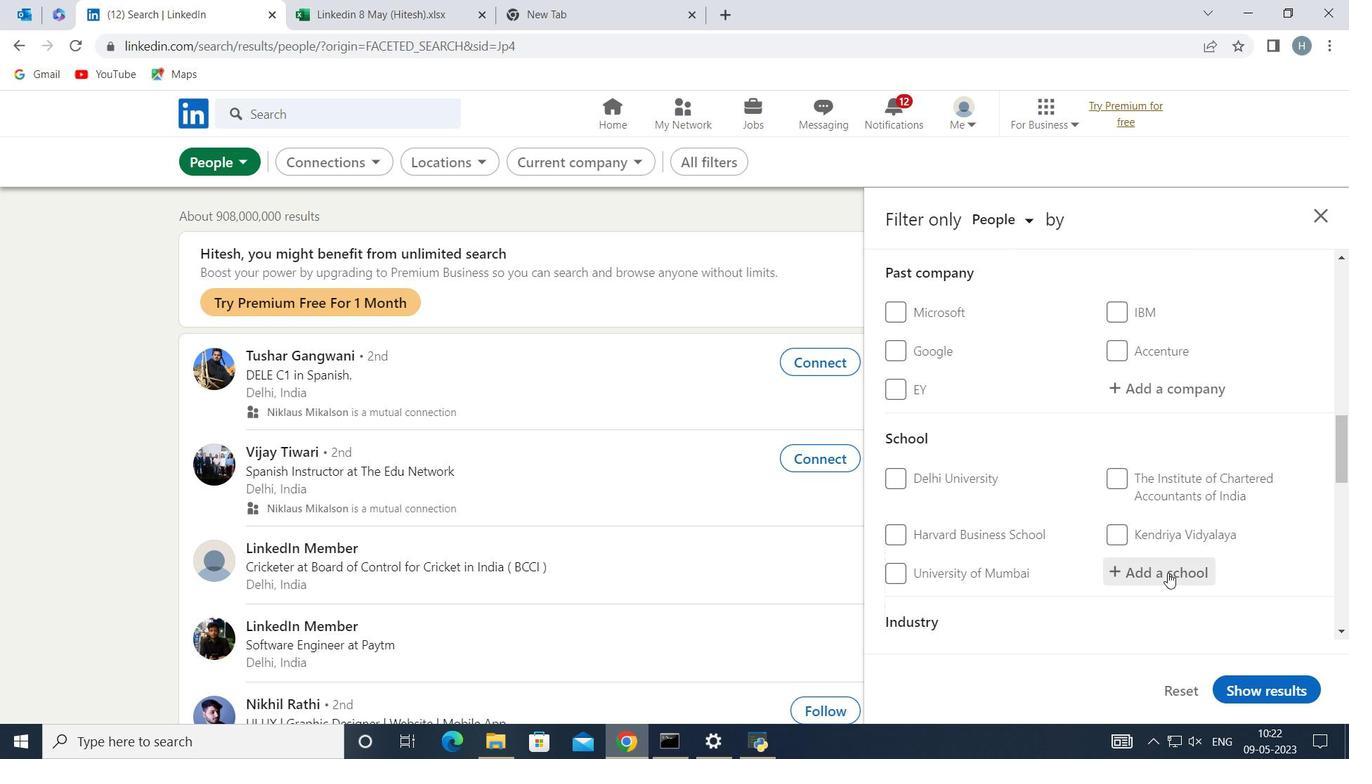
Action: Key pressed <Key.shift>BSAI<Key.space>Tra<Key.shift><Key.backspace><Key.backspace><Key.backspace><Key.backspace><Key.backspace><Key.backspace><Key.shift>I<Key.space><Key.shift>T
Screenshot: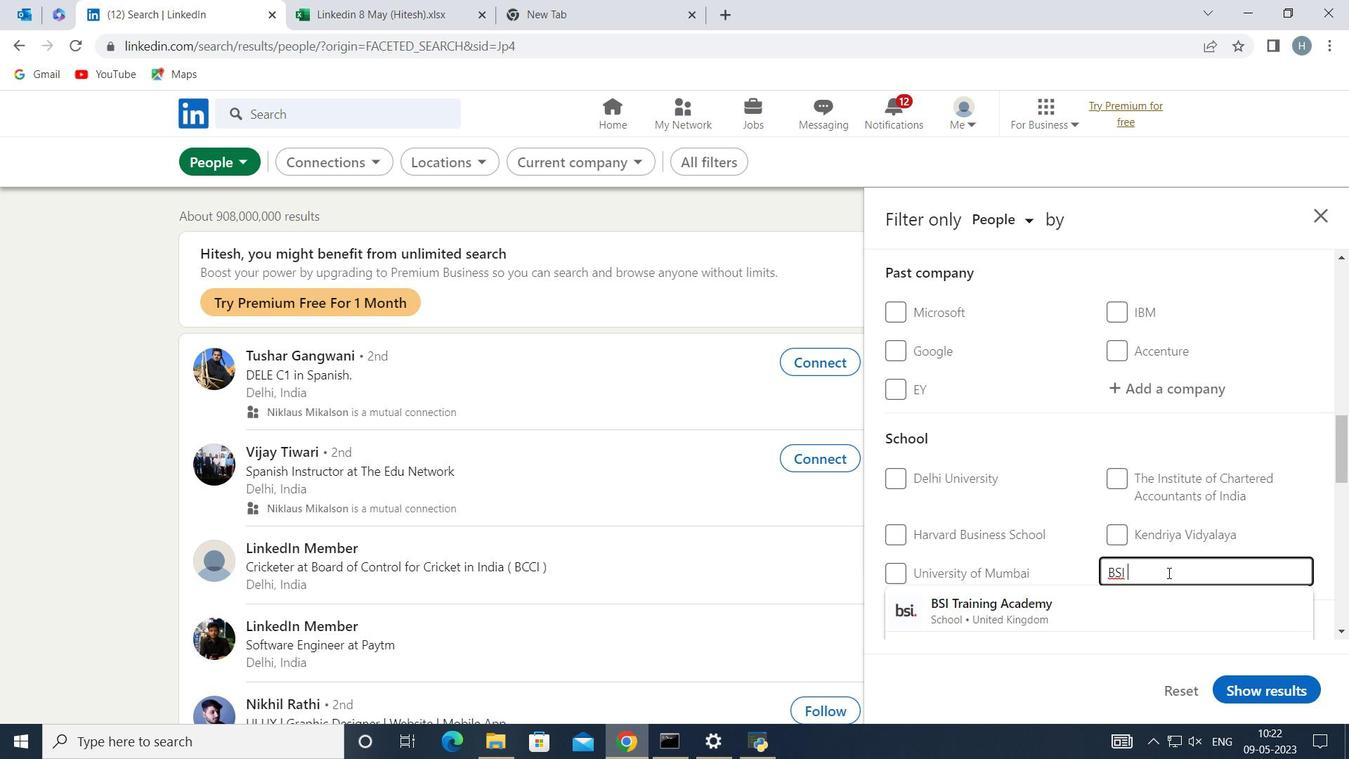 
Action: Mouse moved to (1075, 616)
Screenshot: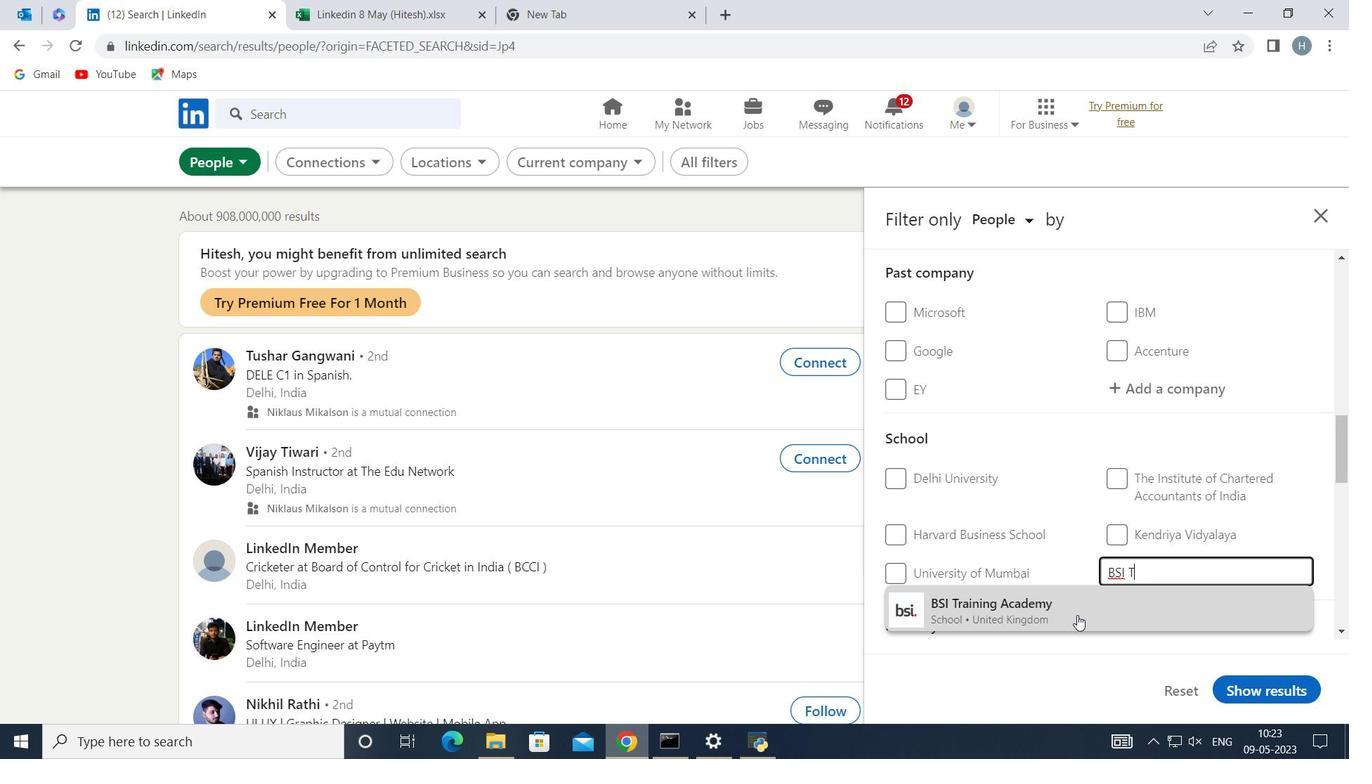 
Action: Mouse pressed left at (1075, 616)
Screenshot: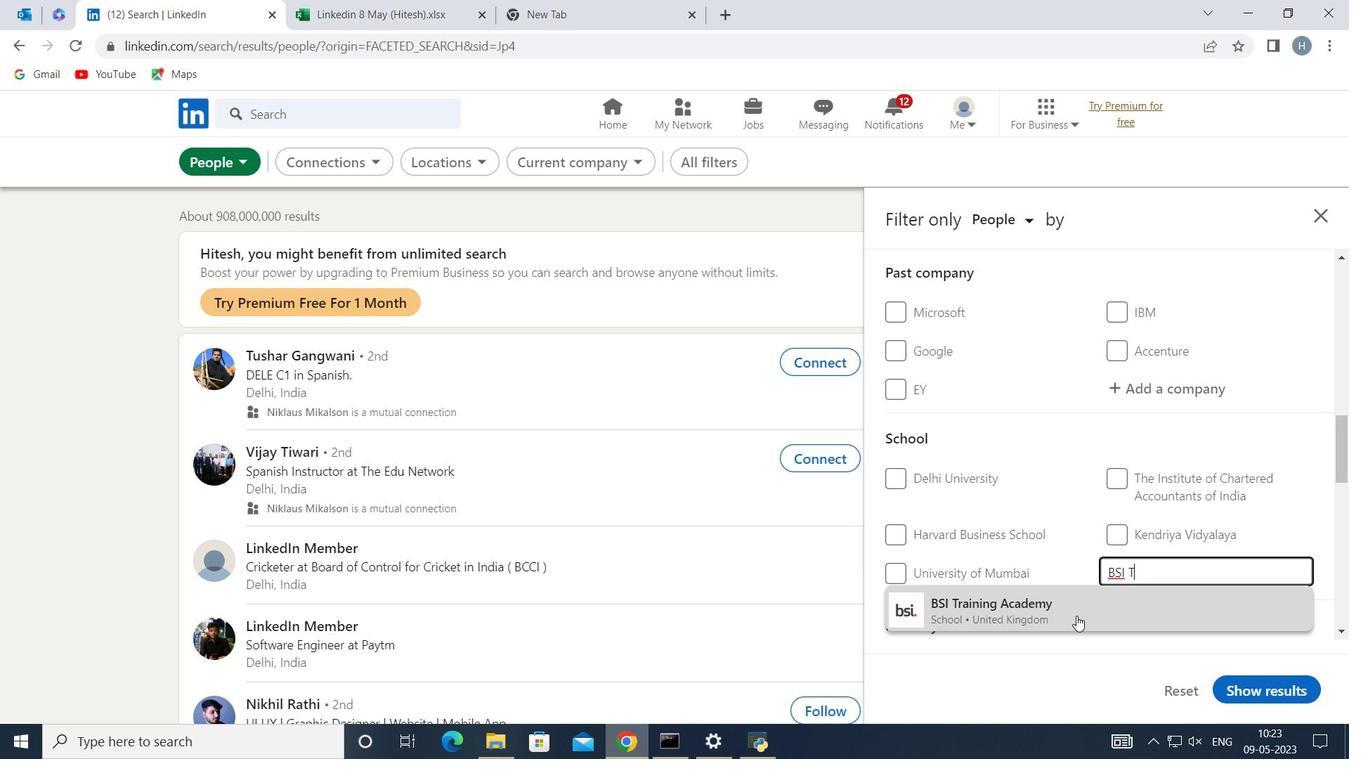 
Action: Mouse moved to (1062, 566)
Screenshot: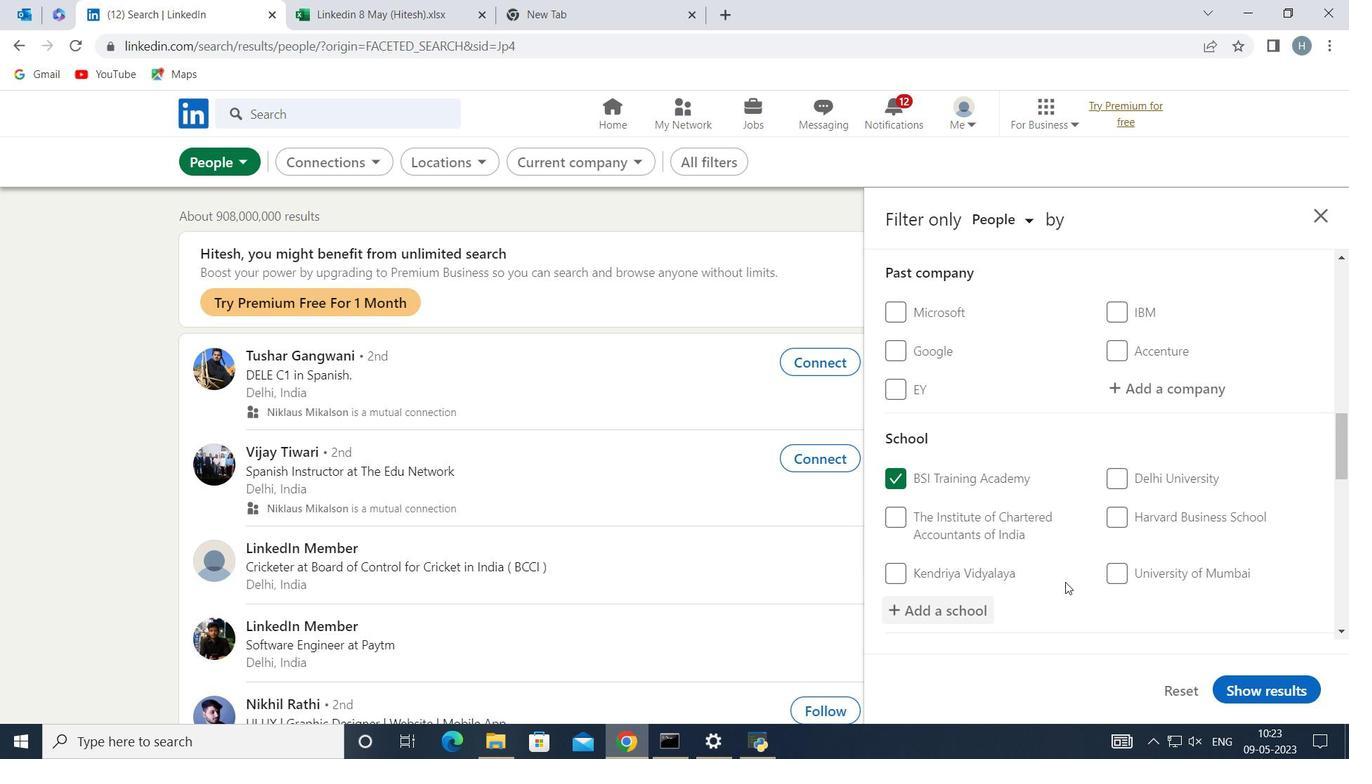
Action: Mouse scrolled (1062, 565) with delta (0, 0)
Screenshot: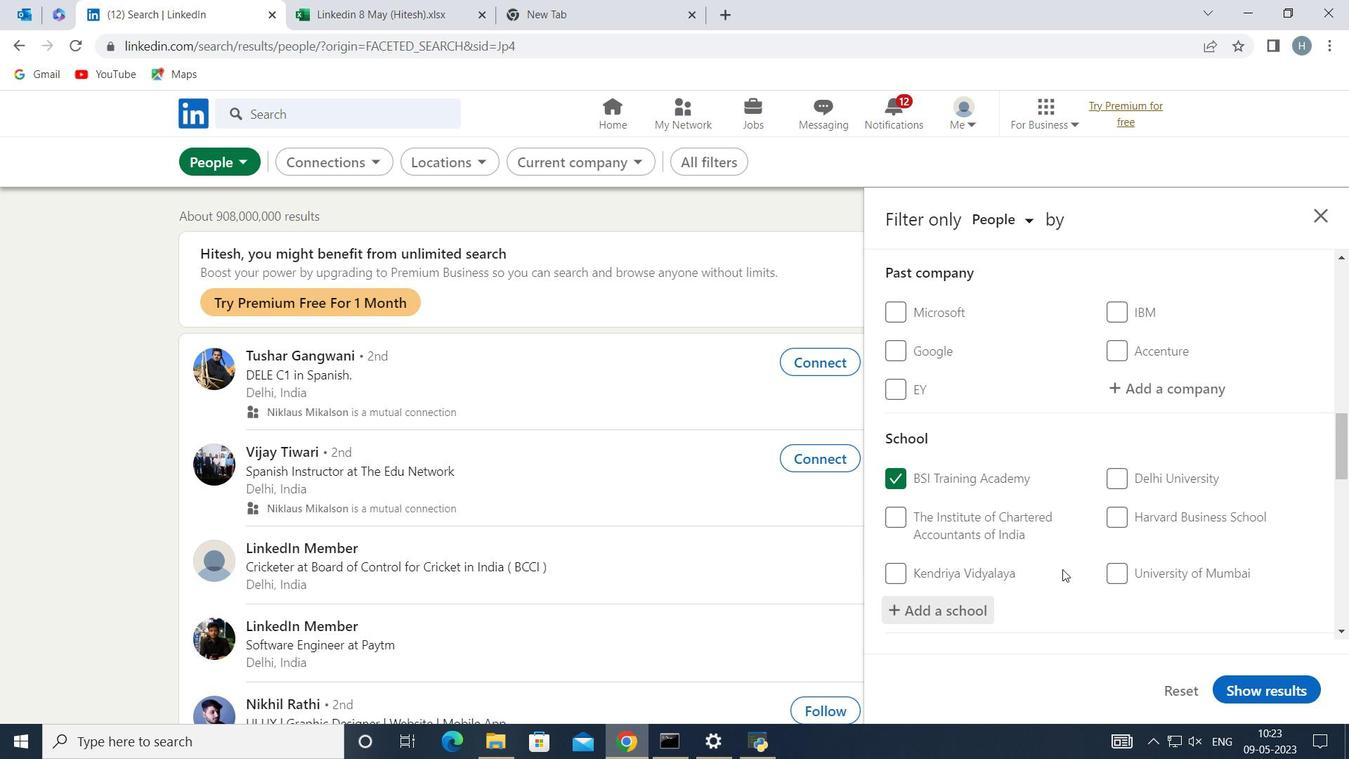 
Action: Mouse moved to (1062, 547)
Screenshot: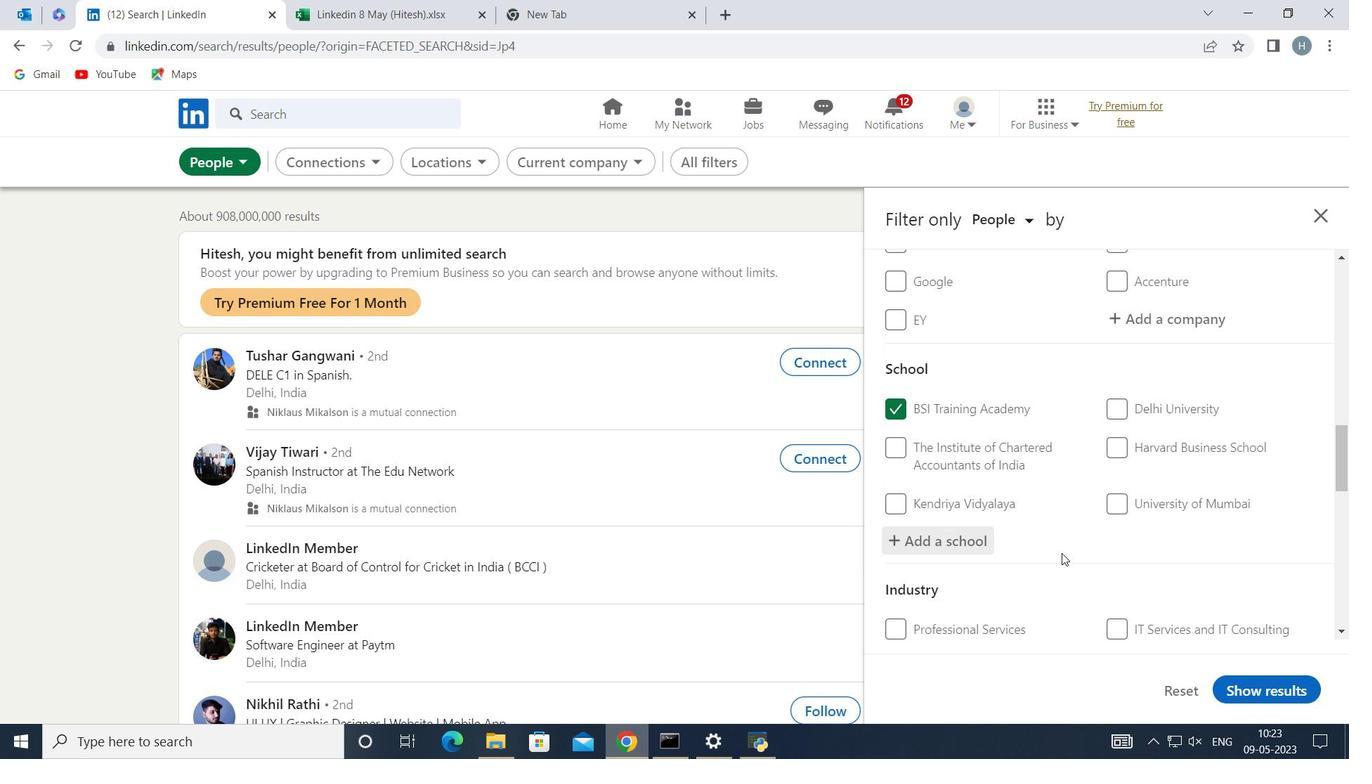 
Action: Mouse scrolled (1062, 547) with delta (0, 0)
Screenshot: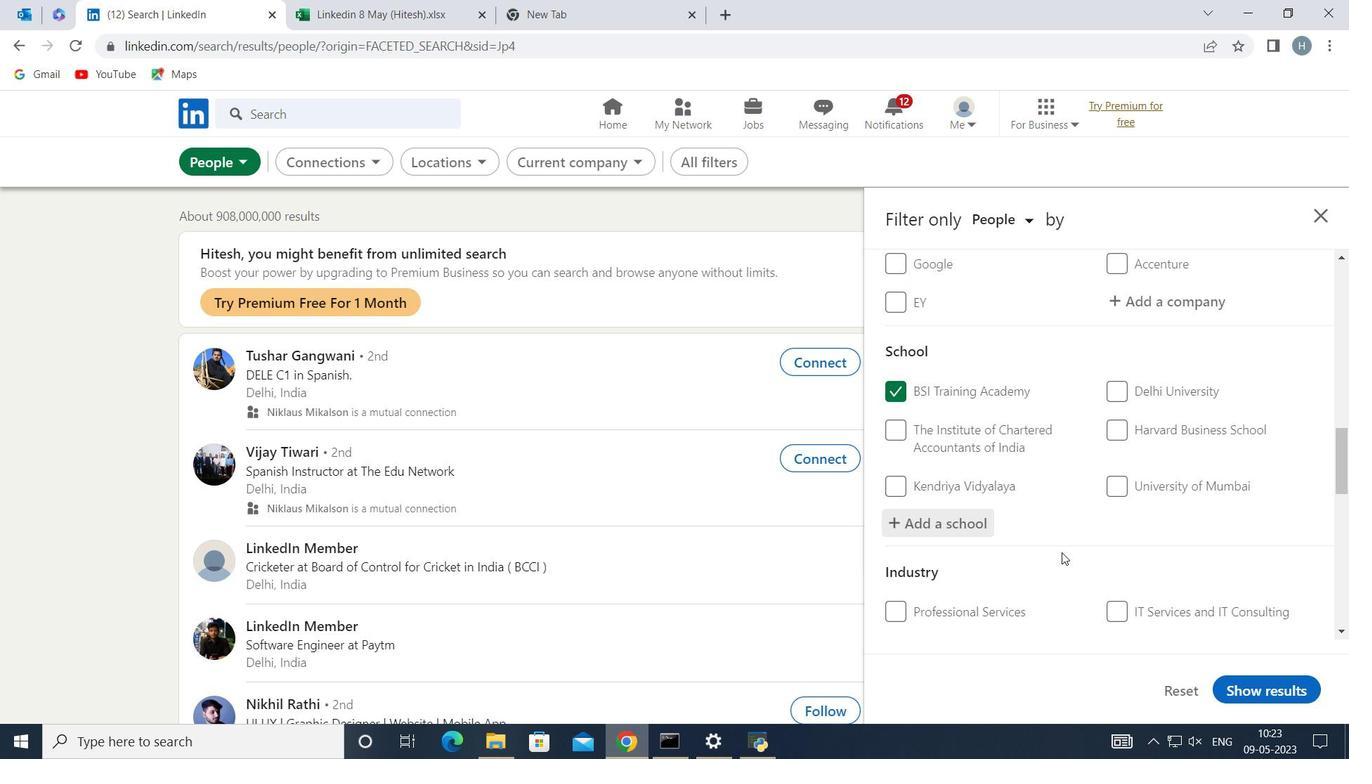 
Action: Mouse scrolled (1062, 547) with delta (0, 0)
Screenshot: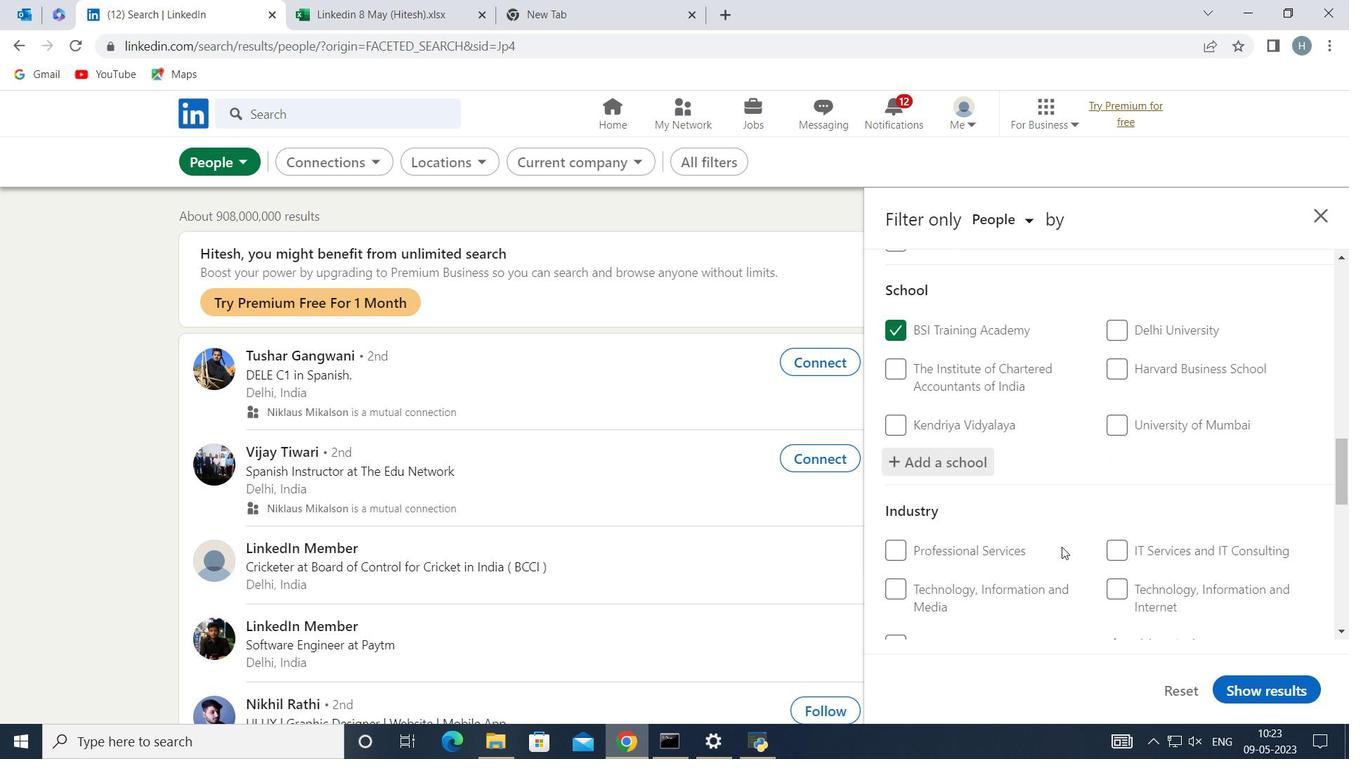 
Action: Mouse moved to (1134, 523)
Screenshot: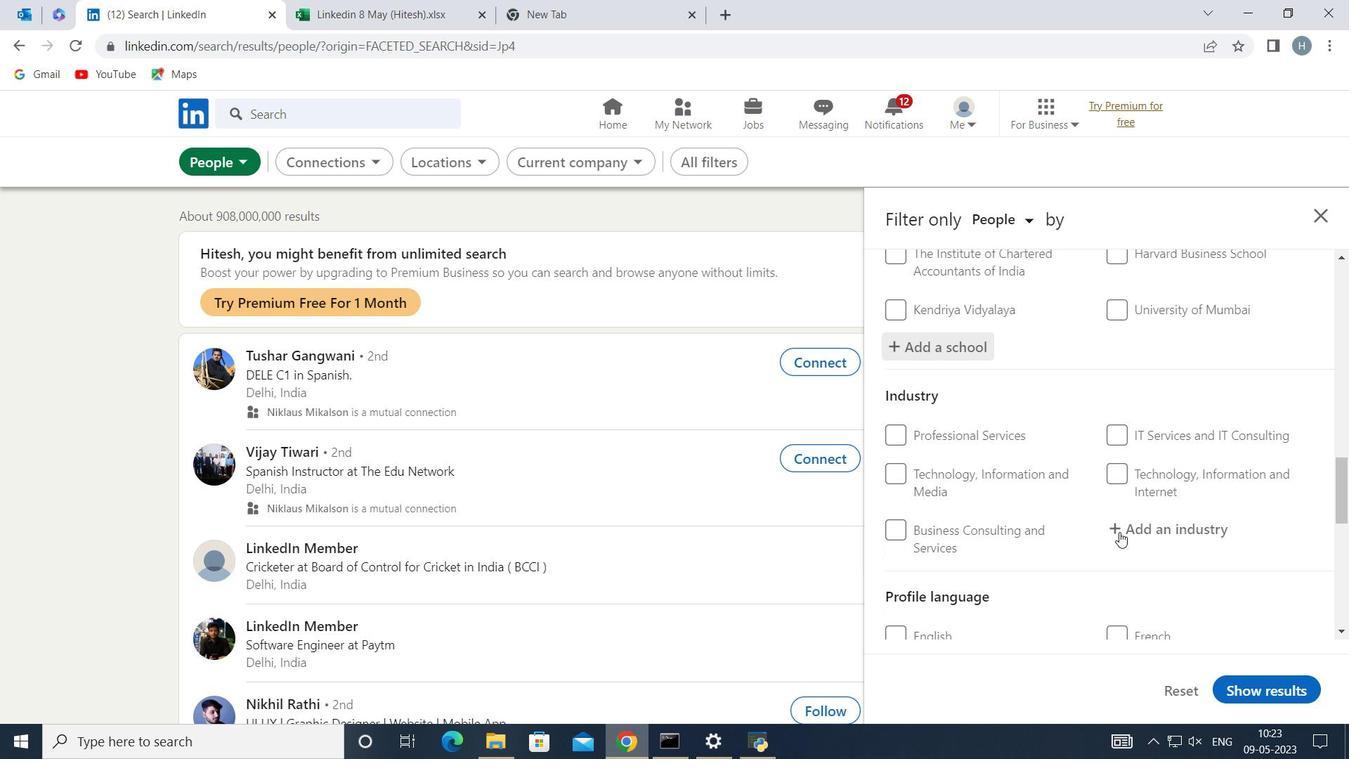 
Action: Mouse pressed left at (1134, 523)
Screenshot: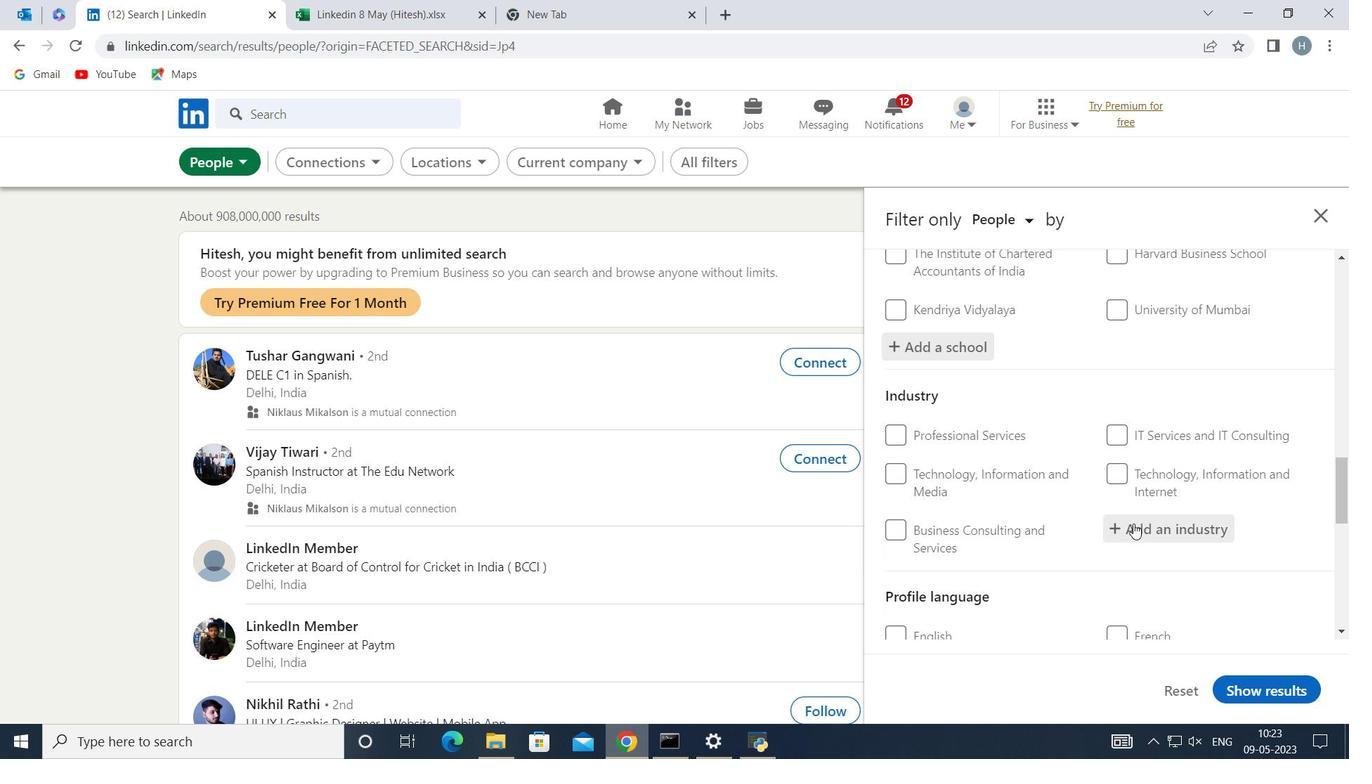 
Action: Key pressed <Key.shift>Motor<Key.space><Key.shift>Vehicle
Screenshot: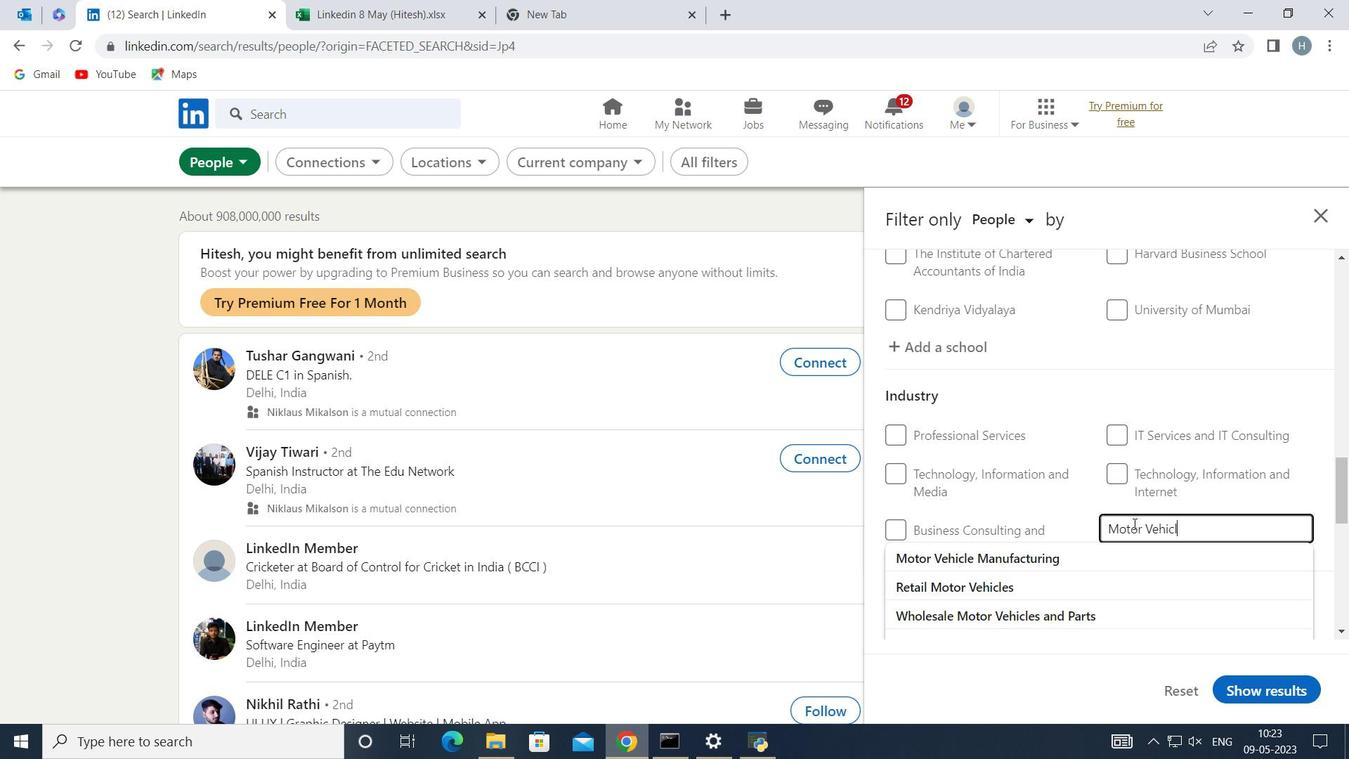 
Action: Mouse moved to (1089, 587)
Screenshot: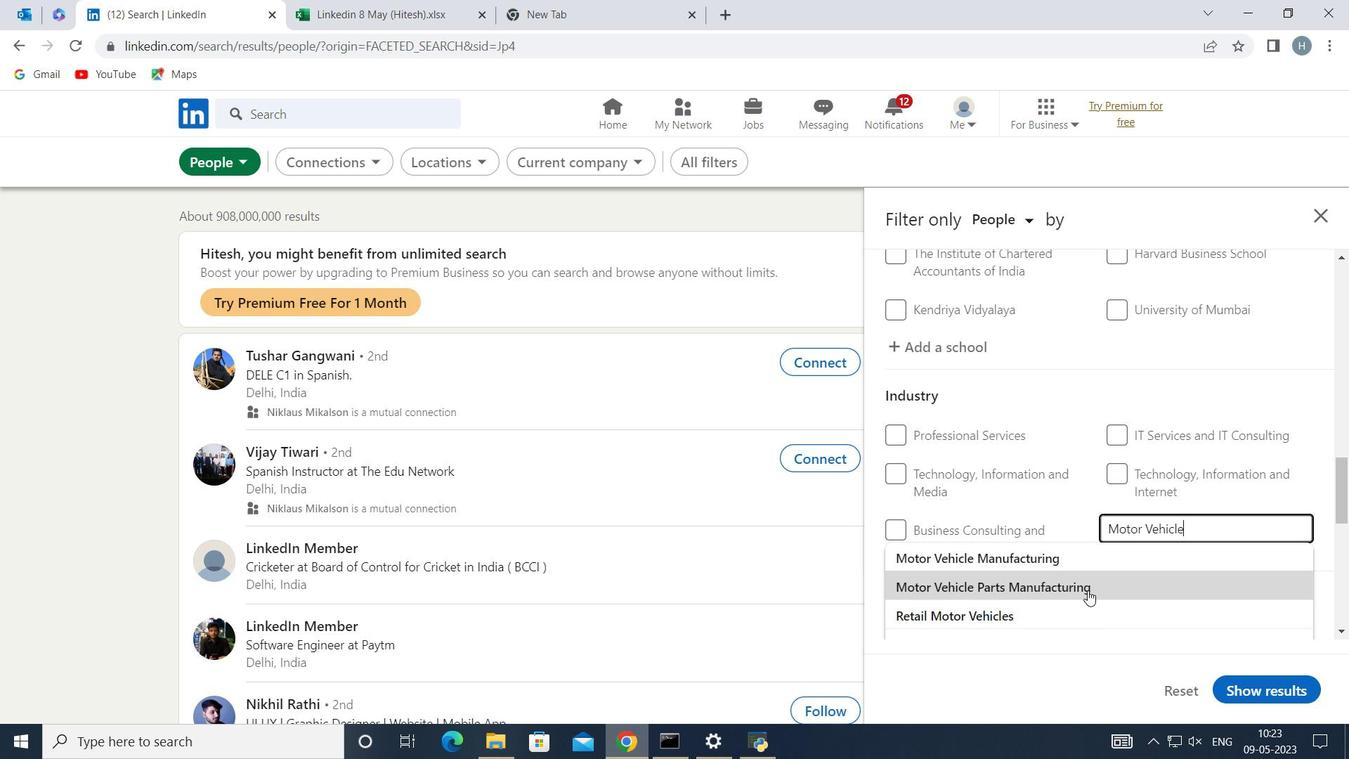 
Action: Mouse pressed left at (1089, 587)
Screenshot: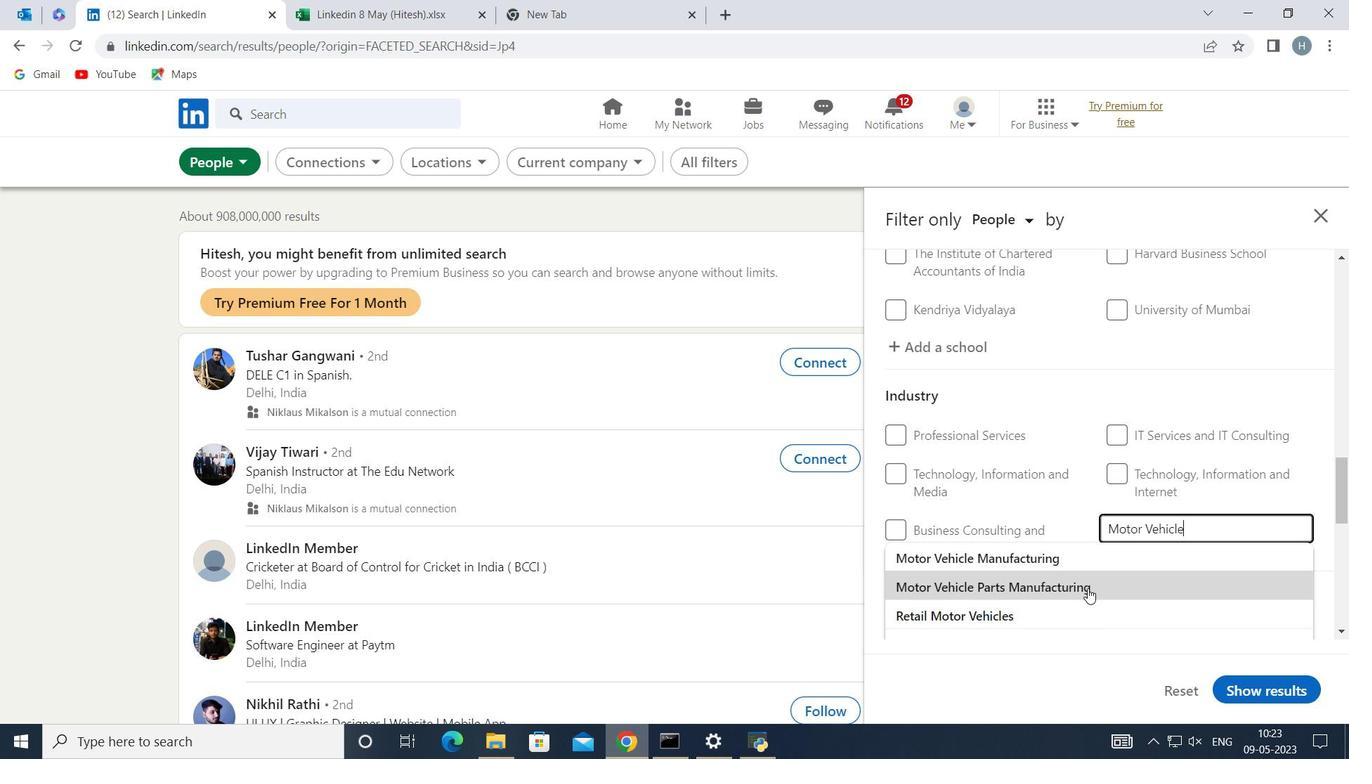 
Action: Mouse moved to (1090, 546)
Screenshot: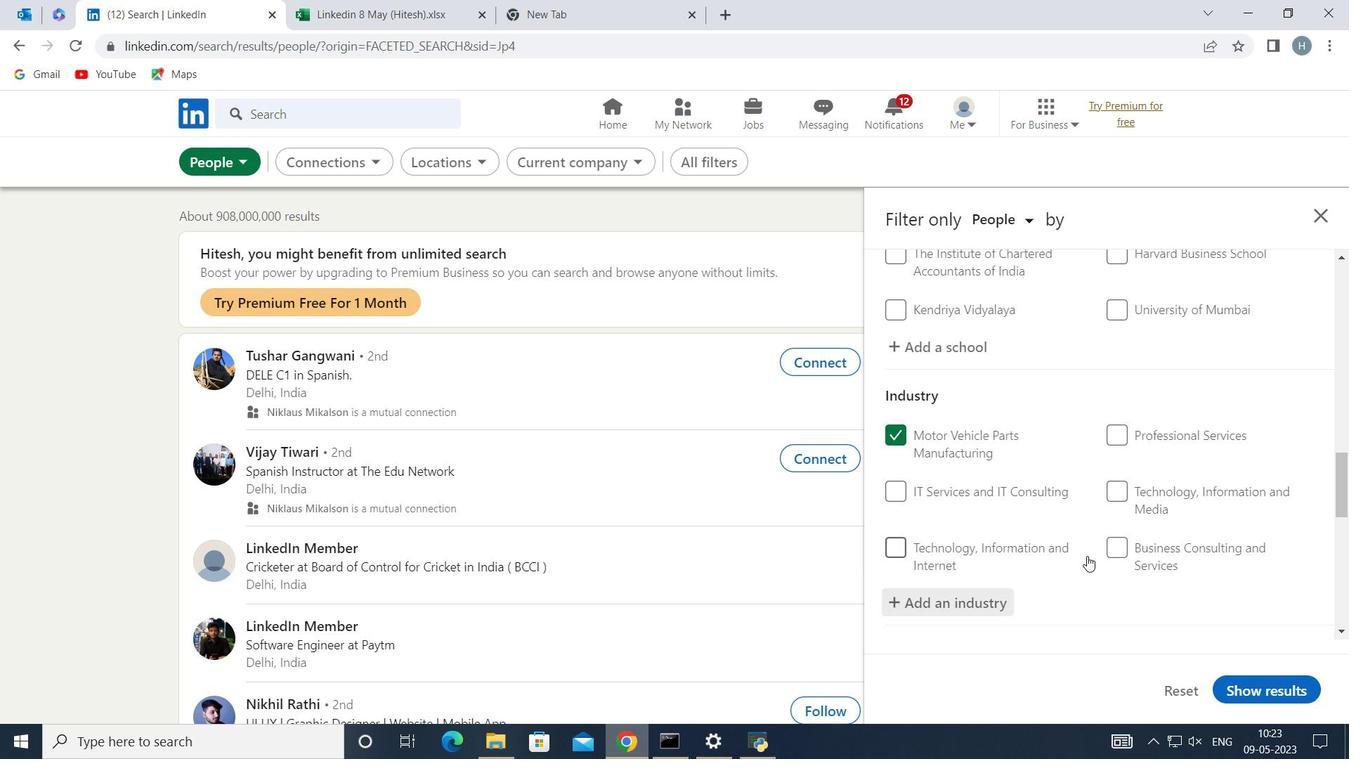 
Action: Mouse scrolled (1090, 545) with delta (0, 0)
Screenshot: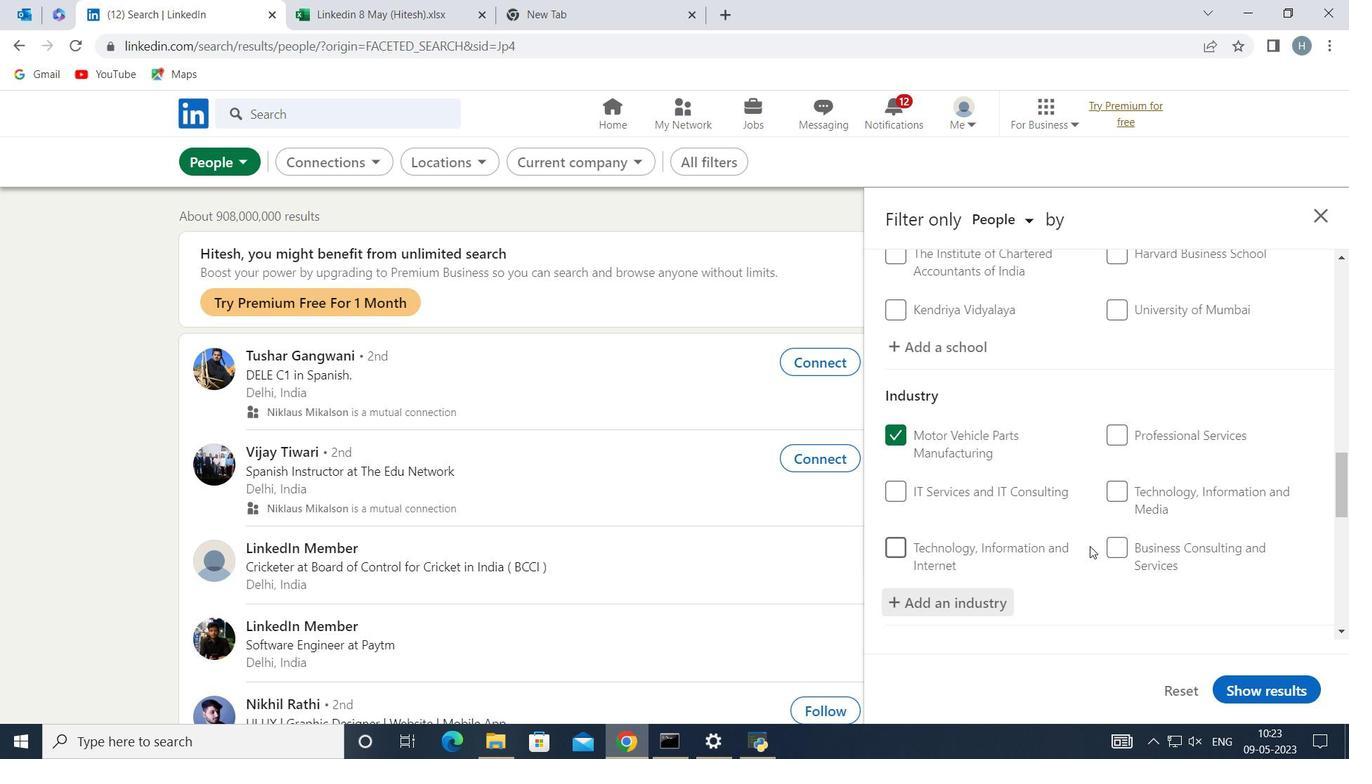 
Action: Mouse moved to (1091, 544)
Screenshot: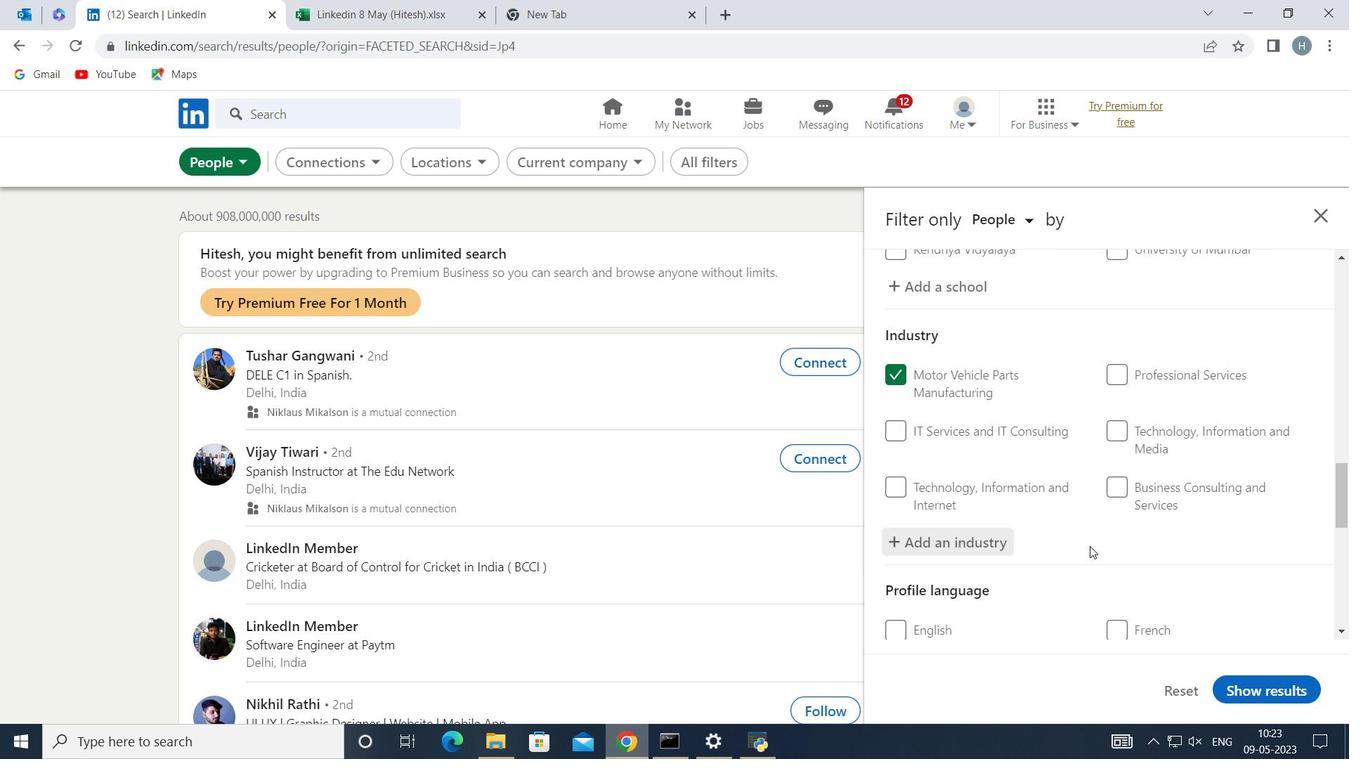 
Action: Mouse scrolled (1091, 544) with delta (0, 0)
Screenshot: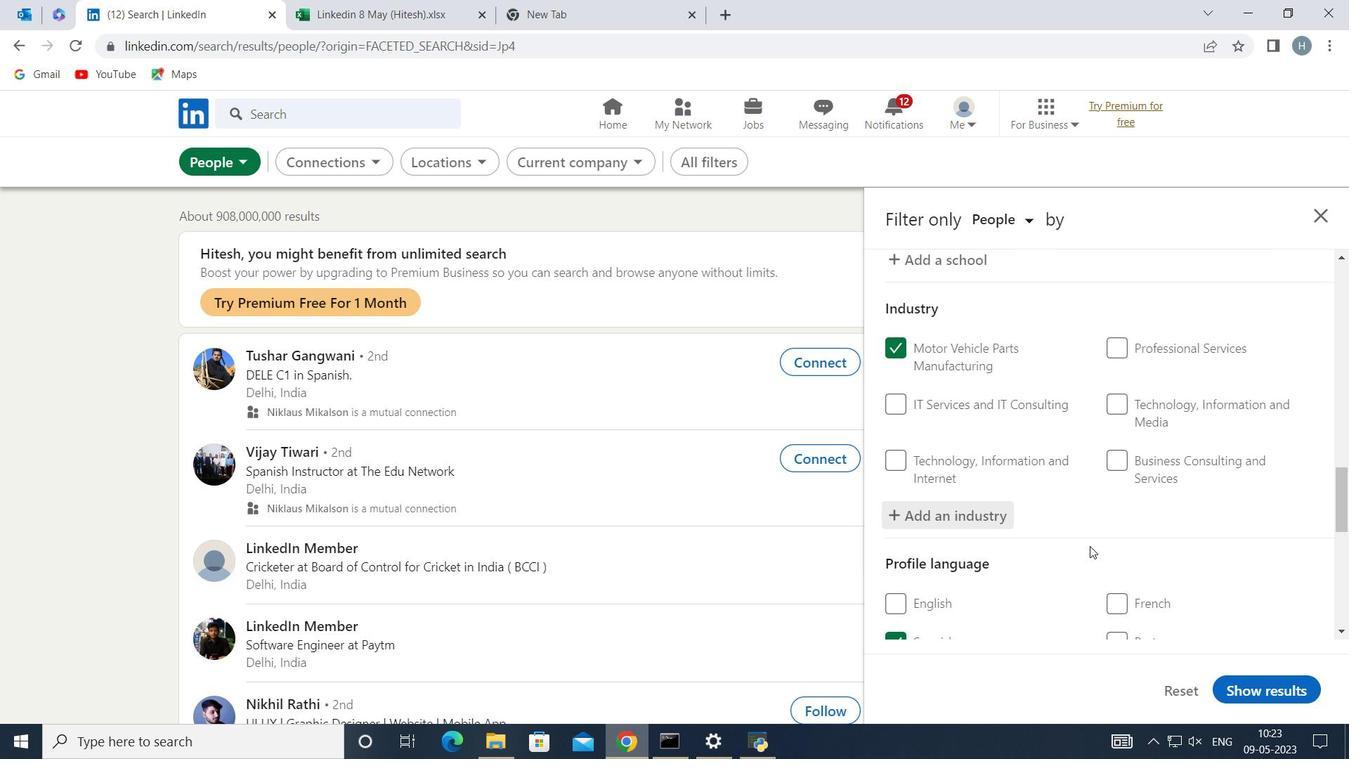 
Action: Mouse moved to (1094, 544)
Screenshot: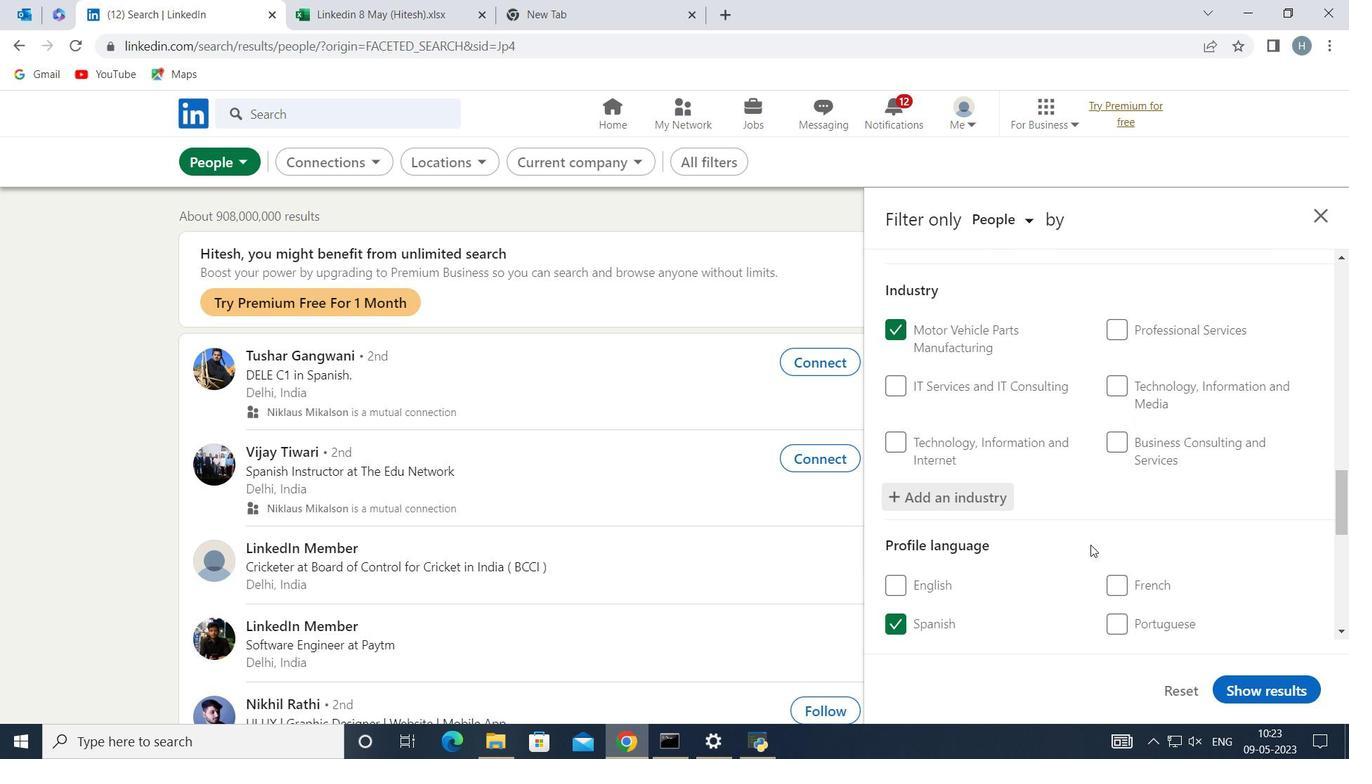 
Action: Mouse scrolled (1094, 543) with delta (0, 0)
Screenshot: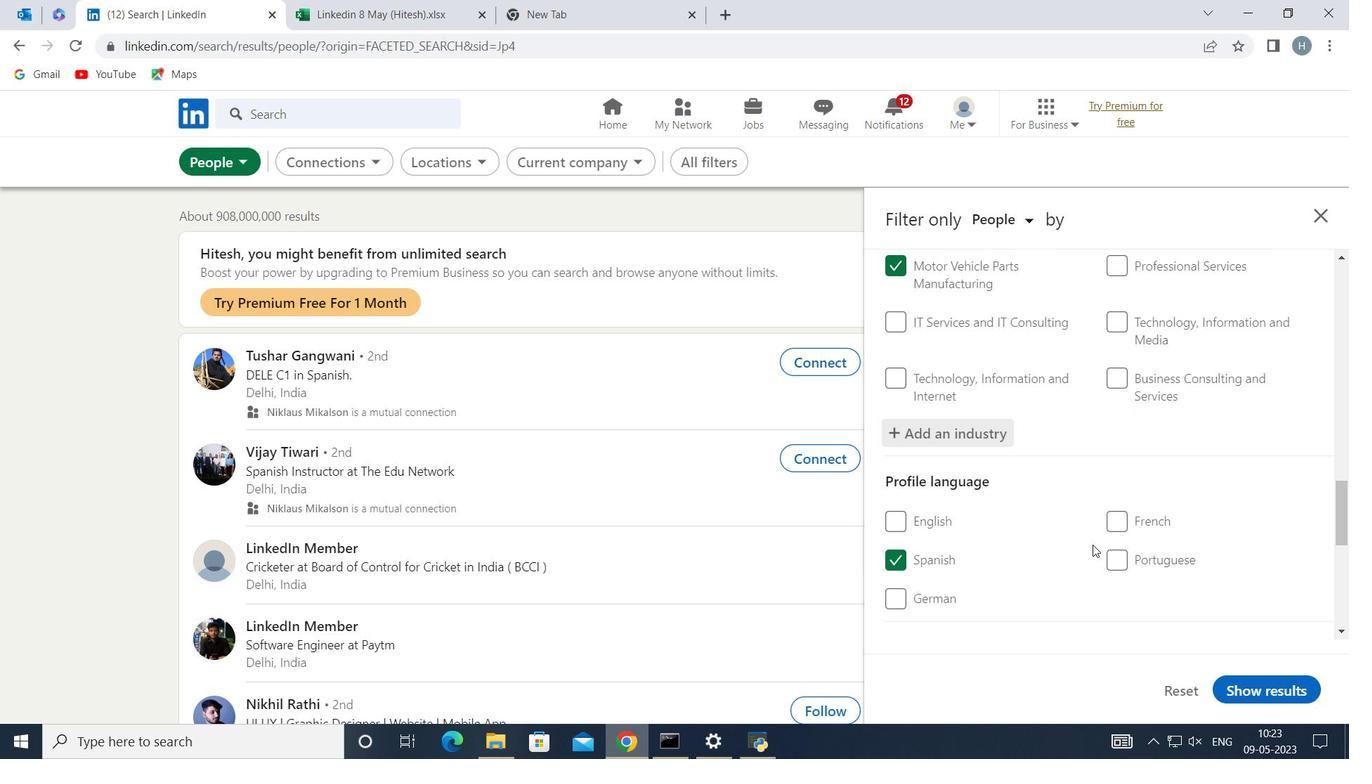 
Action: Mouse moved to (1096, 542)
Screenshot: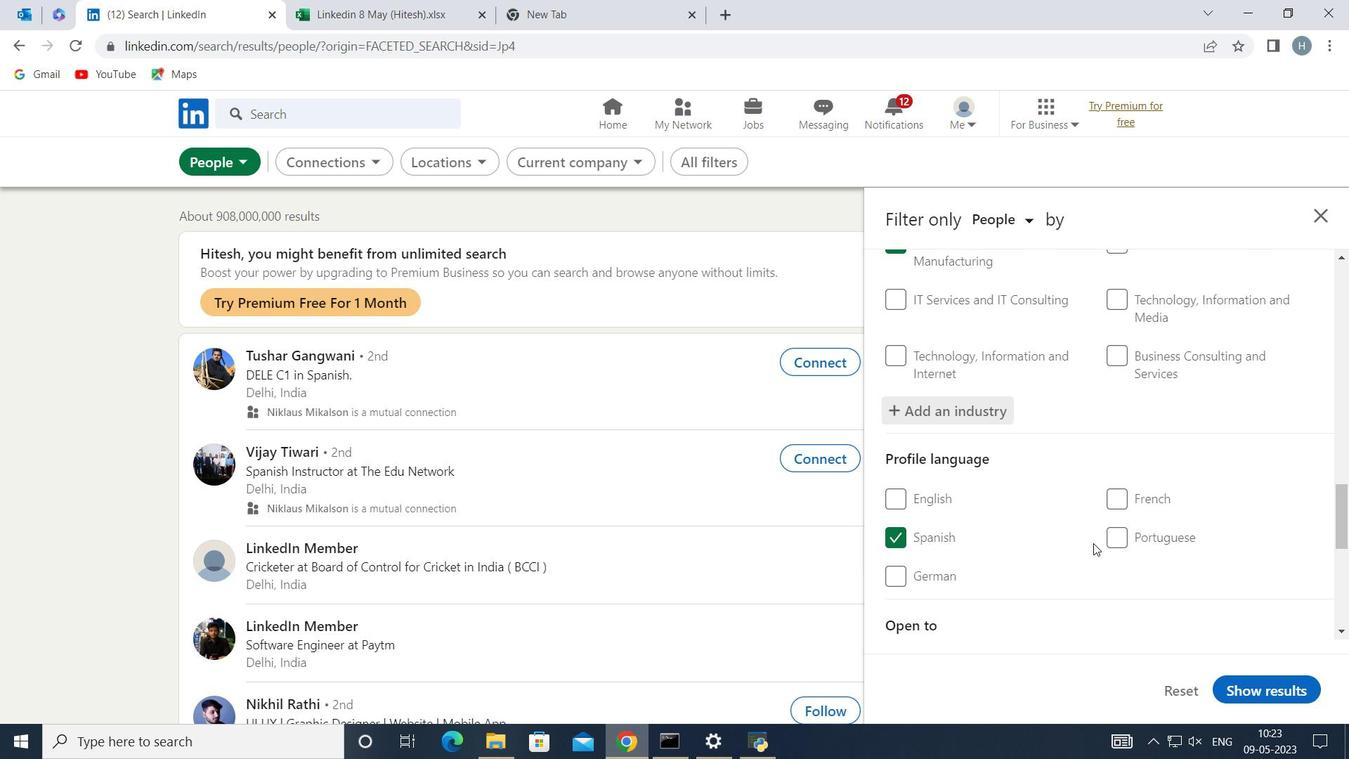 
Action: Mouse scrolled (1096, 541) with delta (0, 0)
Screenshot: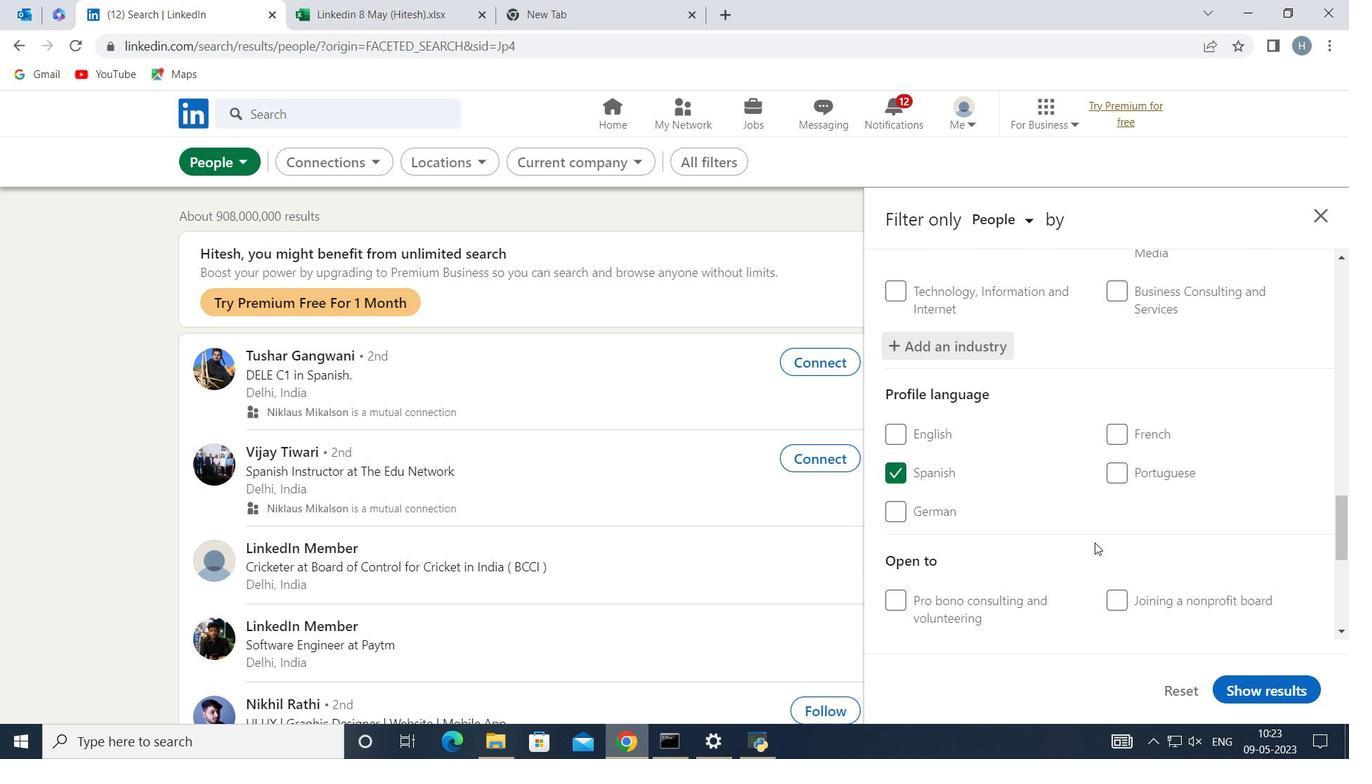 
Action: Mouse moved to (1099, 541)
Screenshot: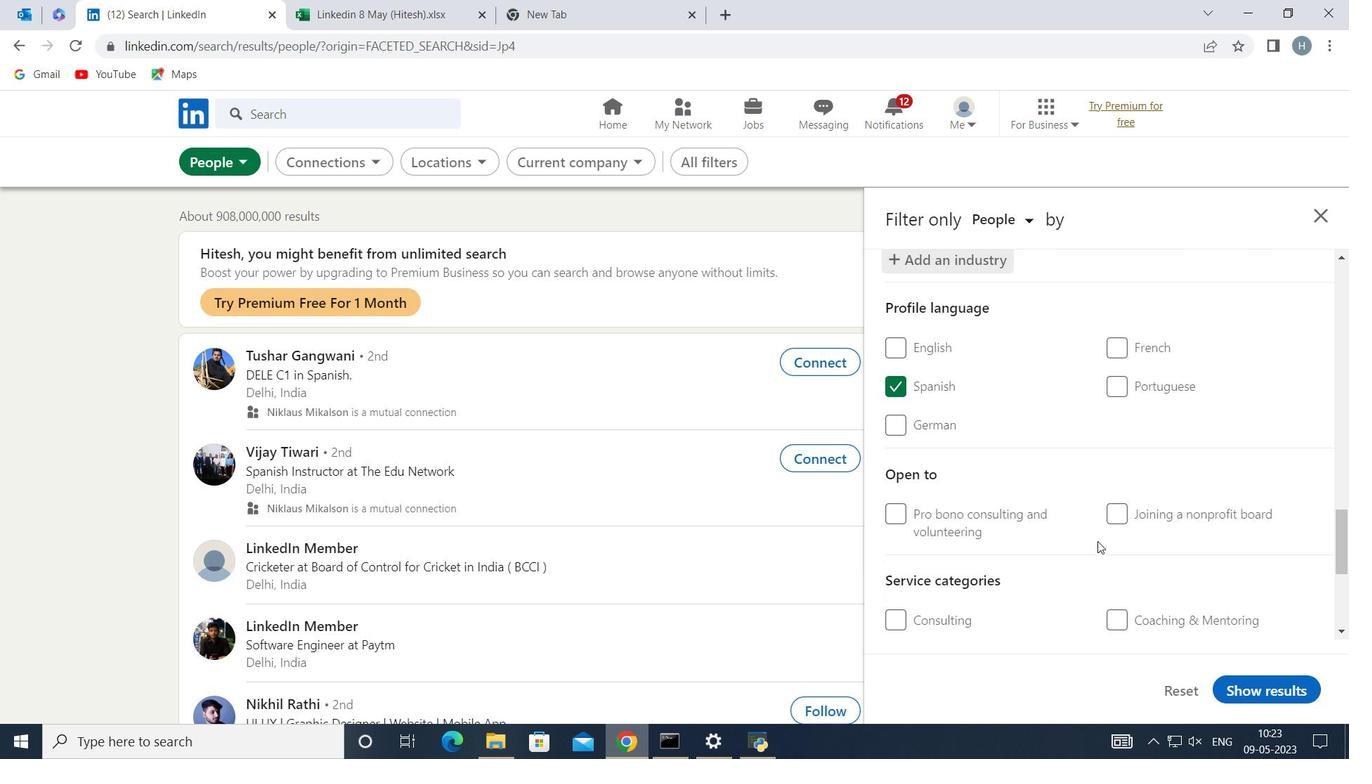 
Action: Mouse scrolled (1099, 540) with delta (0, 0)
Screenshot: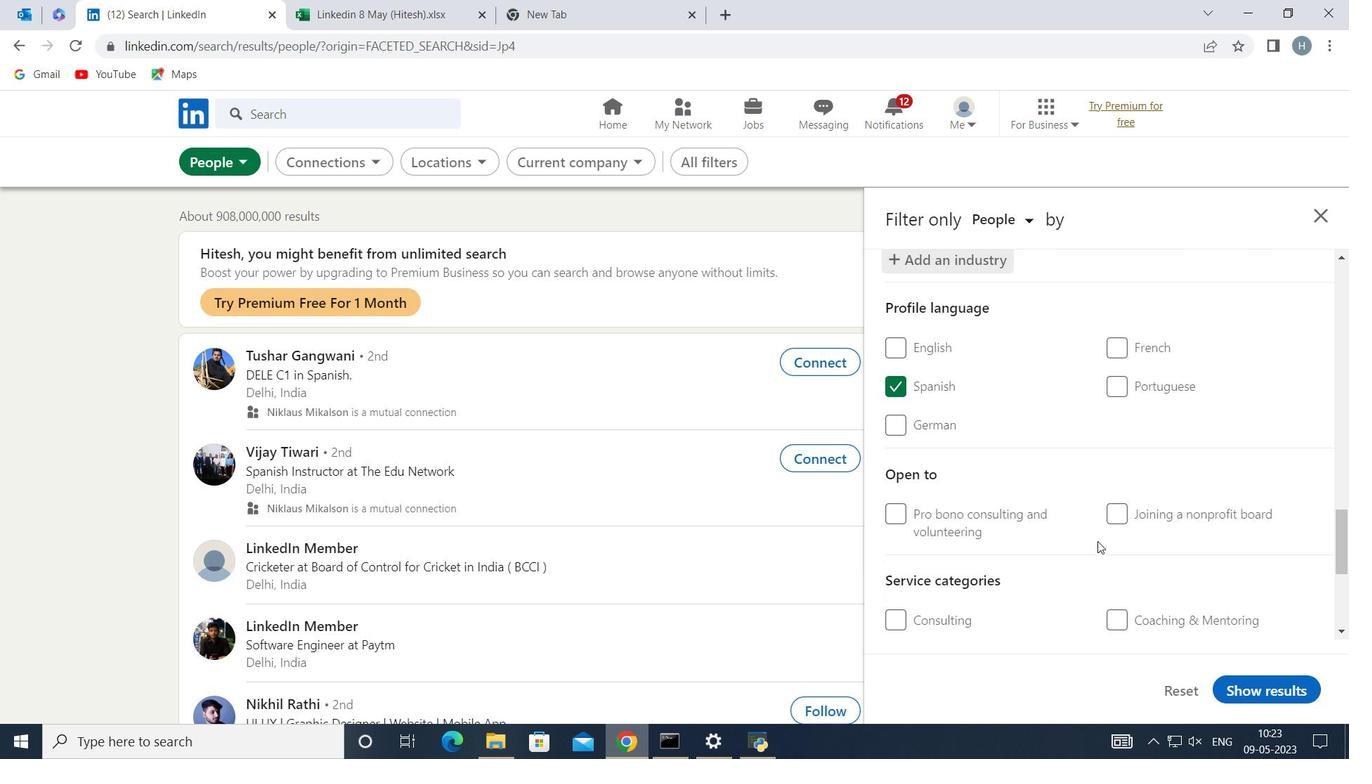 
Action: Mouse moved to (1101, 542)
Screenshot: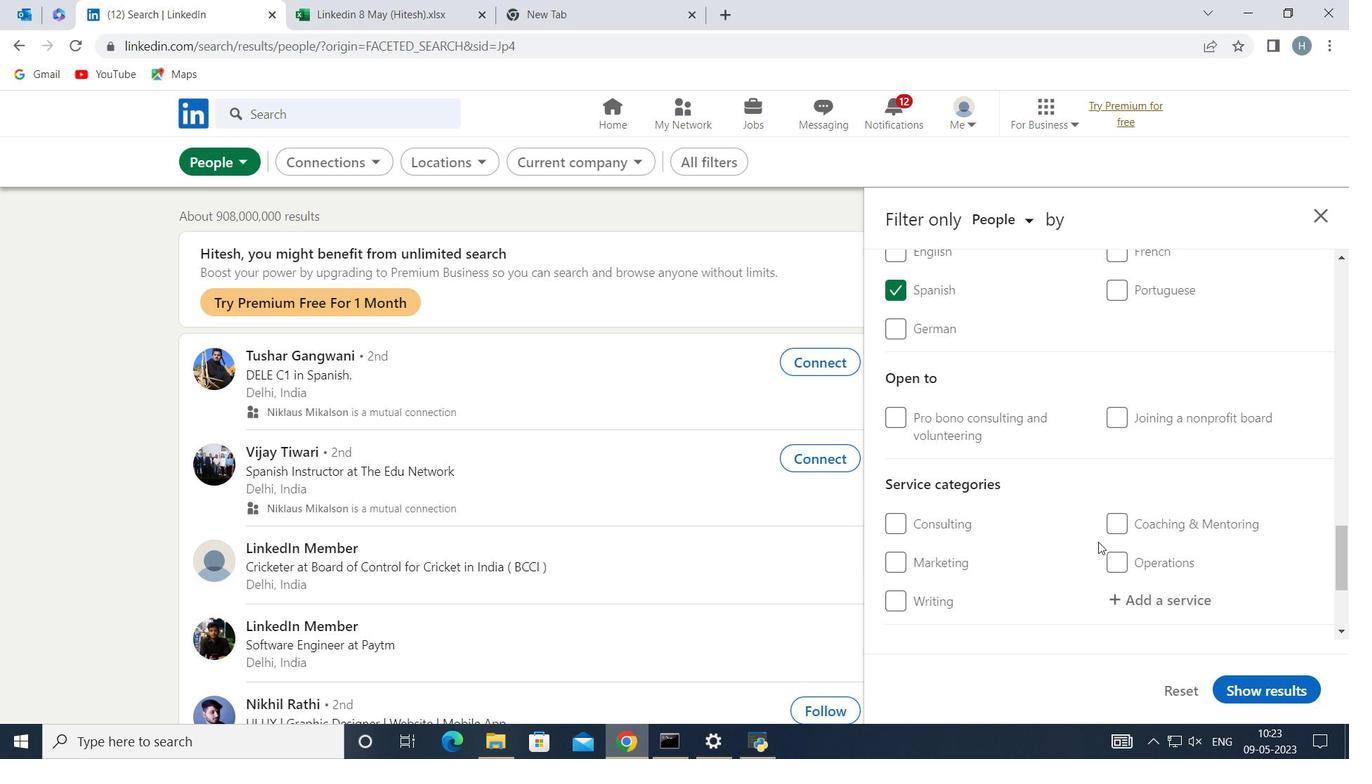 
Action: Mouse scrolled (1101, 542) with delta (0, 0)
Screenshot: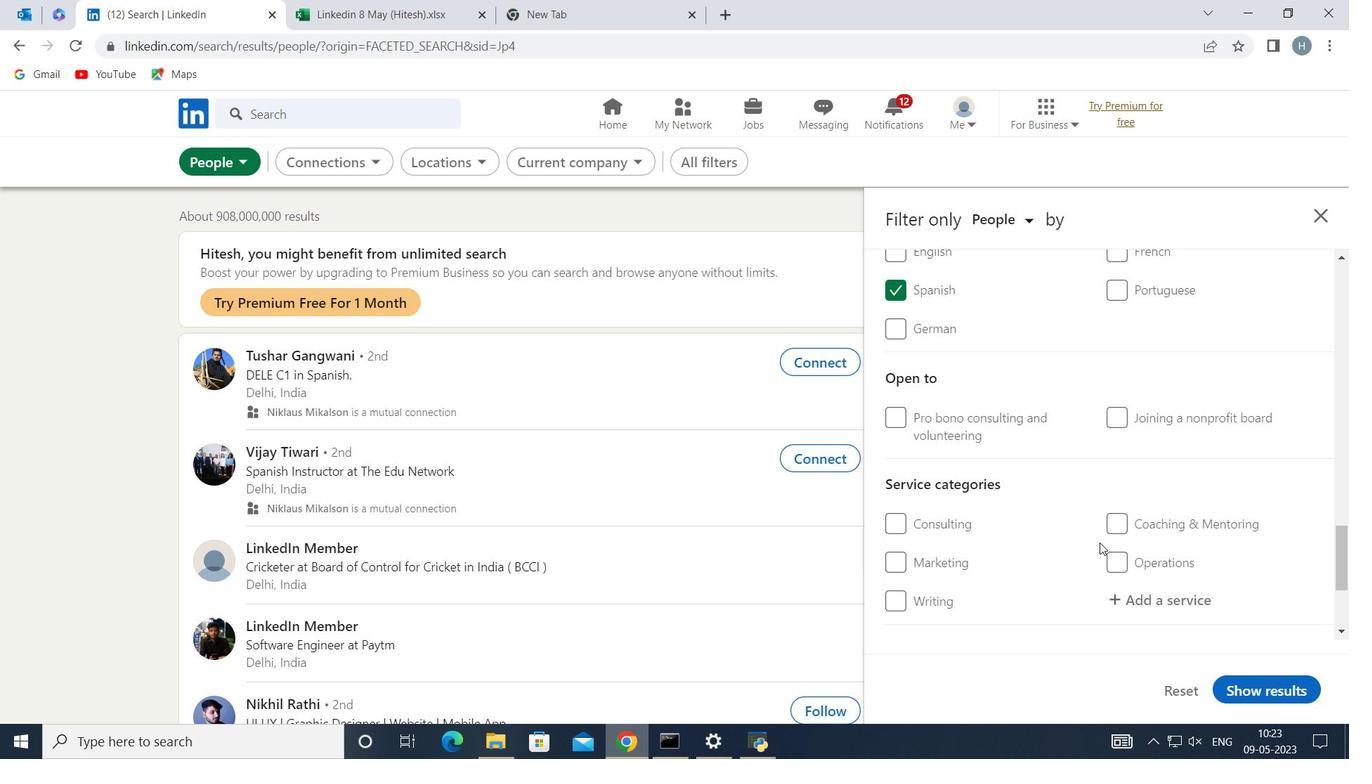 
Action: Mouse moved to (1158, 514)
Screenshot: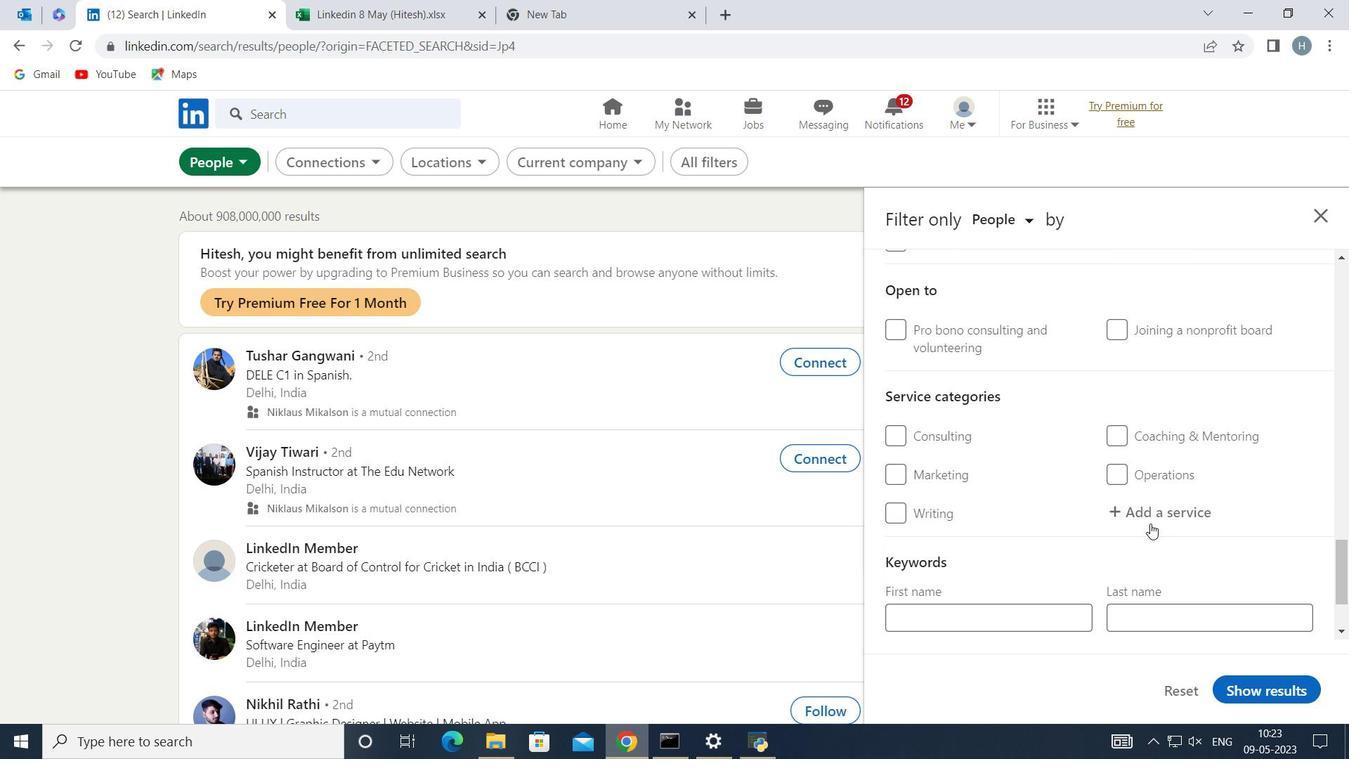 
Action: Mouse pressed left at (1158, 514)
Screenshot: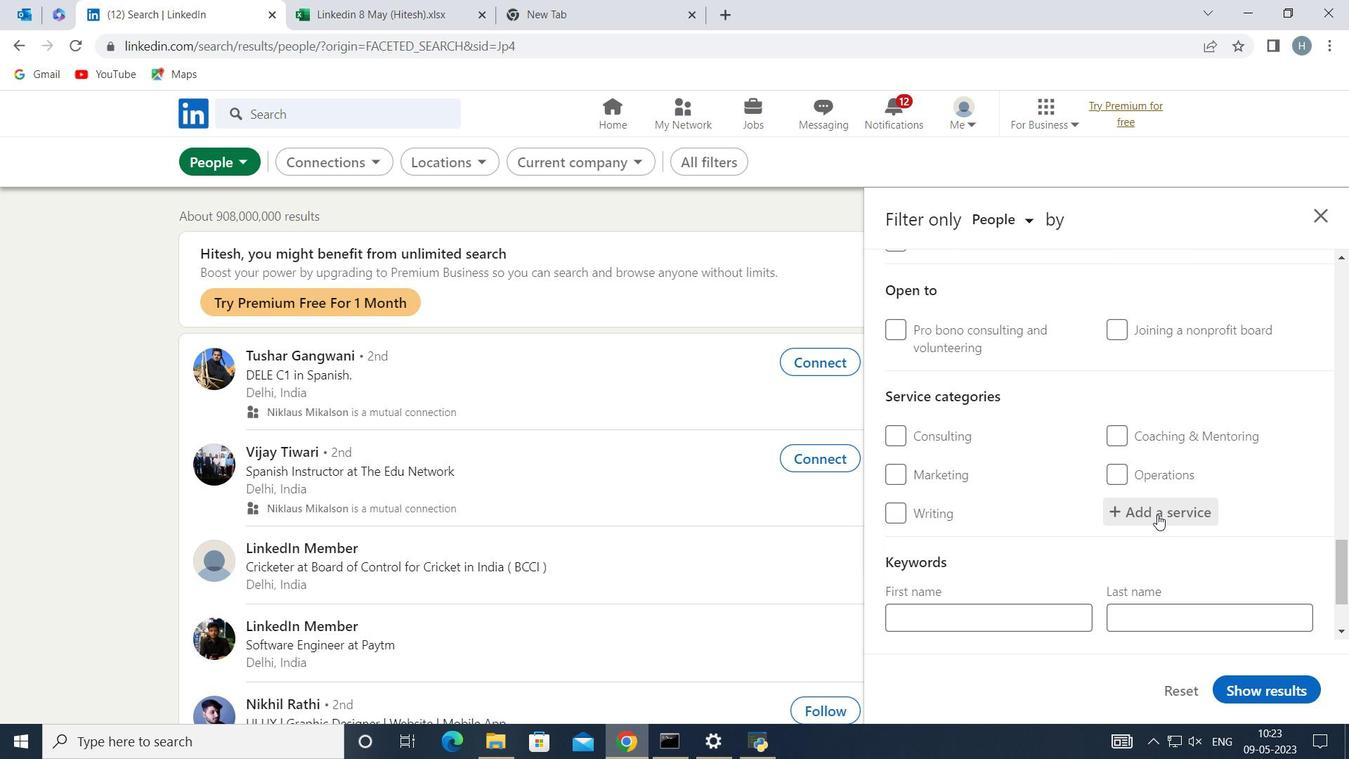 
Action: Key pressed <Key.shift>Financial<Key.space><Key.shift>Adv
Screenshot: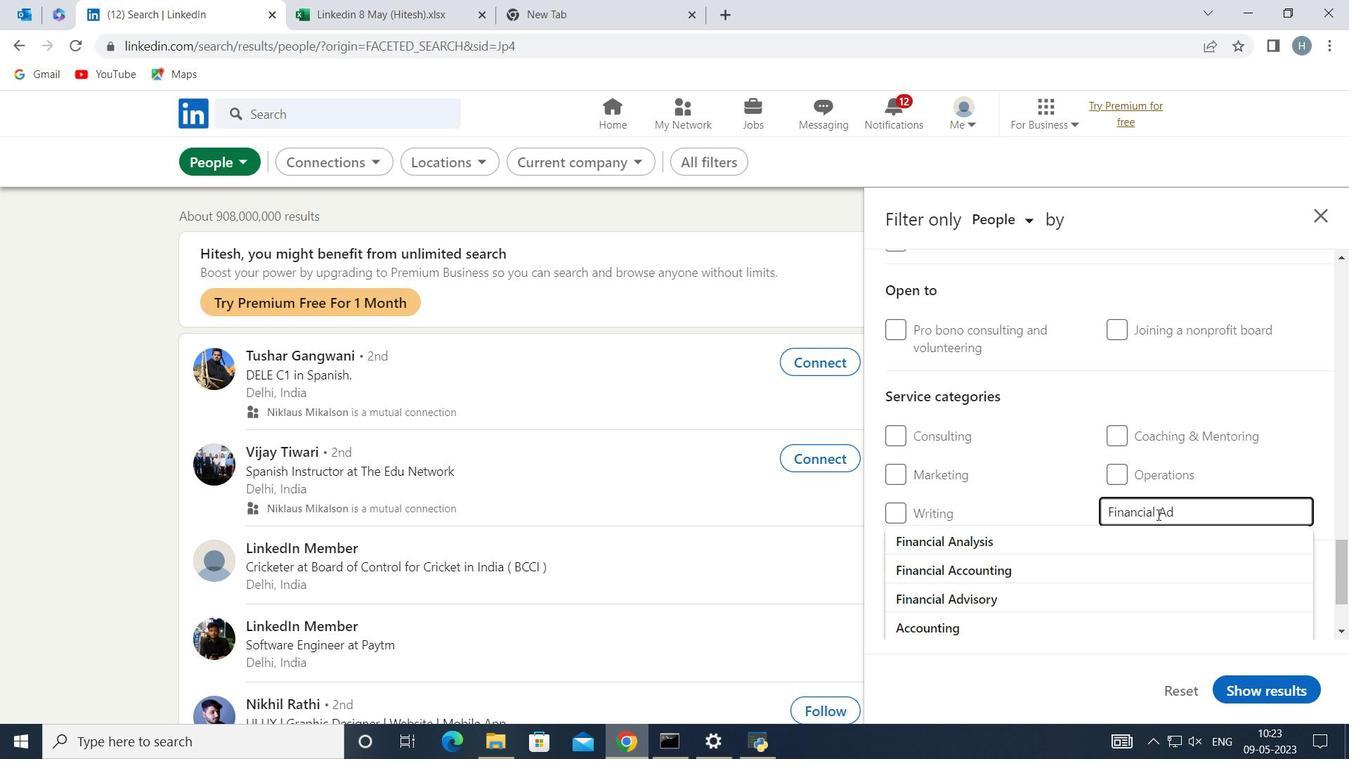 
Action: Mouse moved to (1037, 532)
Screenshot: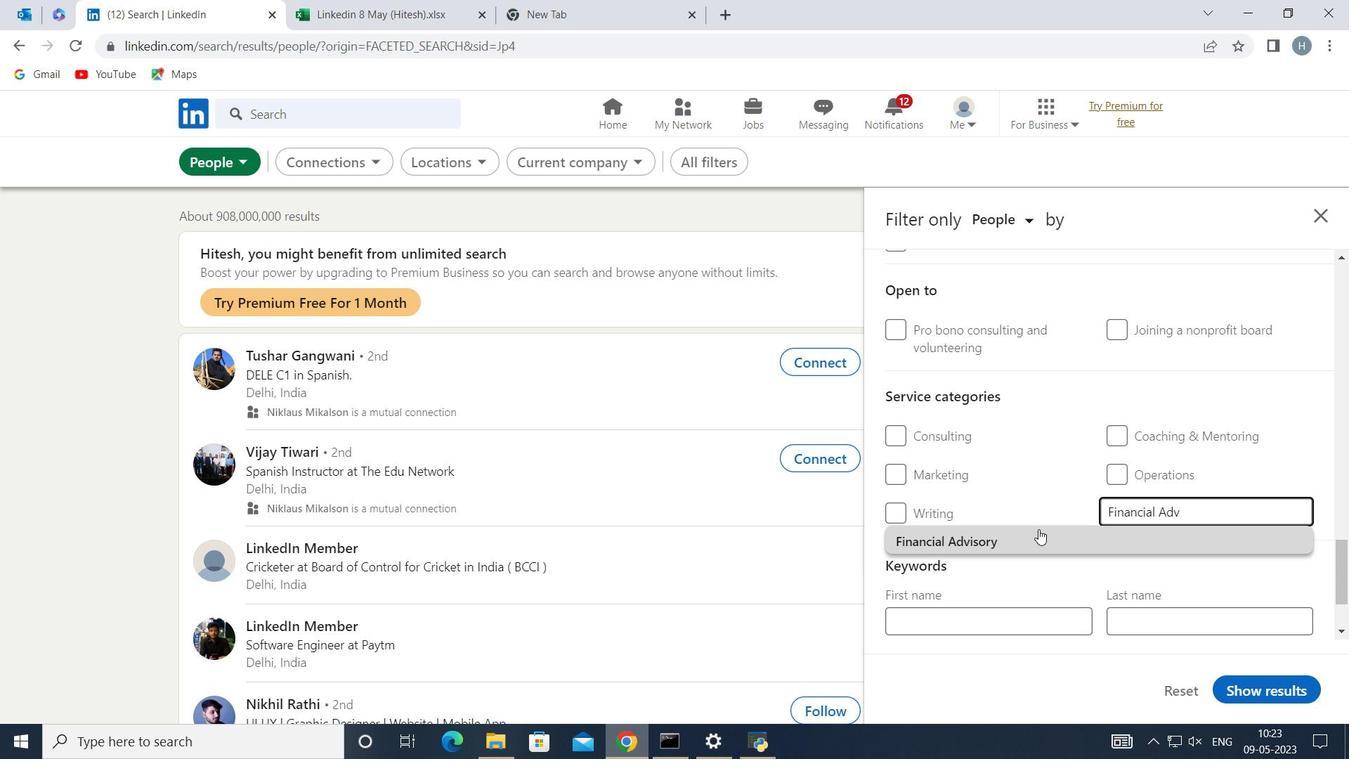 
Action: Mouse pressed left at (1037, 532)
Screenshot: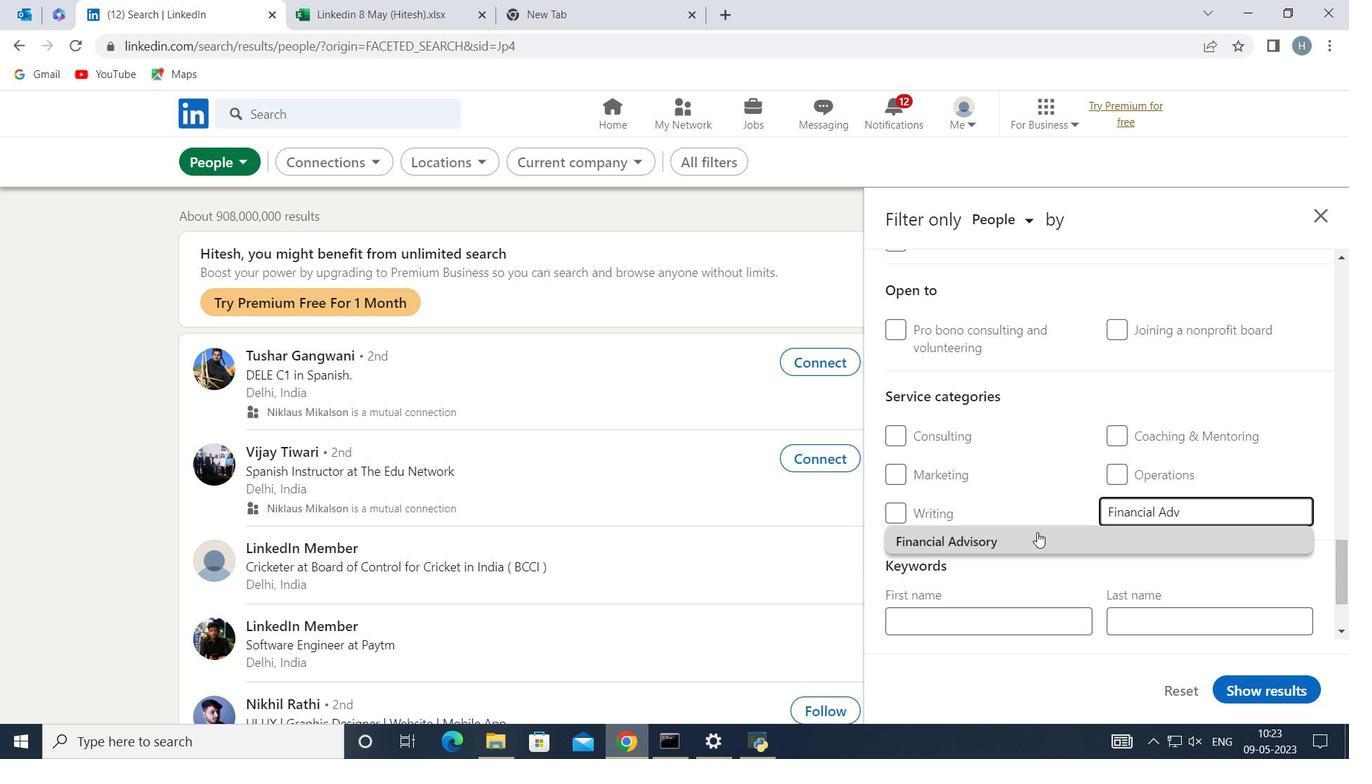 
Action: Mouse moved to (1037, 533)
Screenshot: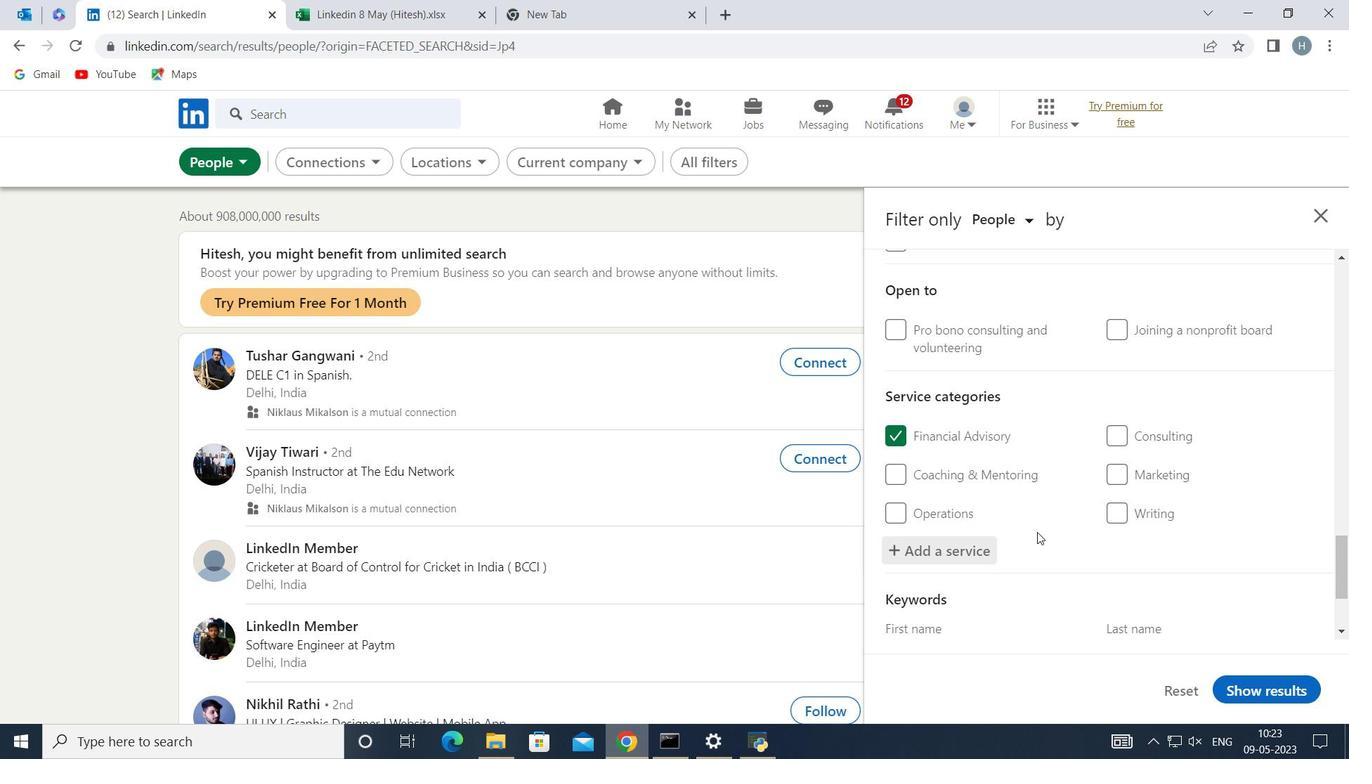 
Action: Mouse scrolled (1037, 532) with delta (0, 0)
Screenshot: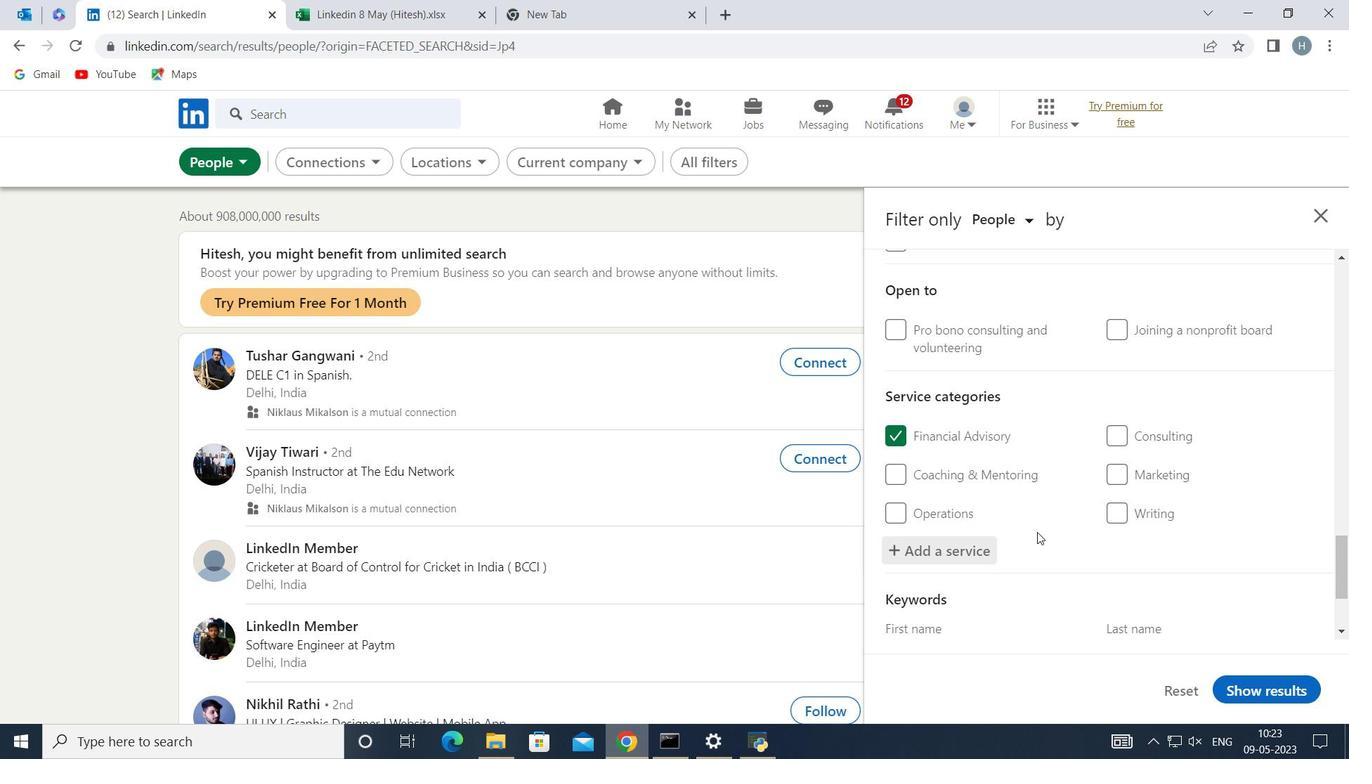 
Action: Mouse moved to (1035, 534)
Screenshot: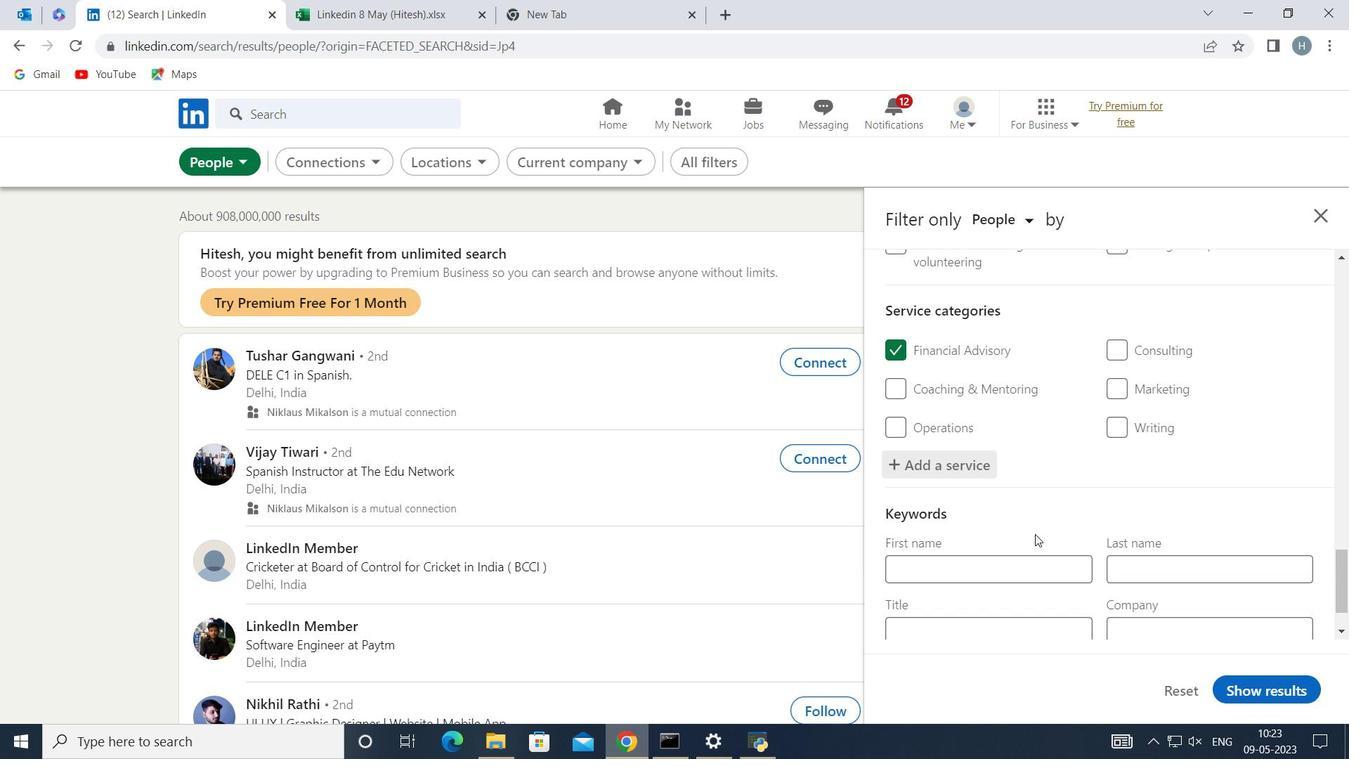 
Action: Mouse scrolled (1035, 533) with delta (0, 0)
Screenshot: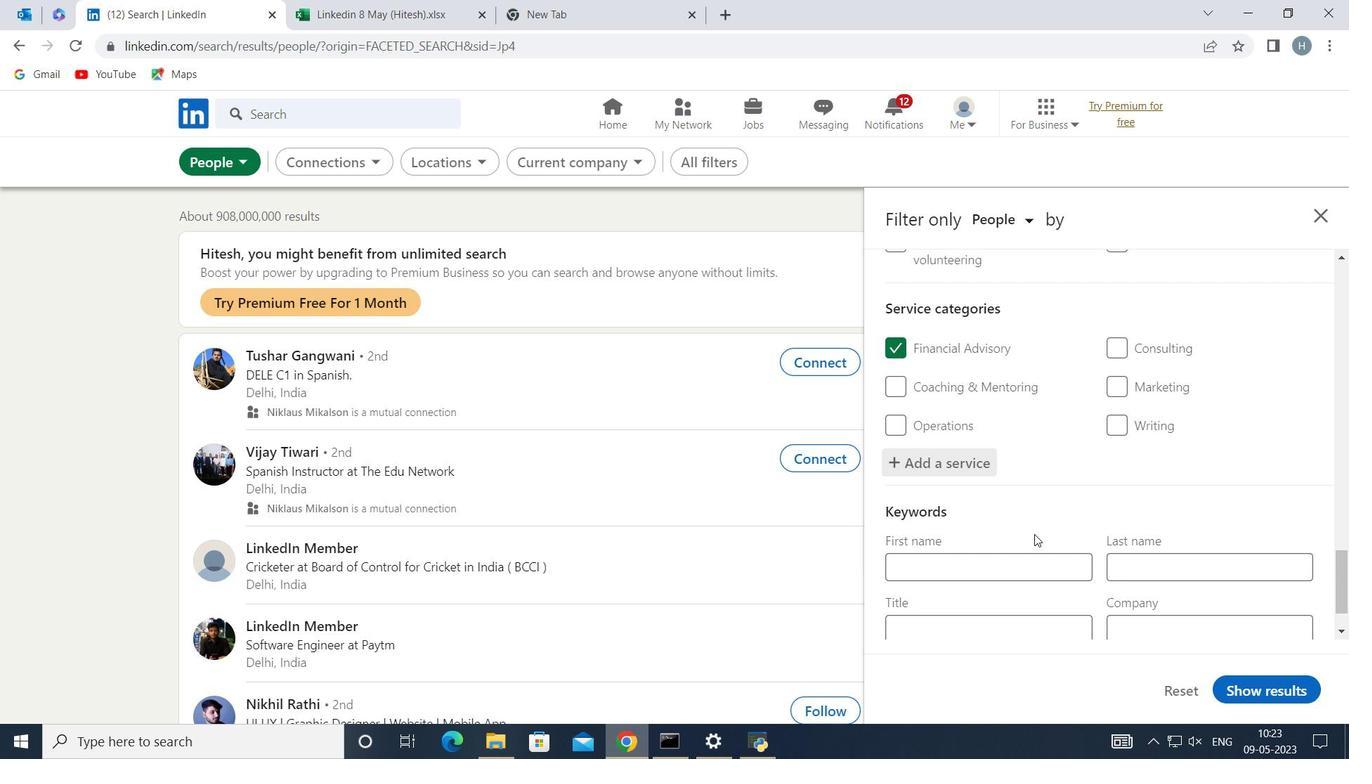 
Action: Mouse moved to (1037, 558)
Screenshot: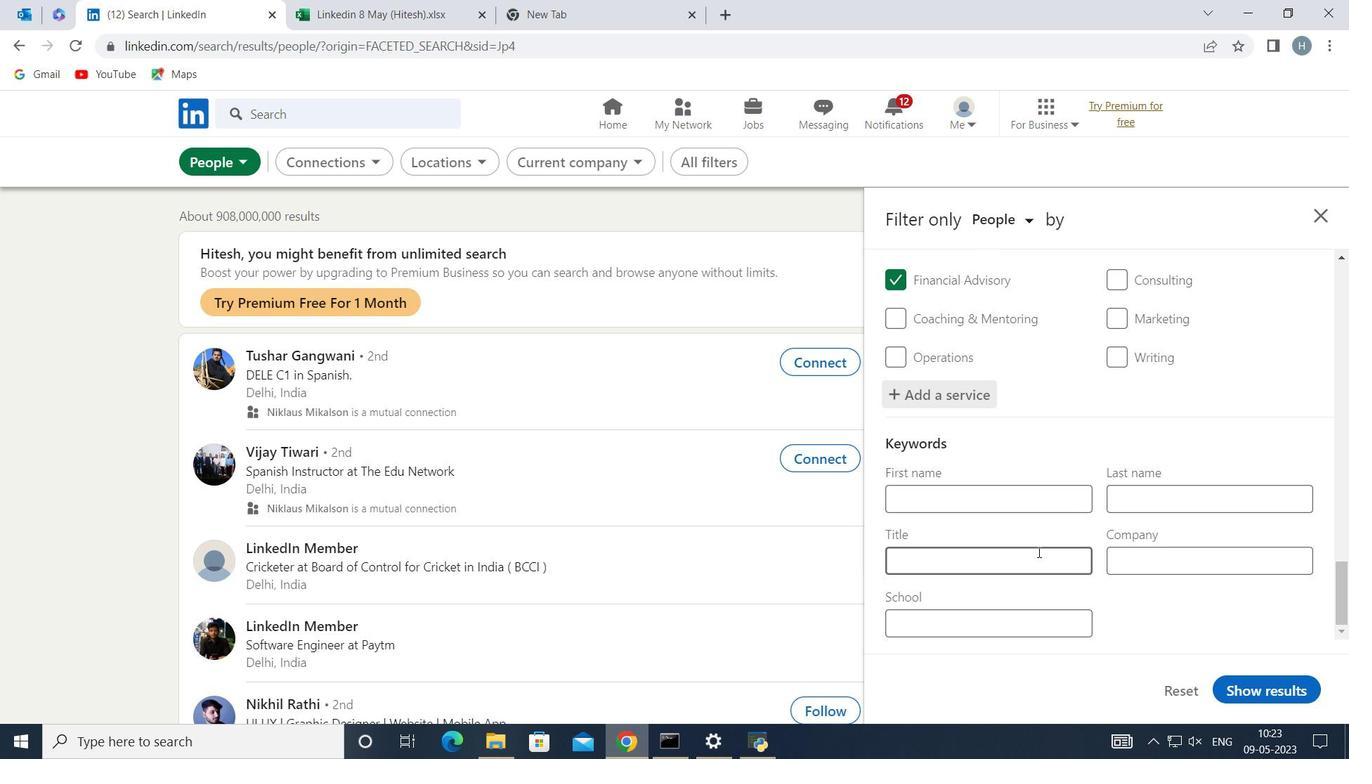 
Action: Mouse pressed left at (1037, 558)
Screenshot: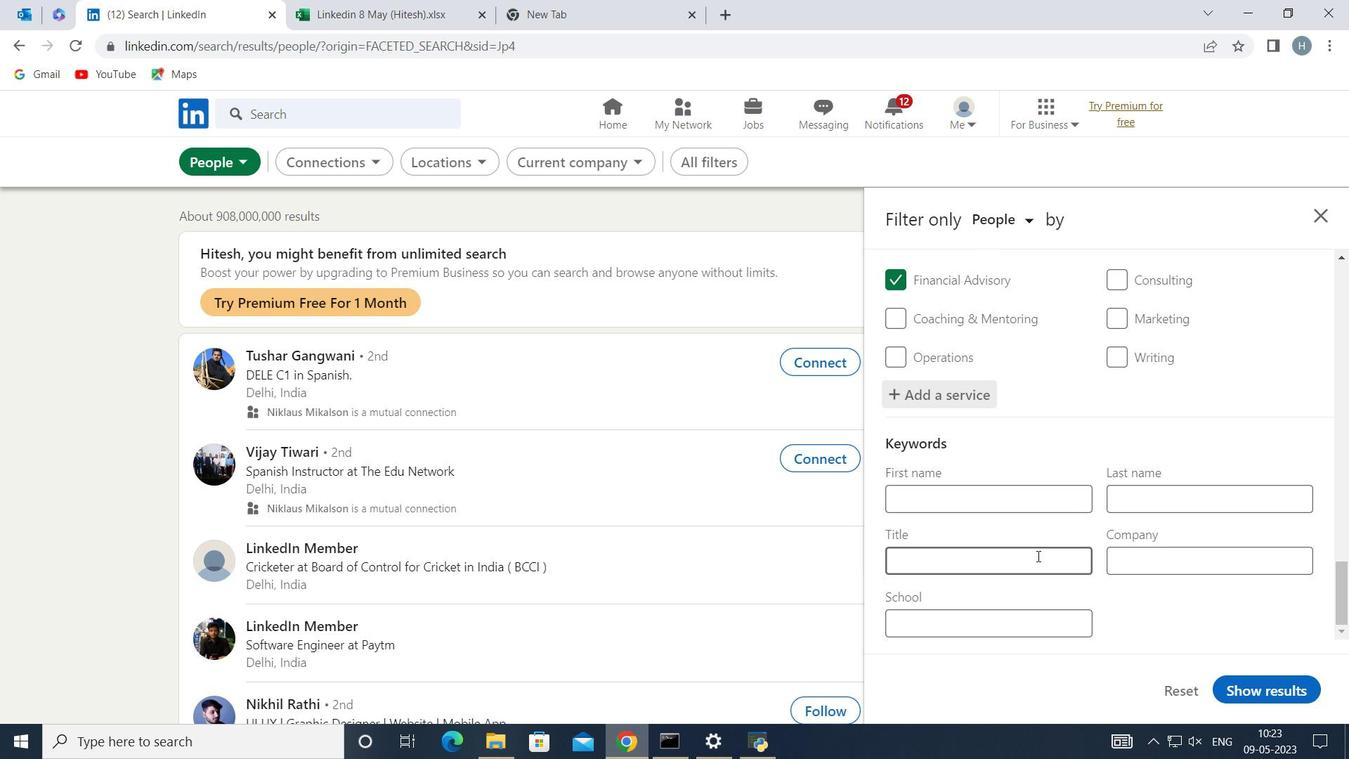 
Action: Key pressed <Key.shift>Waiter/<Key.shift>Waitress
Screenshot: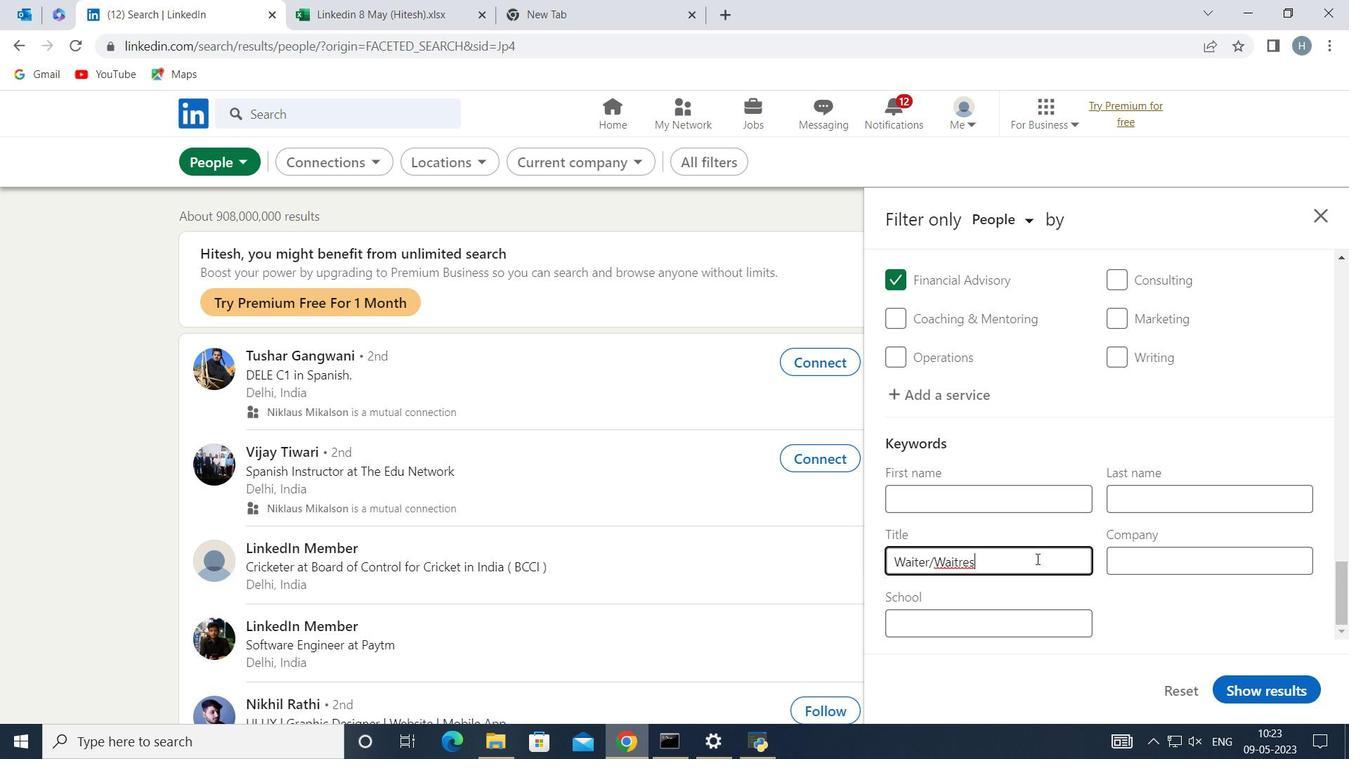 
Action: Mouse moved to (1283, 689)
Screenshot: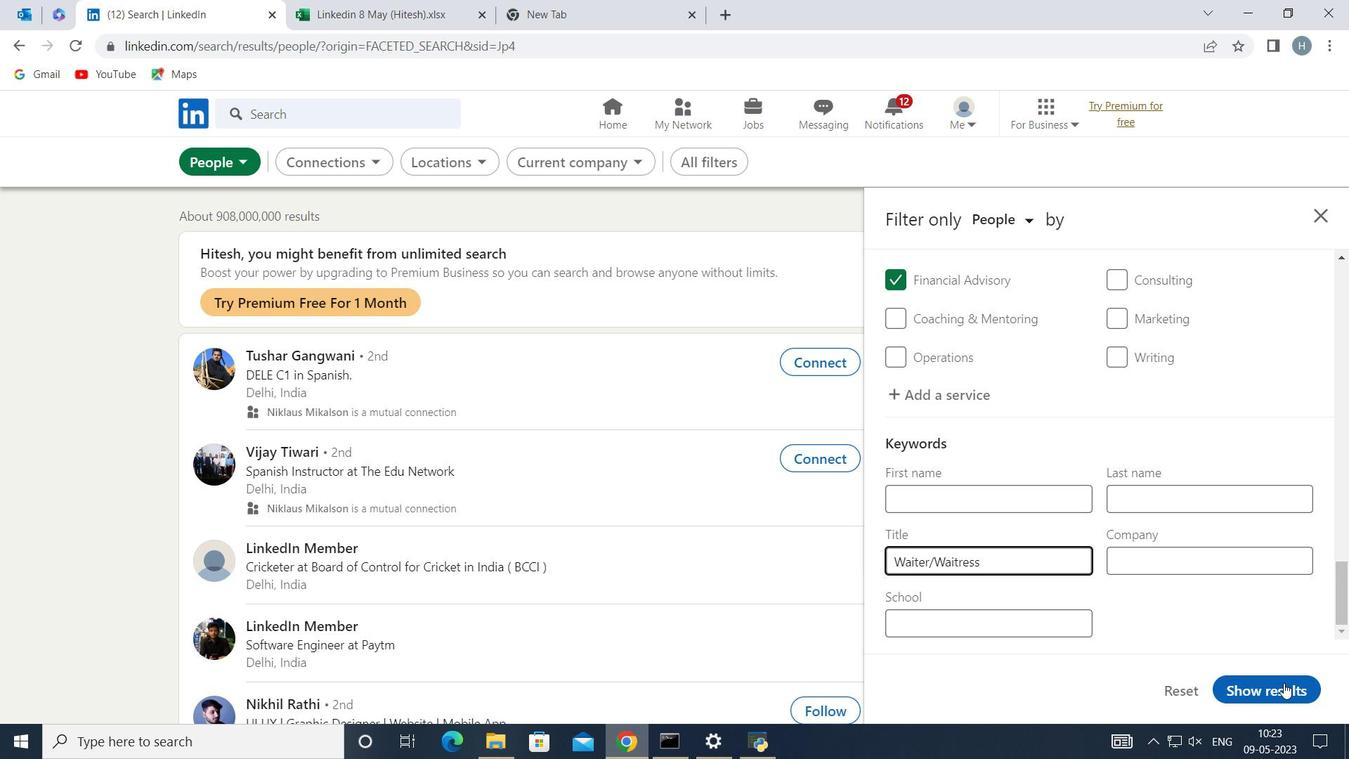 
Action: Mouse pressed left at (1283, 689)
Screenshot: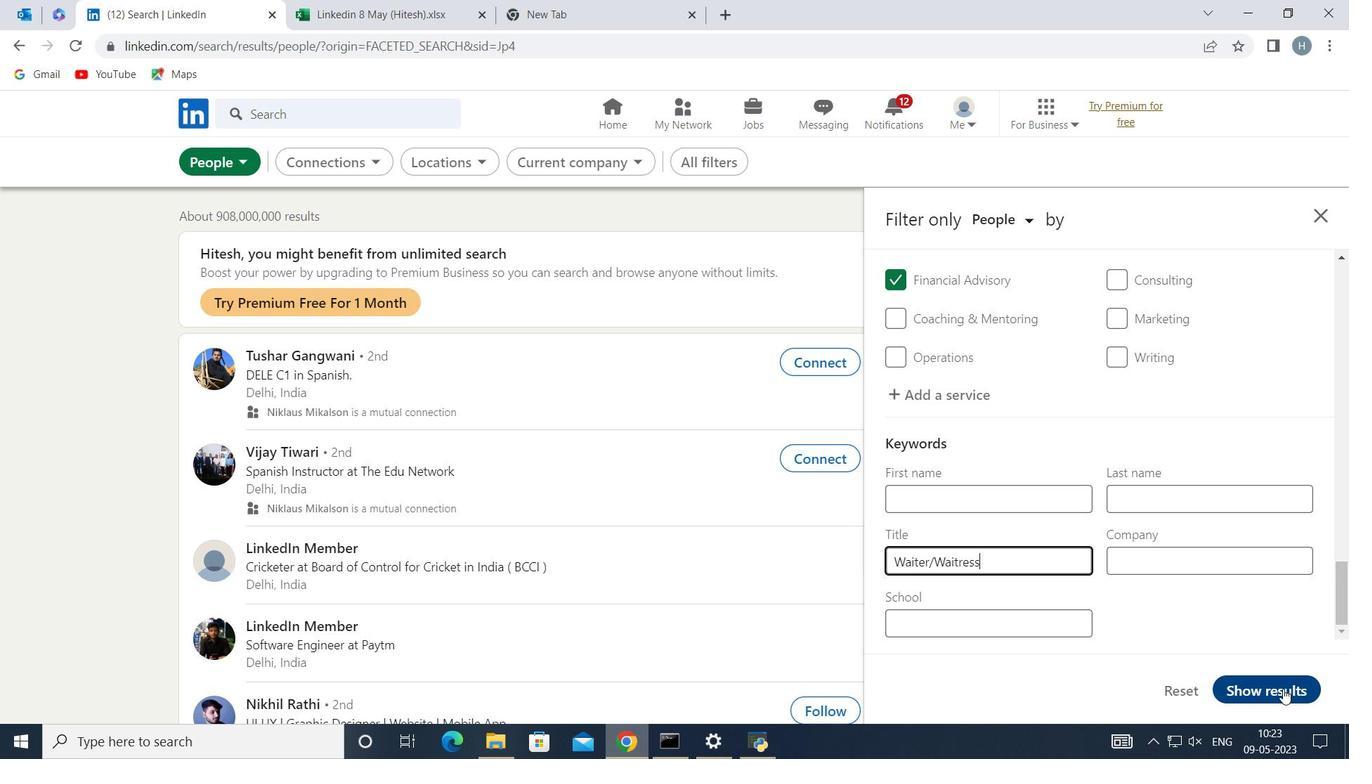 
Action: Mouse moved to (909, 419)
Screenshot: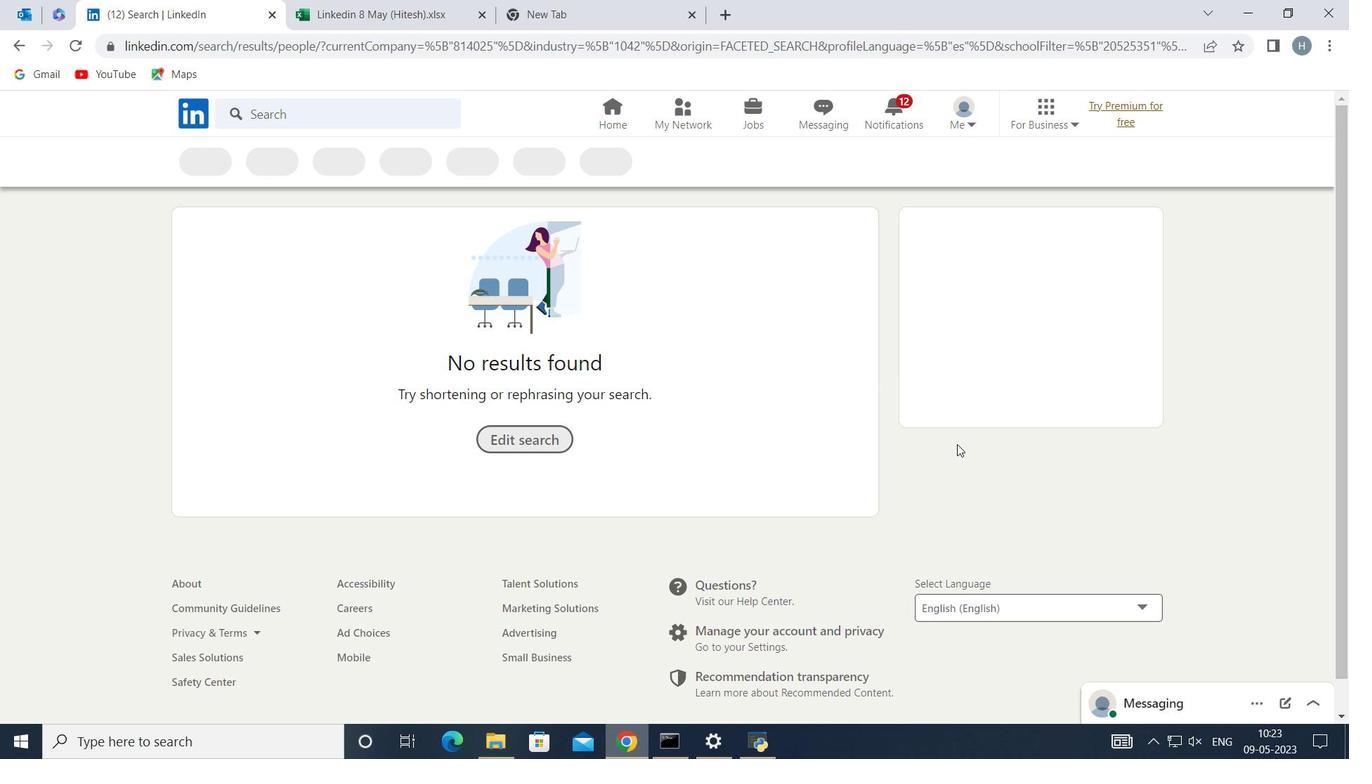
